 Task: Search one way flight ticket for 1 adult, 6 children, 1 infant in seat and 1 infant on lap in business from Philadelphia: Philadelphia International Airport to Rockford: Chicago Rockford International Airport(was Northwest Chicagoland Regional Airport At Rockford) on 5-1-2023. Choice of flights is Spirit. Number of bags: 2 carry on bags. Price is upto 80000. Outbound departure time preference is 17:00.
Action: Mouse moved to (259, 487)
Screenshot: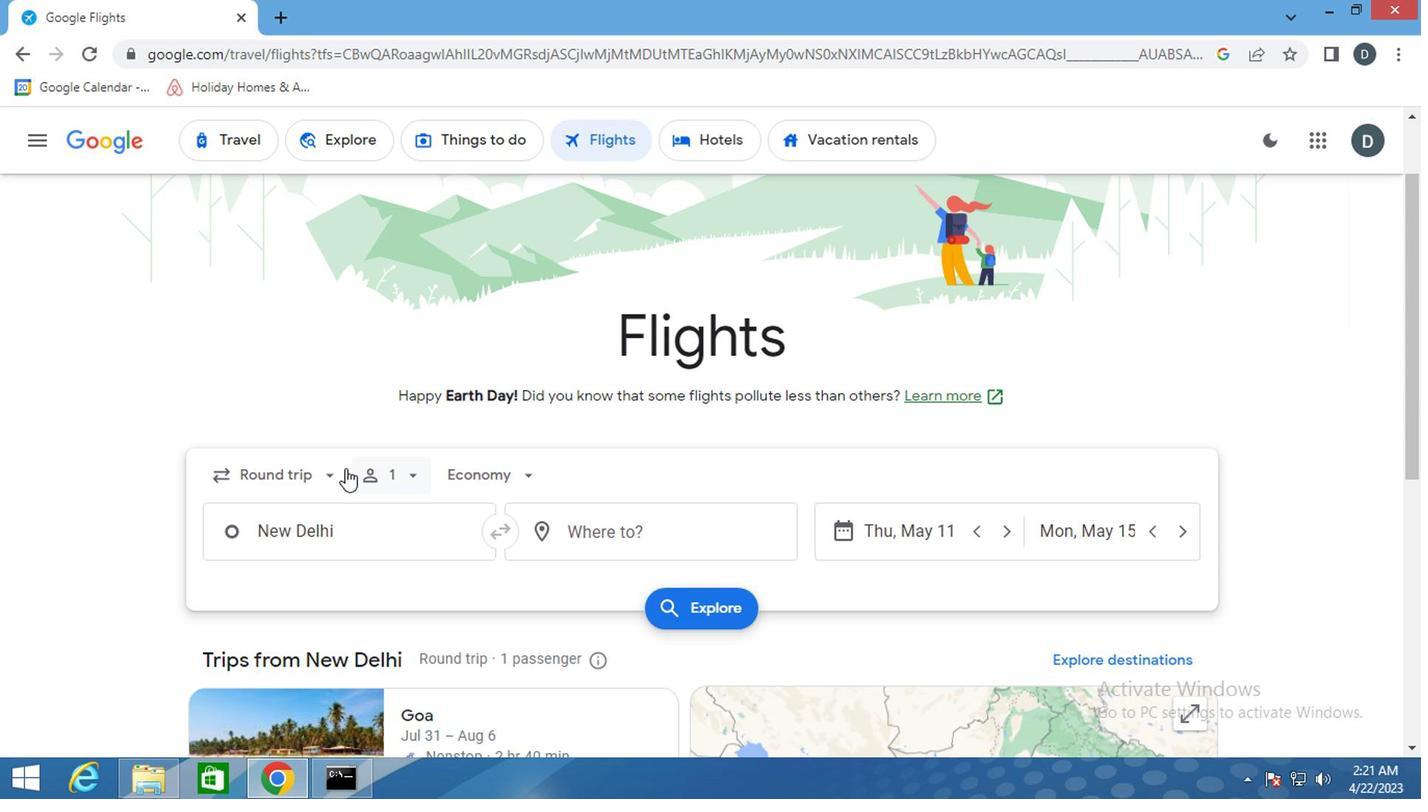 
Action: Mouse pressed left at (259, 487)
Screenshot: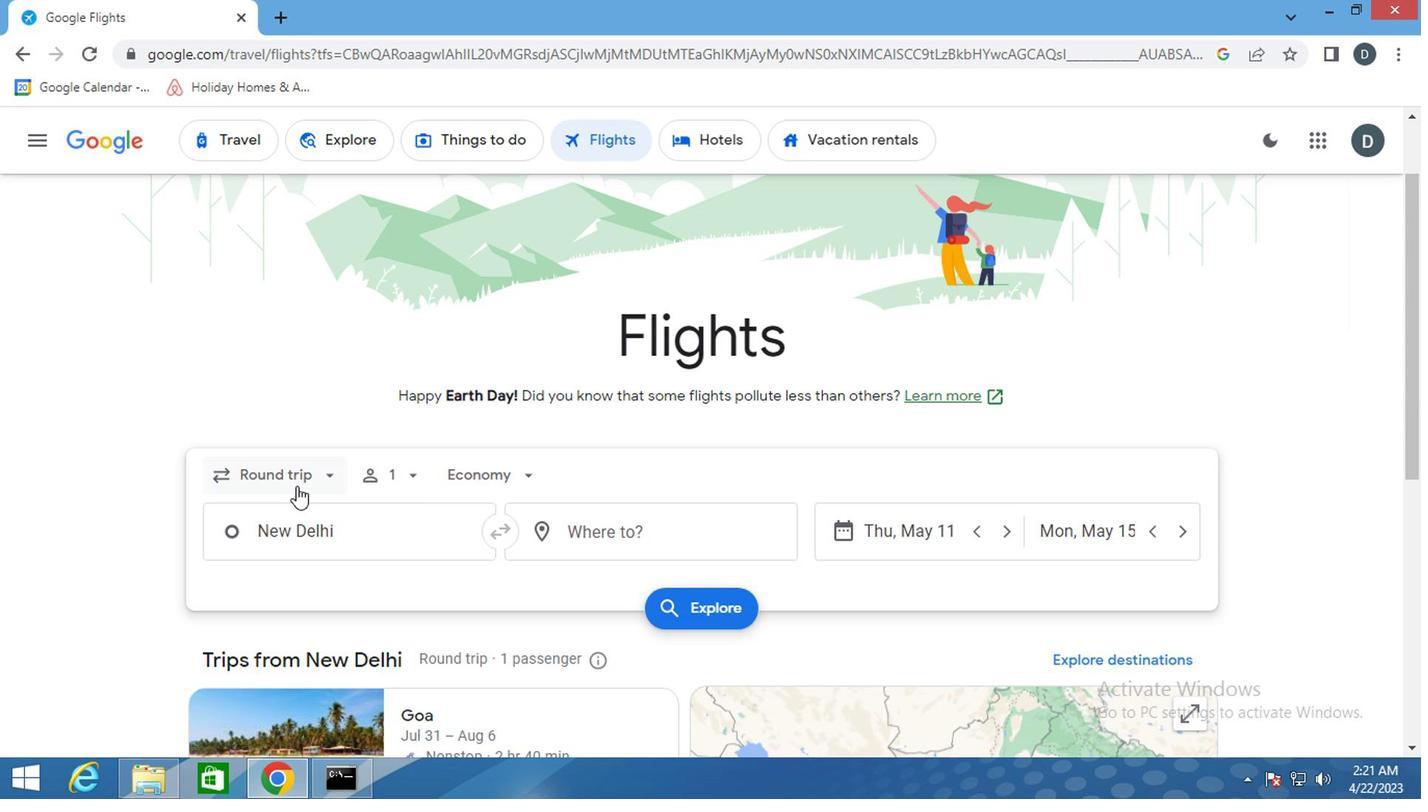 
Action: Mouse moved to (305, 566)
Screenshot: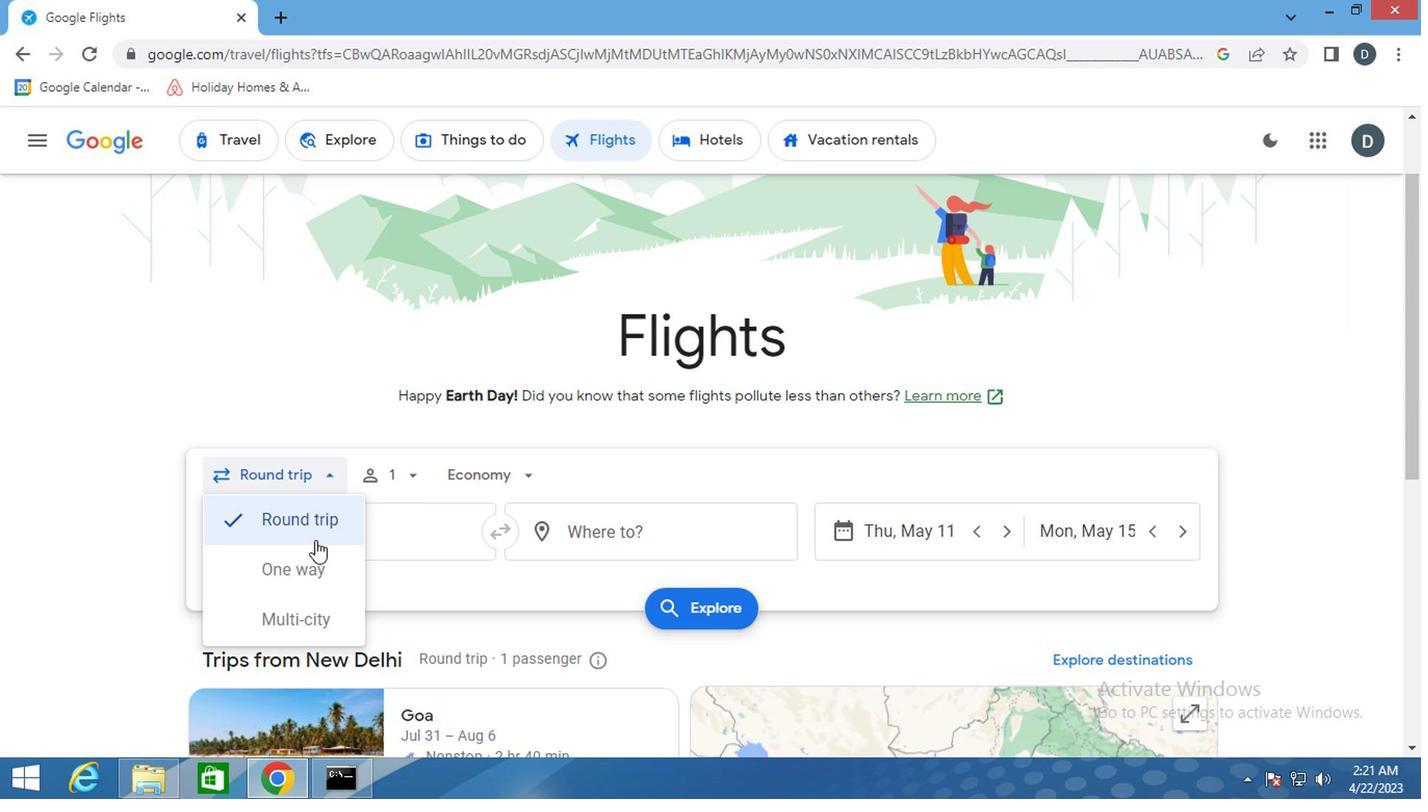 
Action: Mouse pressed left at (305, 566)
Screenshot: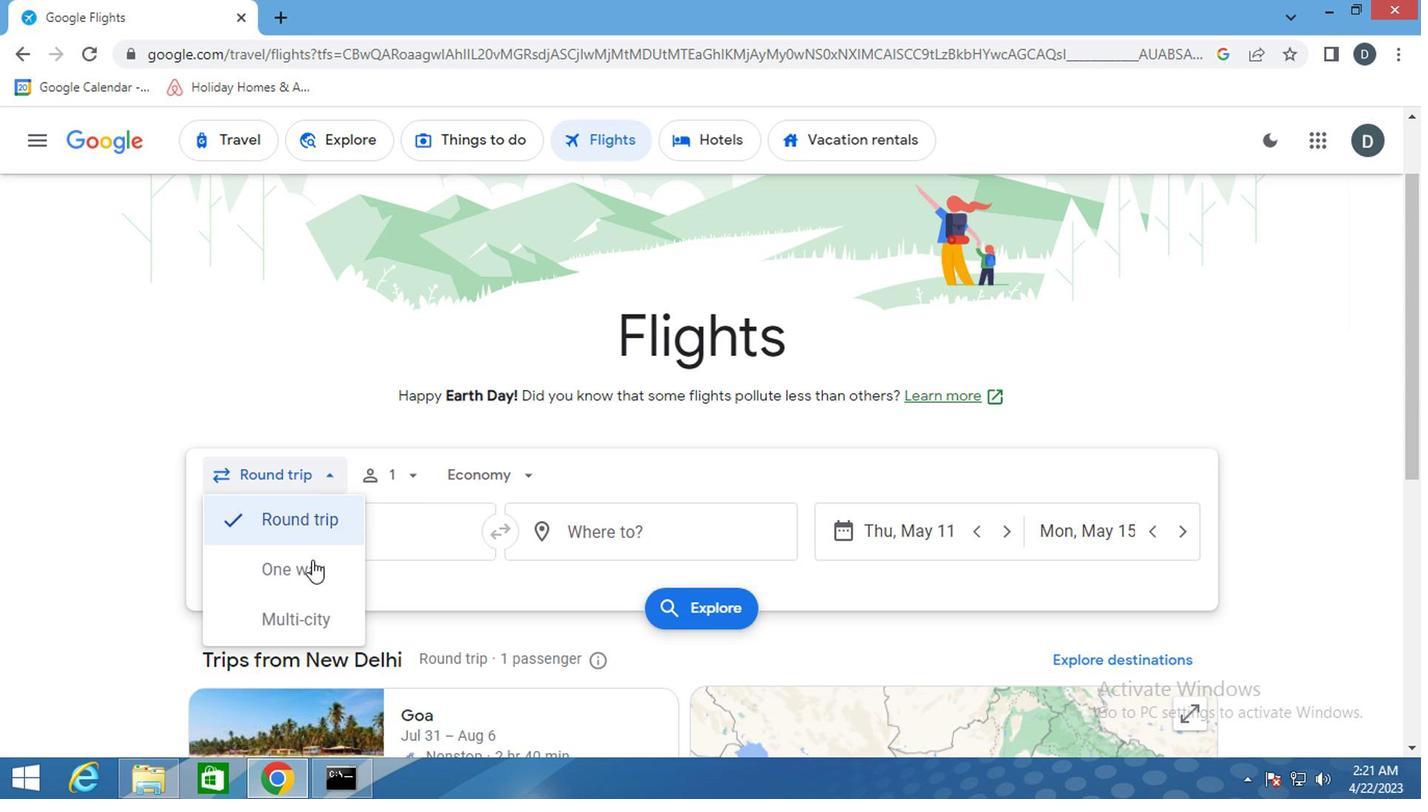 
Action: Mouse moved to (390, 462)
Screenshot: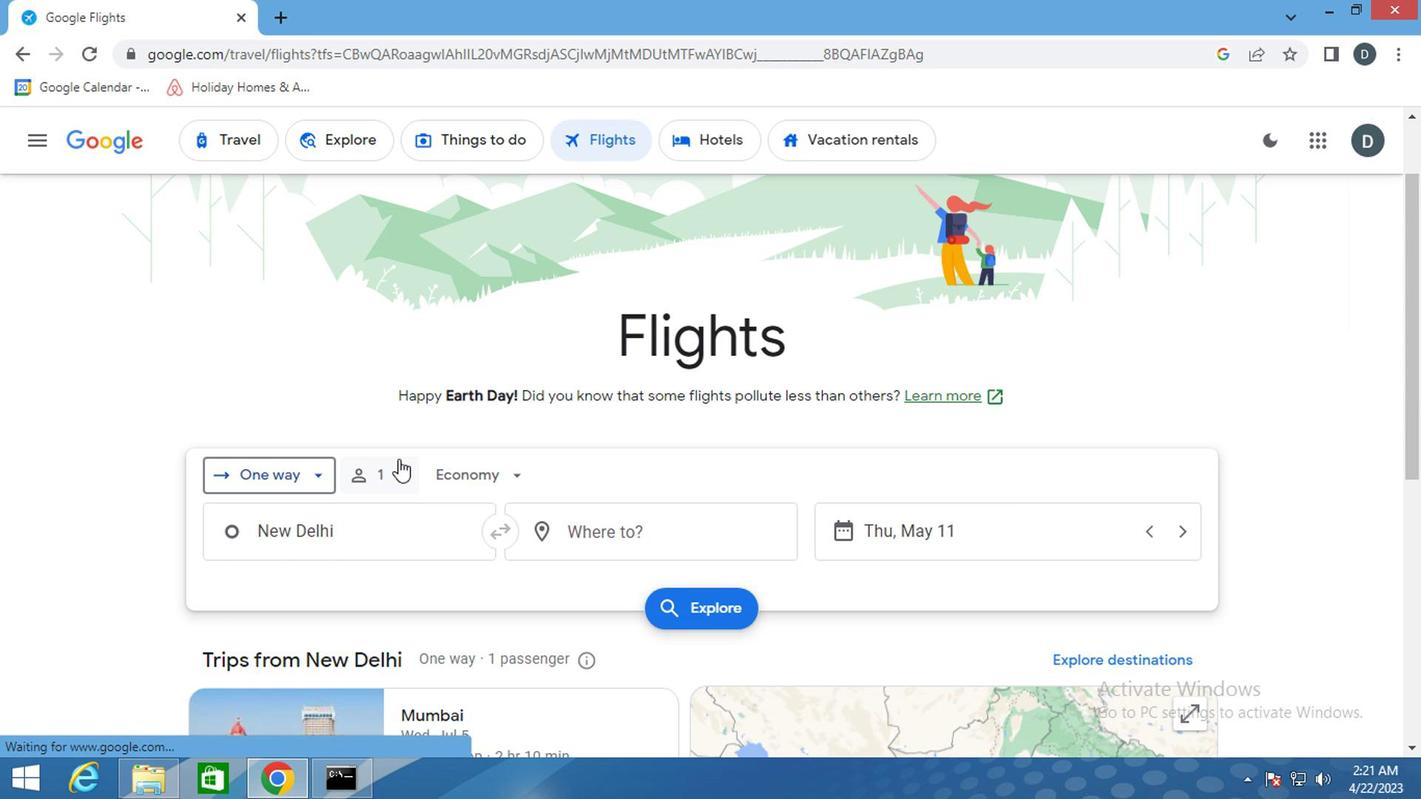 
Action: Mouse pressed left at (390, 462)
Screenshot: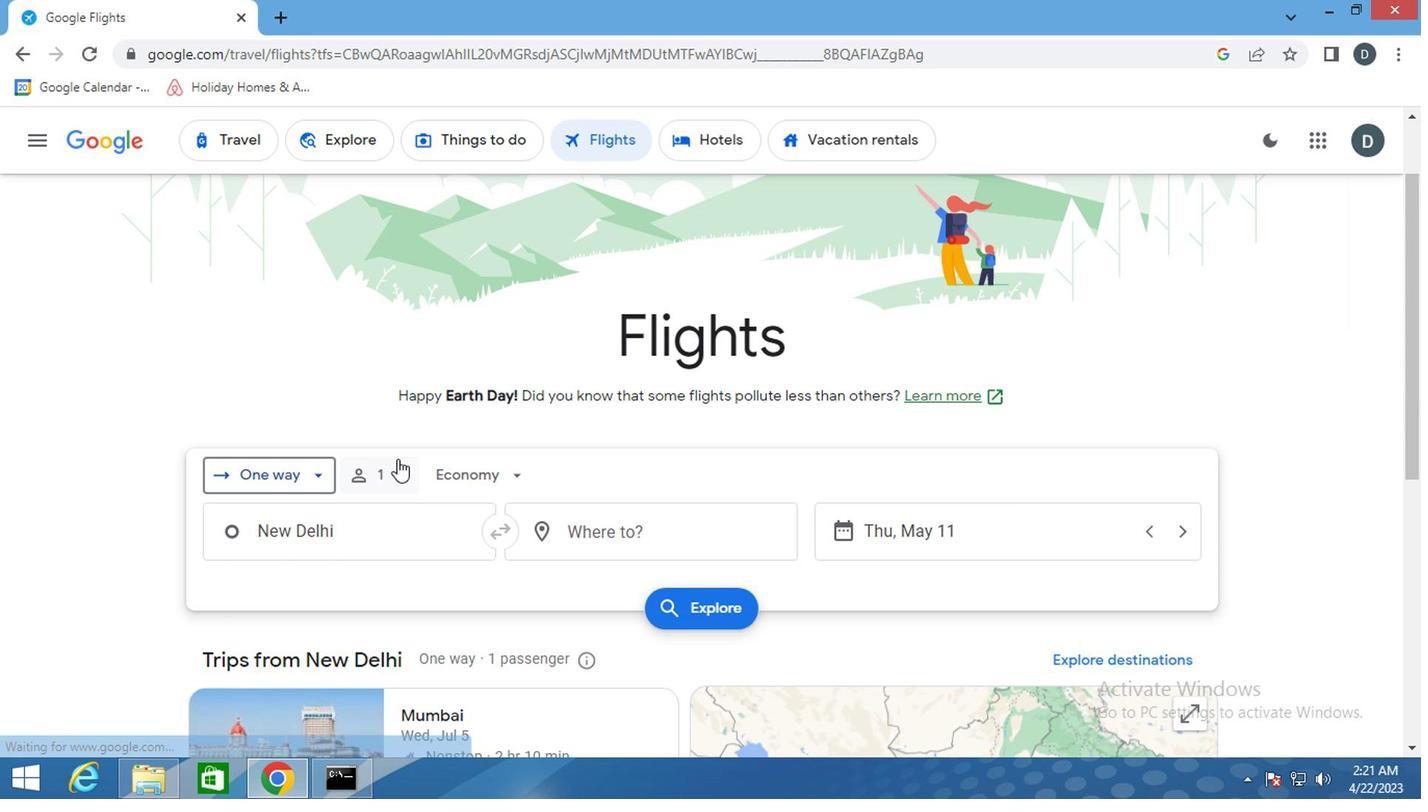 
Action: Mouse moved to (545, 587)
Screenshot: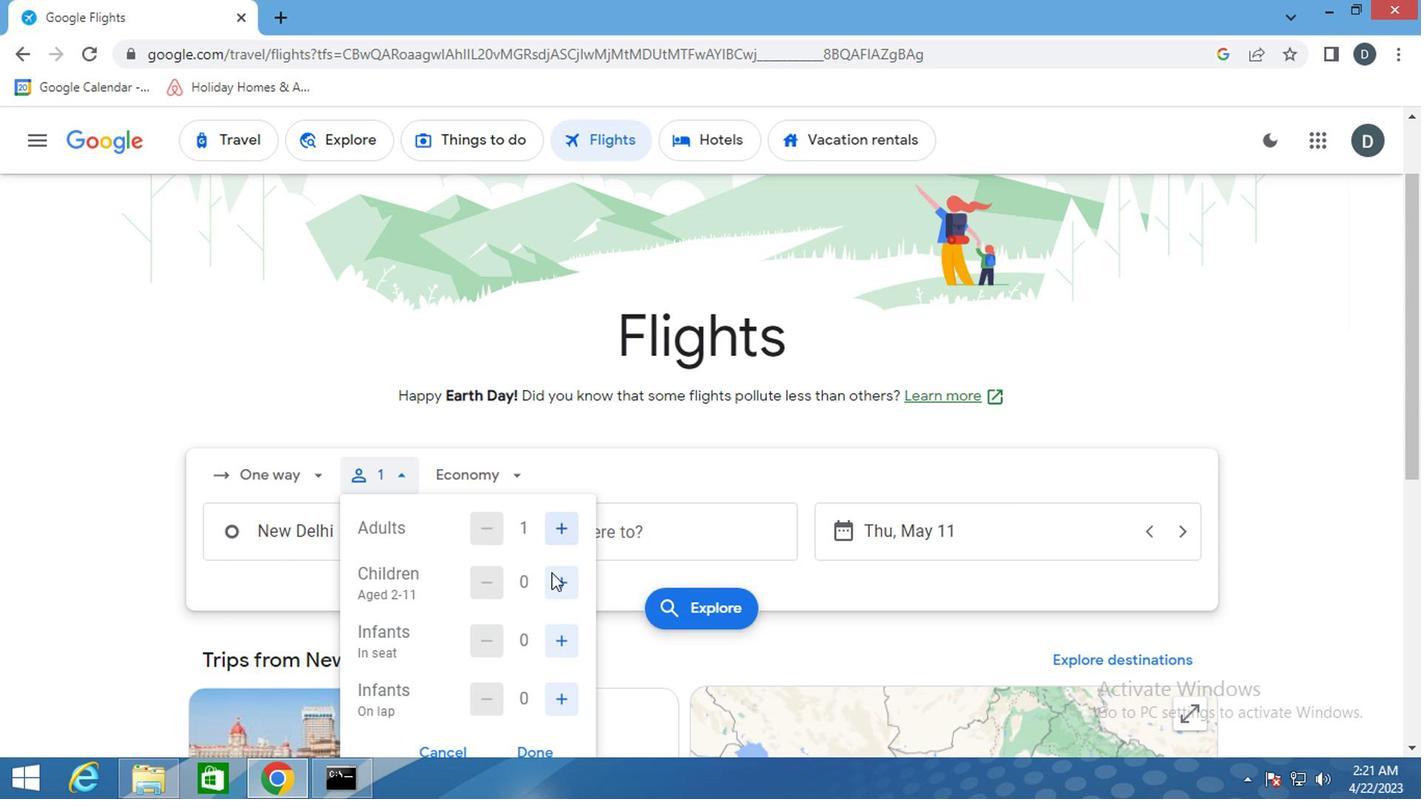 
Action: Mouse pressed left at (545, 587)
Screenshot: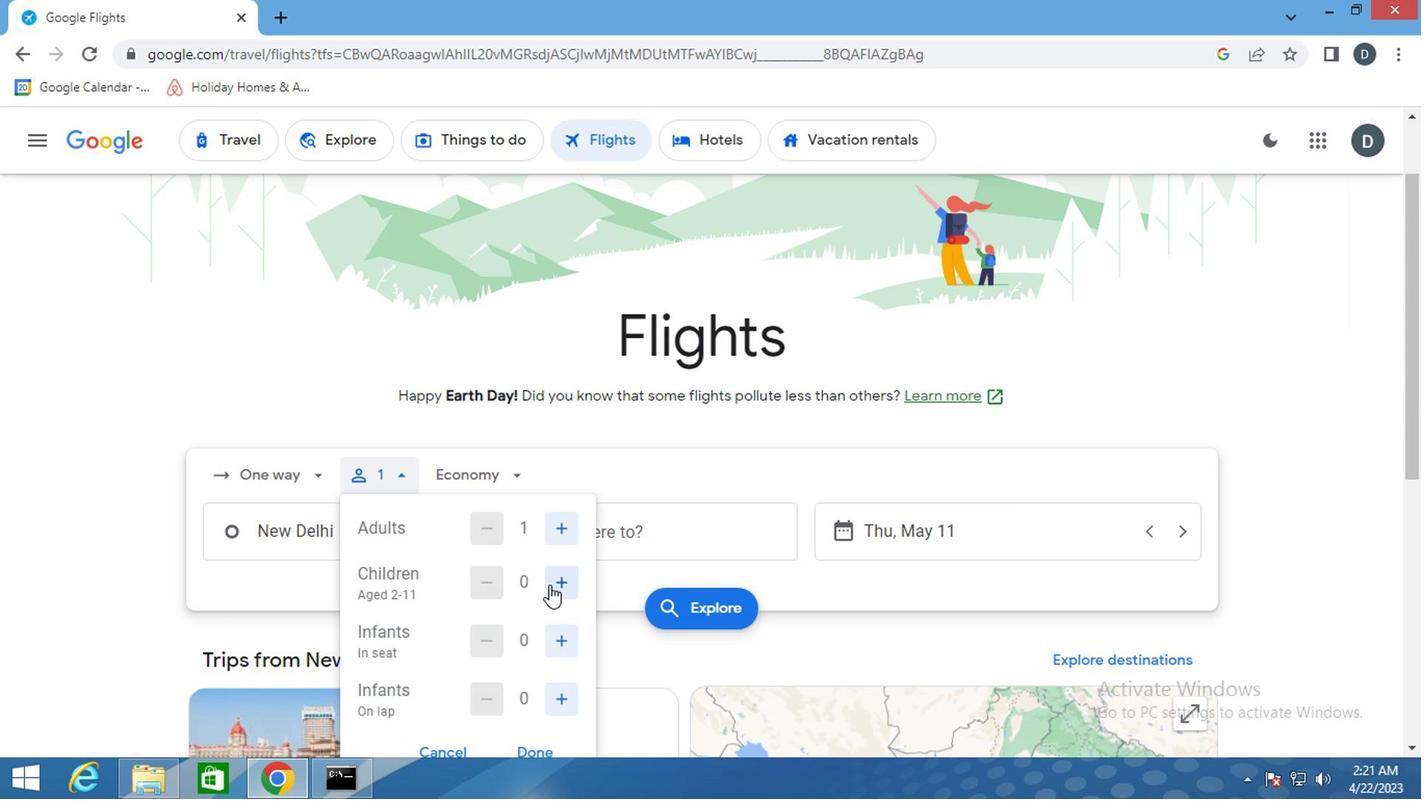 
Action: Mouse pressed left at (545, 587)
Screenshot: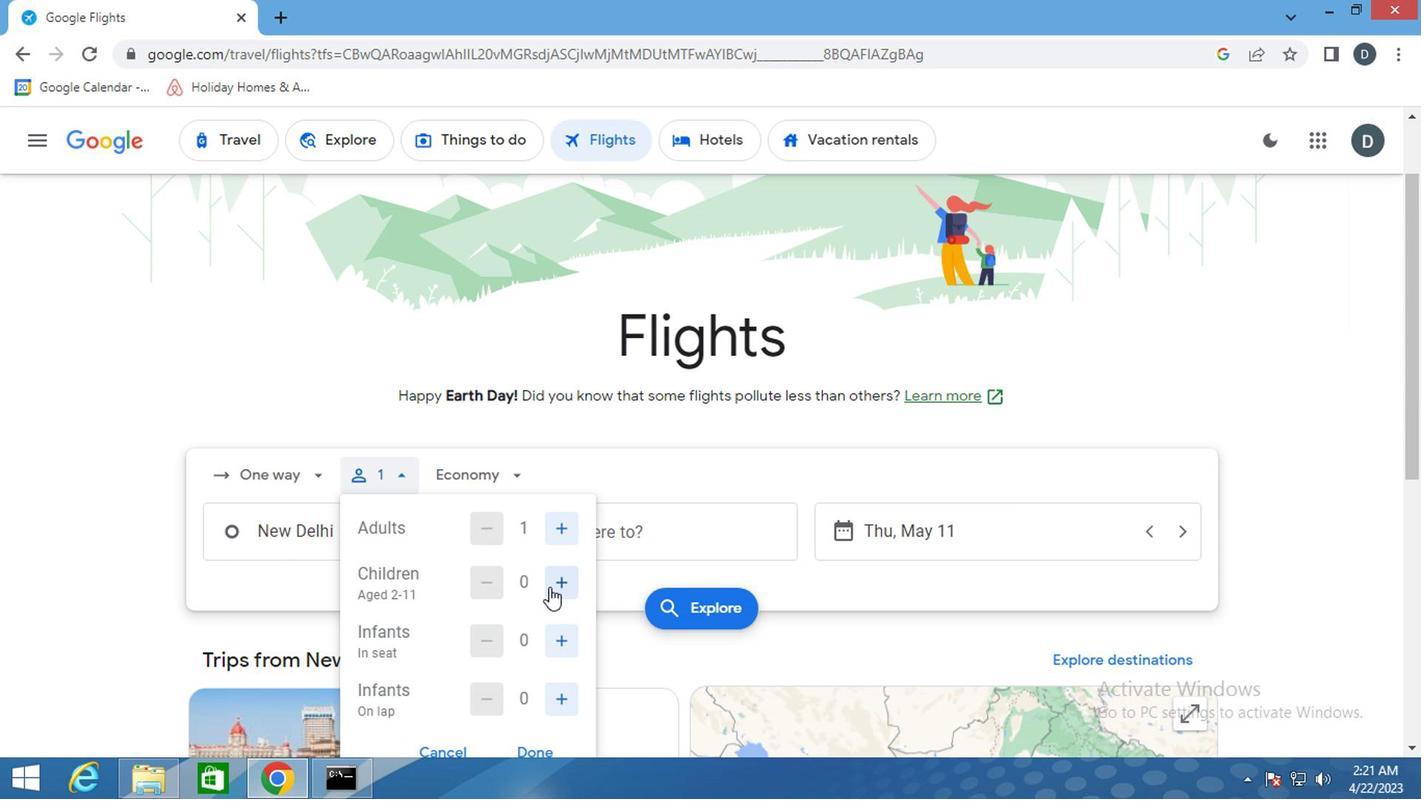 
Action: Mouse pressed left at (545, 587)
Screenshot: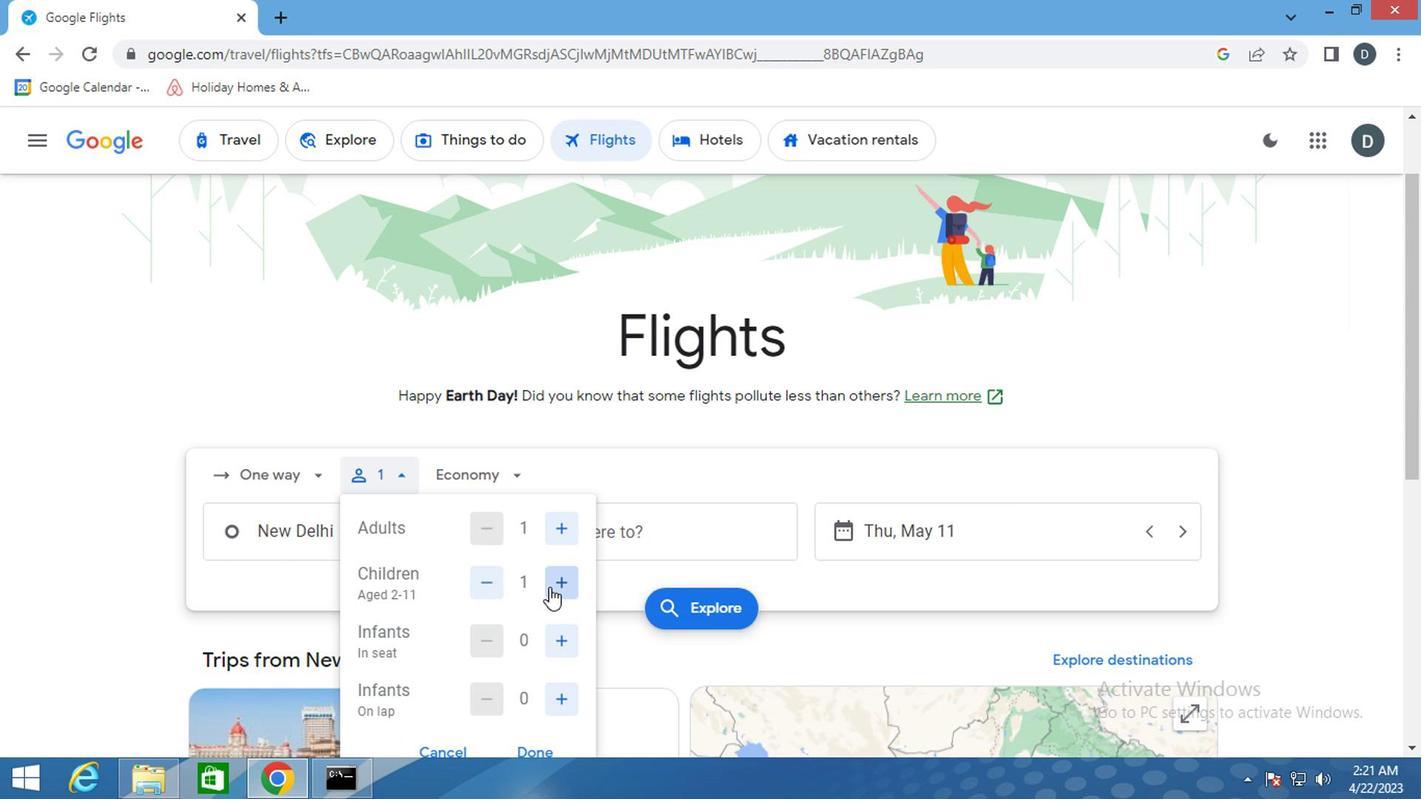 
Action: Mouse pressed left at (545, 587)
Screenshot: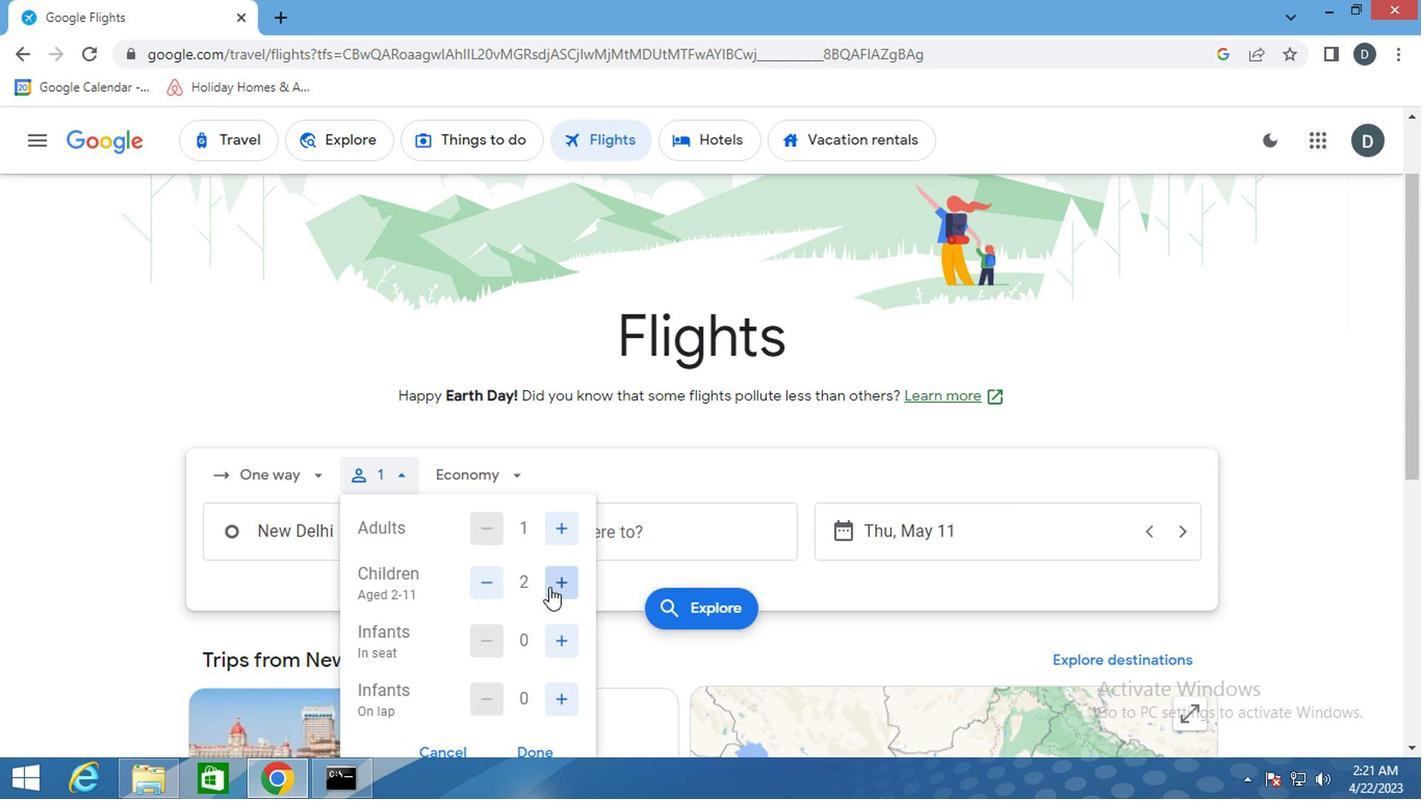 
Action: Mouse pressed left at (545, 587)
Screenshot: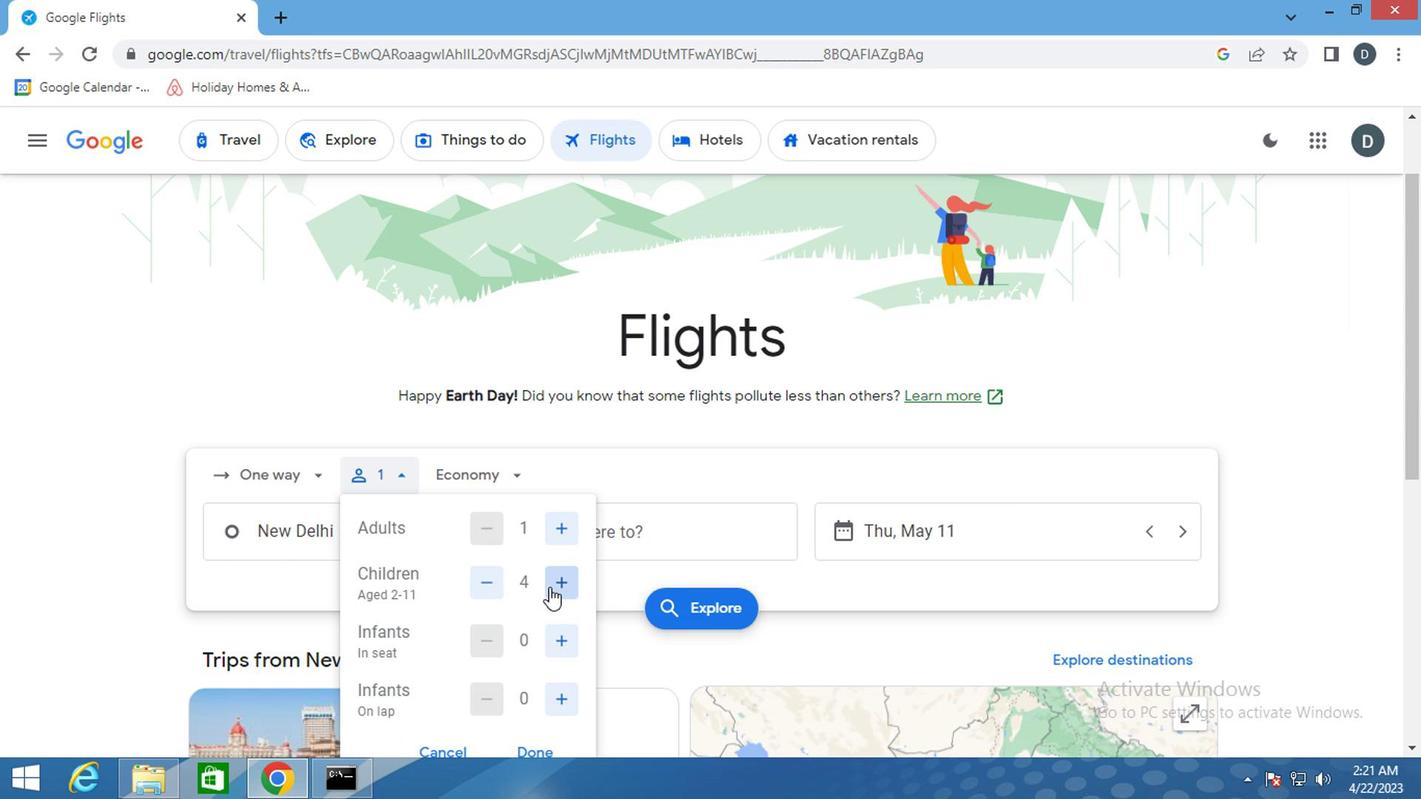 
Action: Mouse moved to (545, 587)
Screenshot: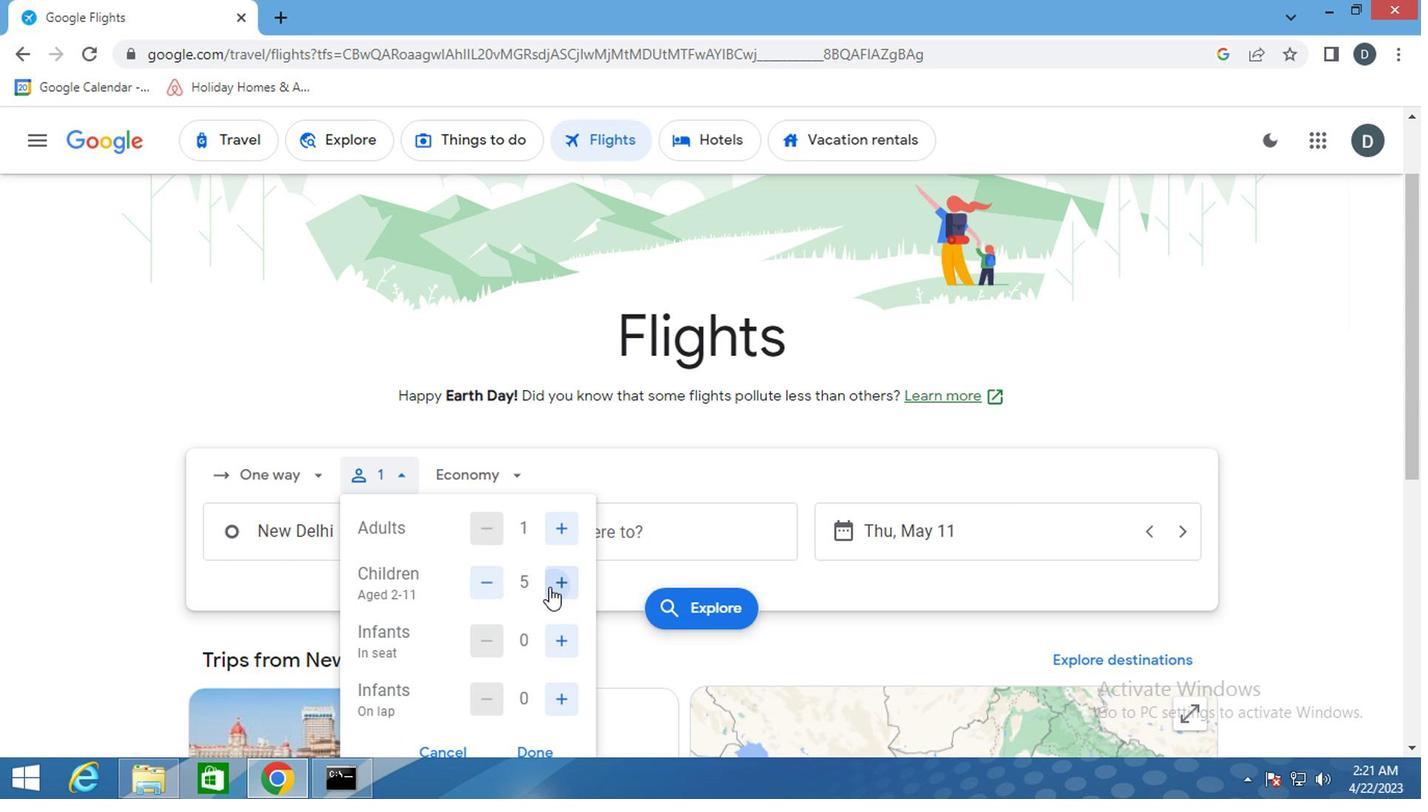 
Action: Mouse pressed left at (545, 587)
Screenshot: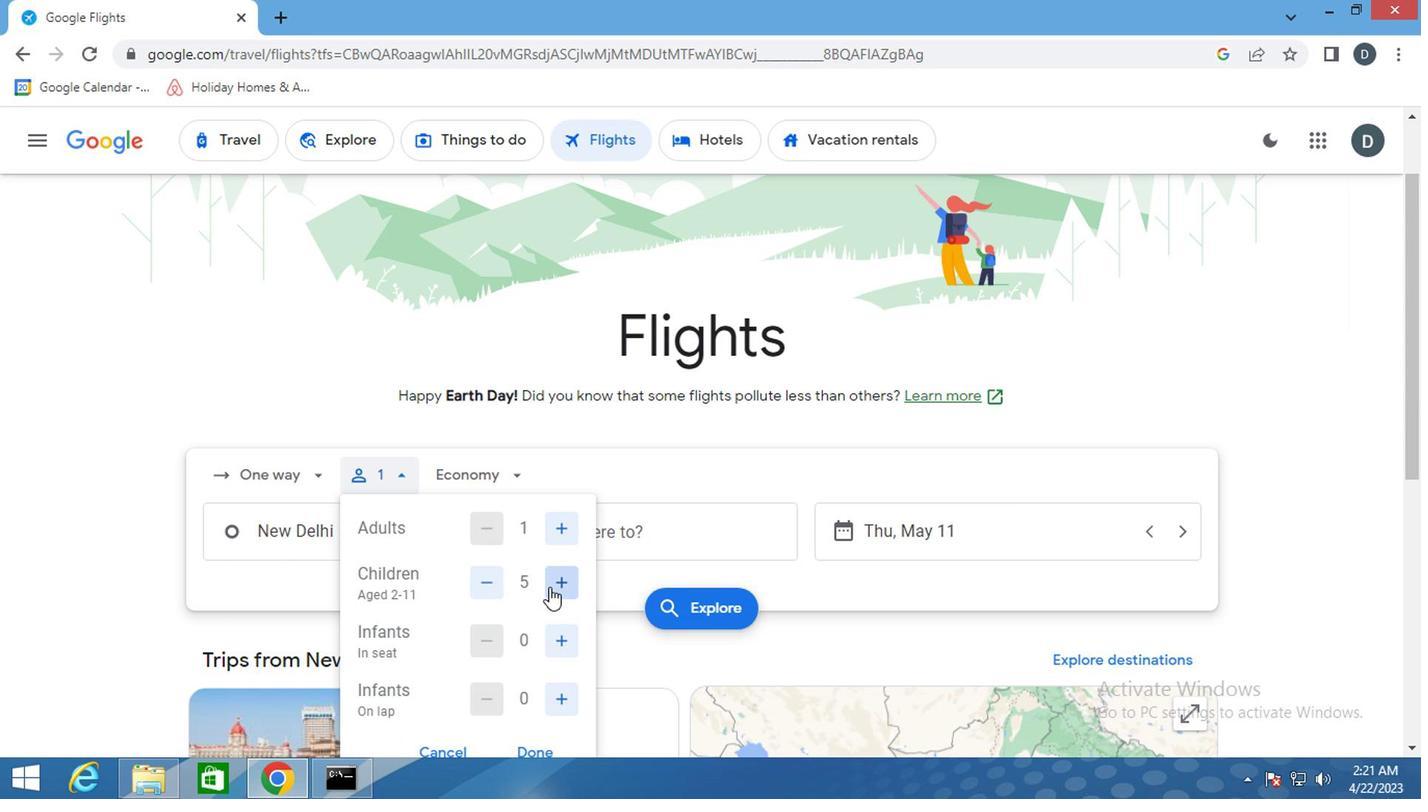 
Action: Mouse moved to (559, 640)
Screenshot: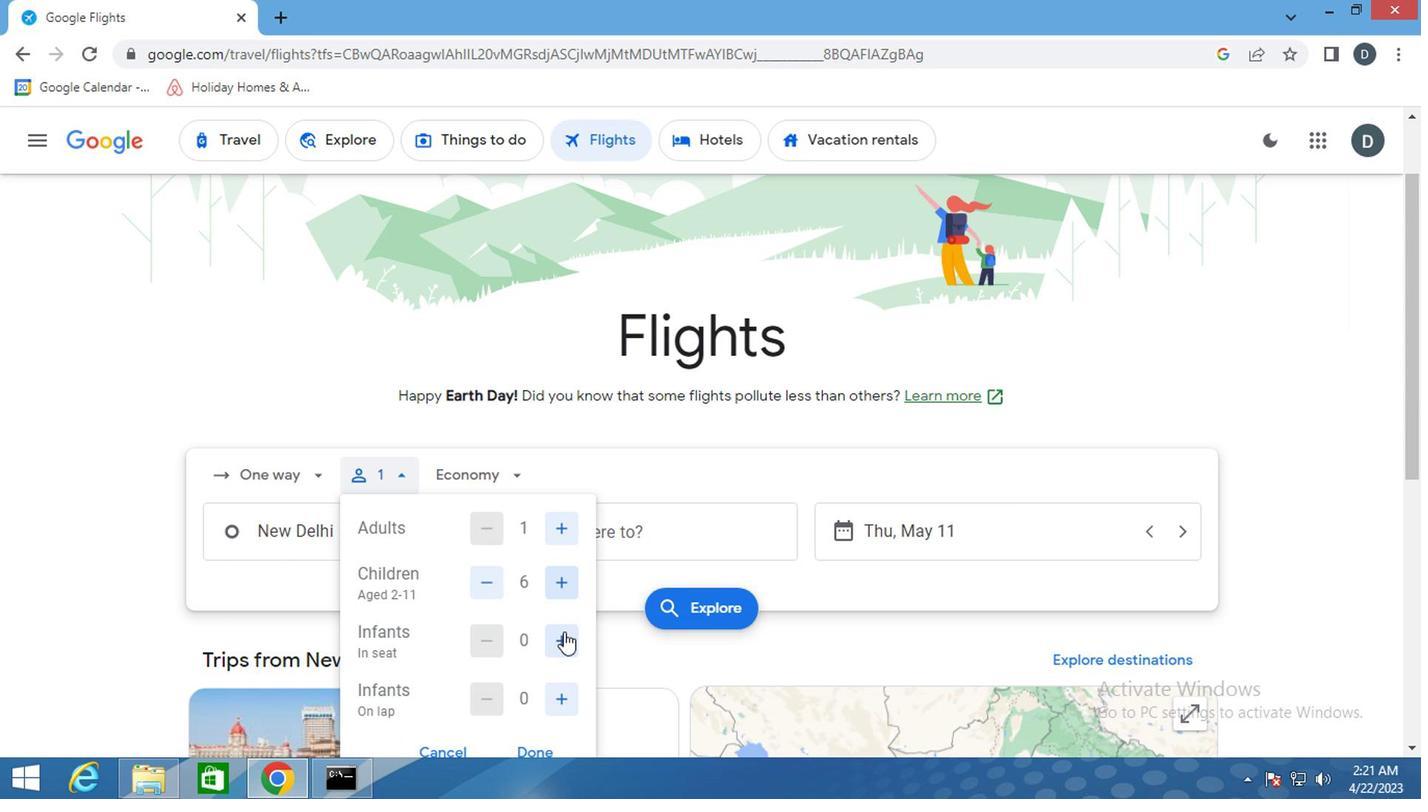 
Action: Mouse pressed left at (559, 640)
Screenshot: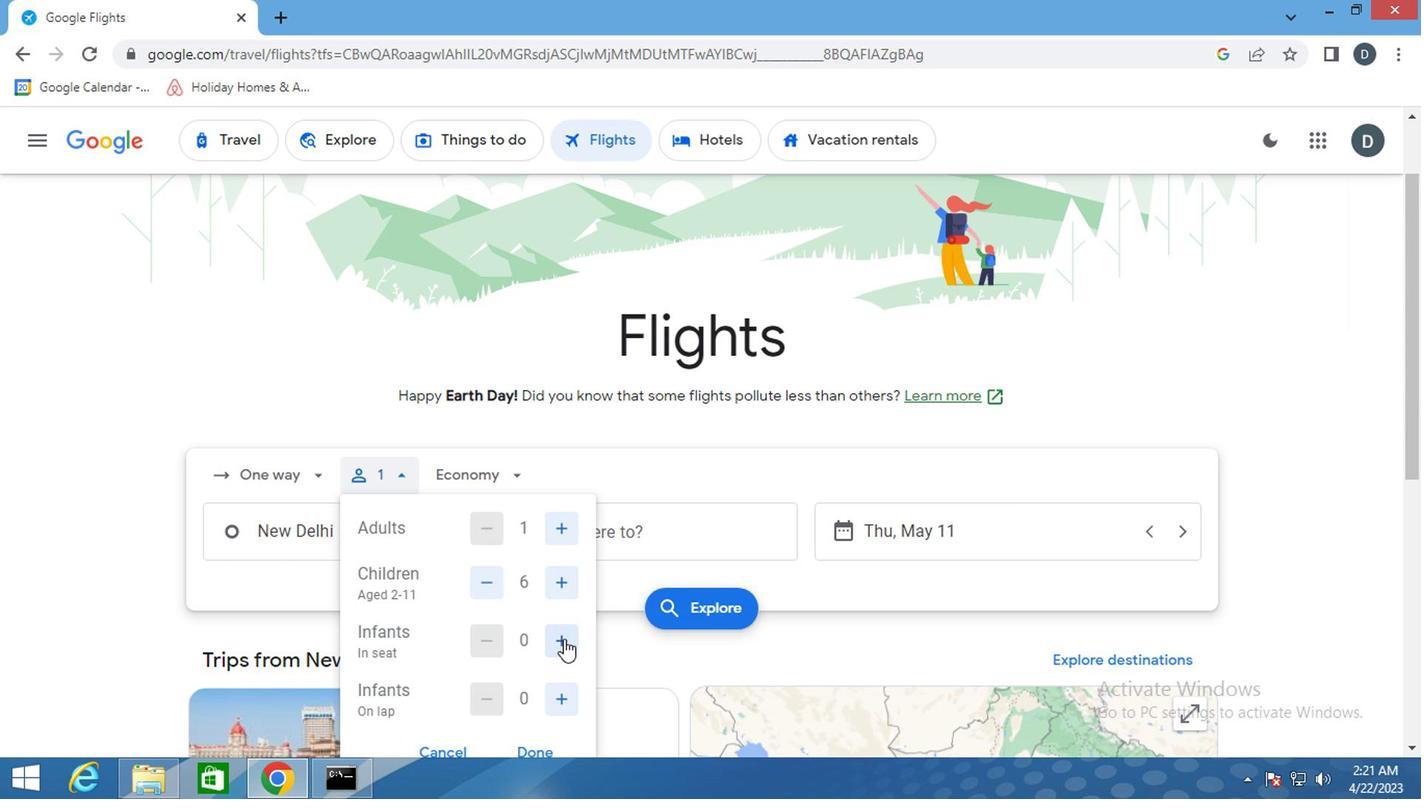
Action: Mouse moved to (554, 686)
Screenshot: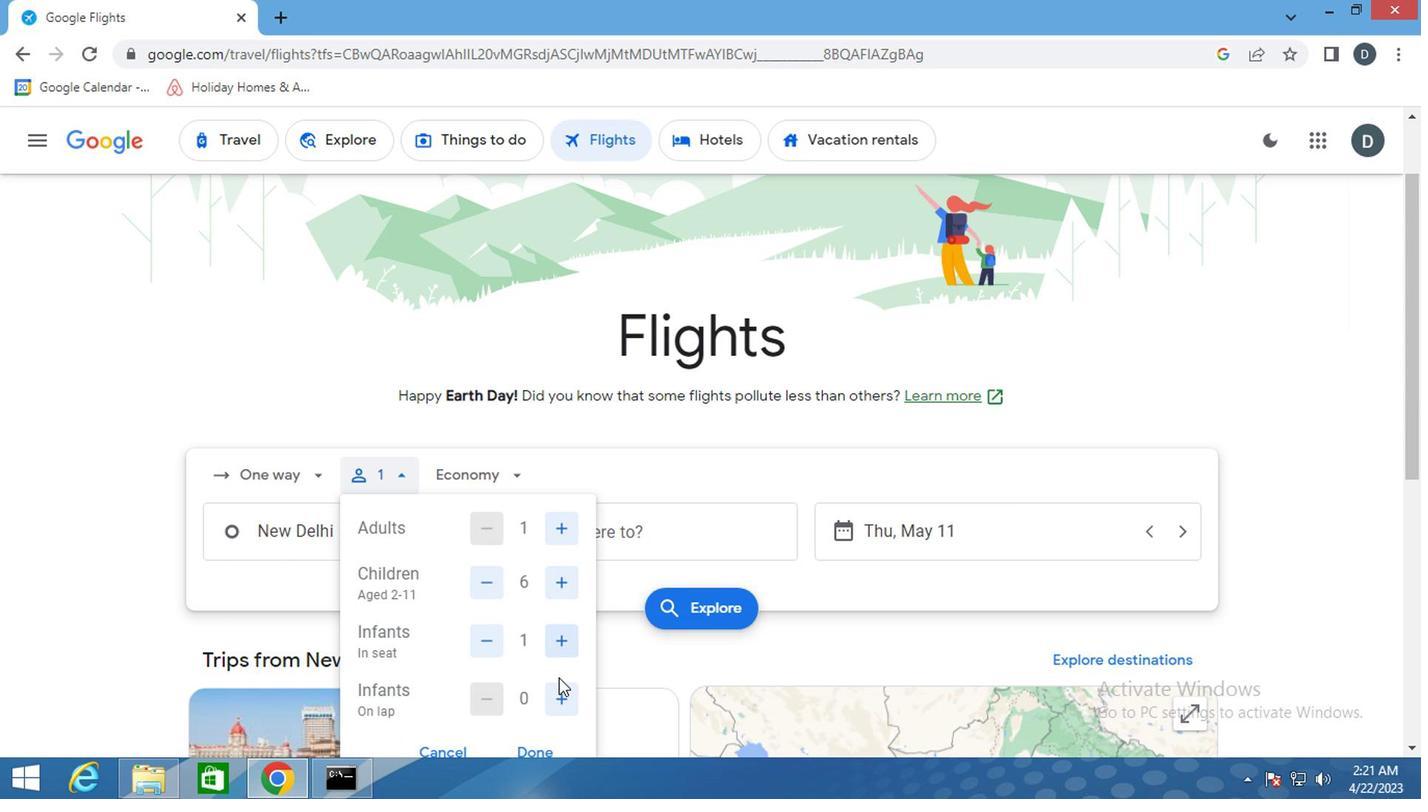 
Action: Mouse pressed left at (554, 686)
Screenshot: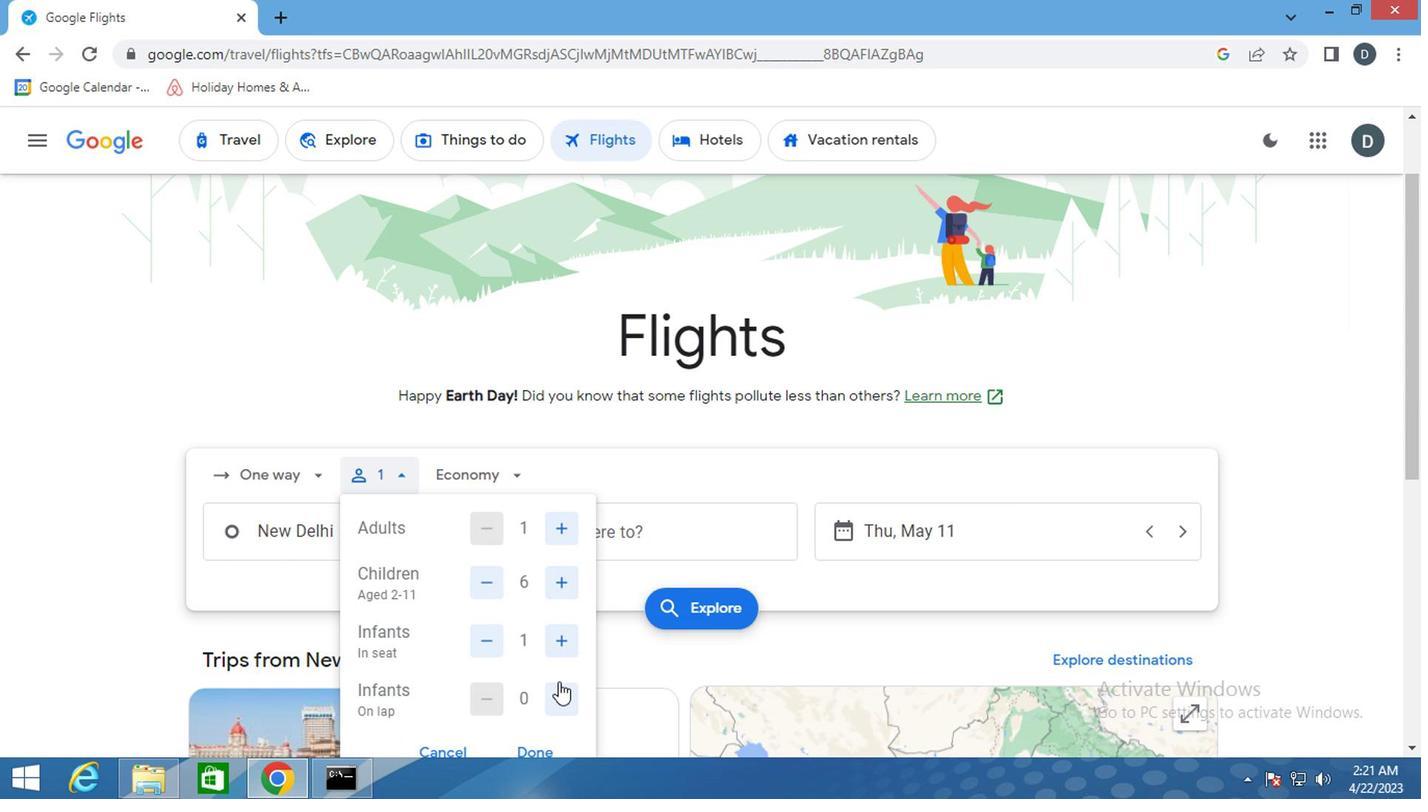
Action: Mouse moved to (528, 745)
Screenshot: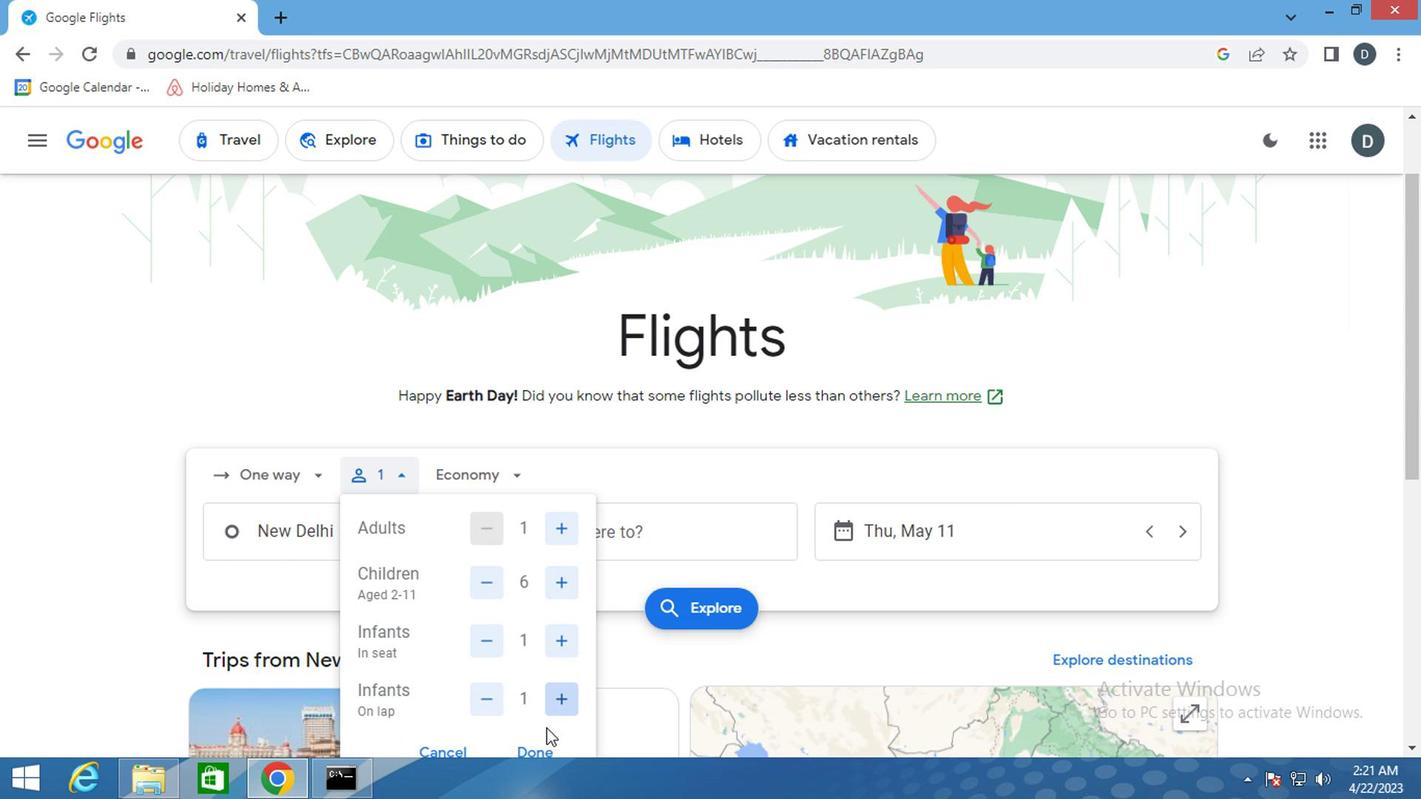 
Action: Mouse pressed left at (528, 745)
Screenshot: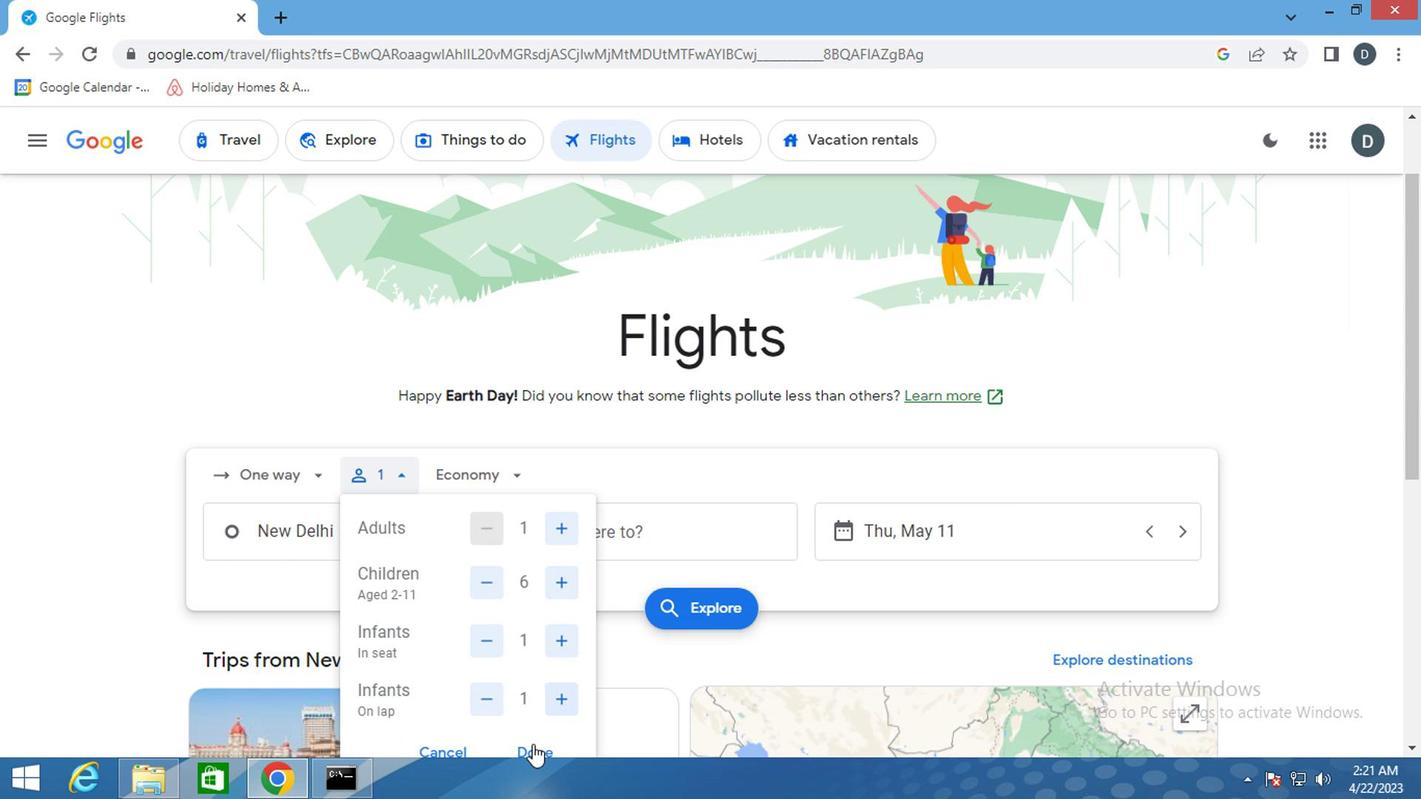 
Action: Mouse moved to (470, 478)
Screenshot: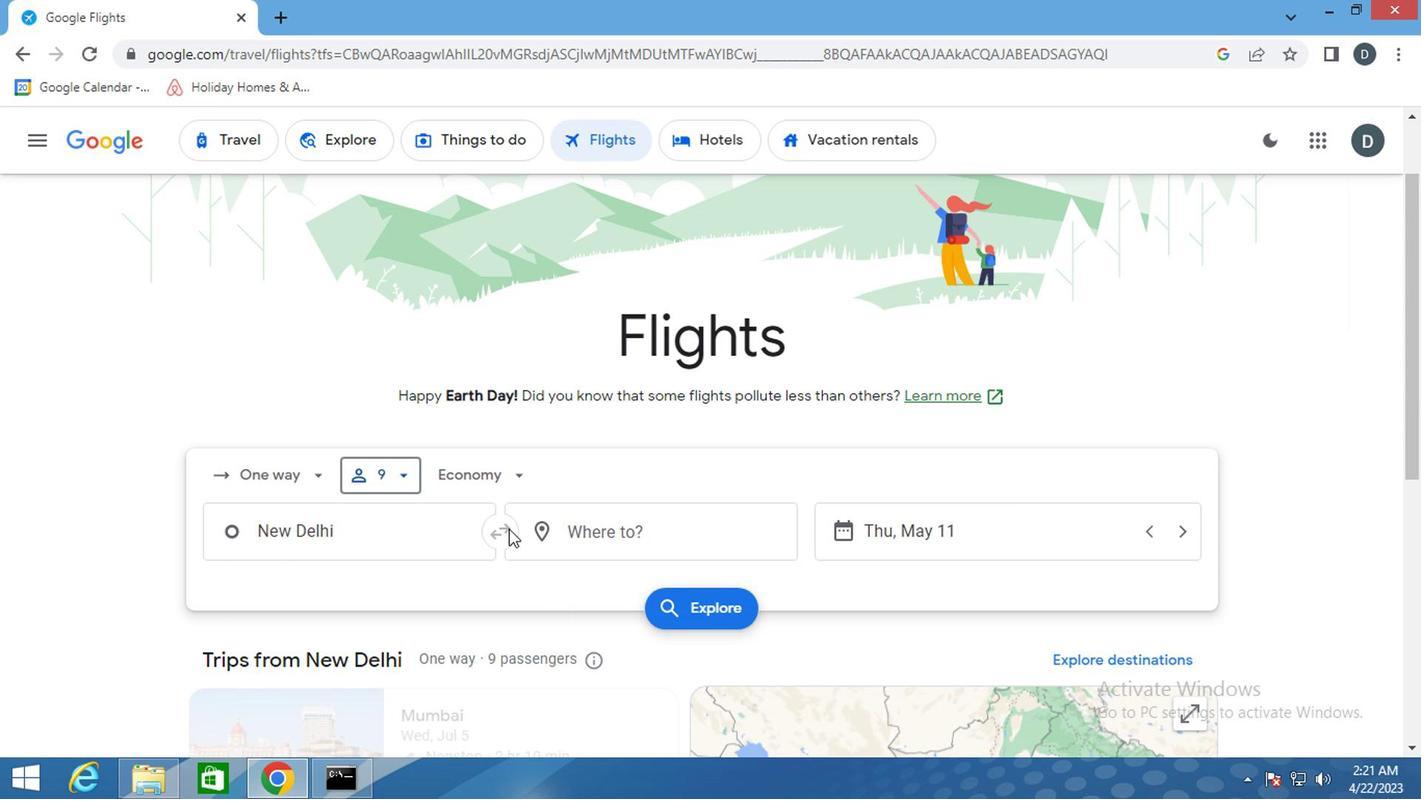 
Action: Mouse pressed left at (470, 478)
Screenshot: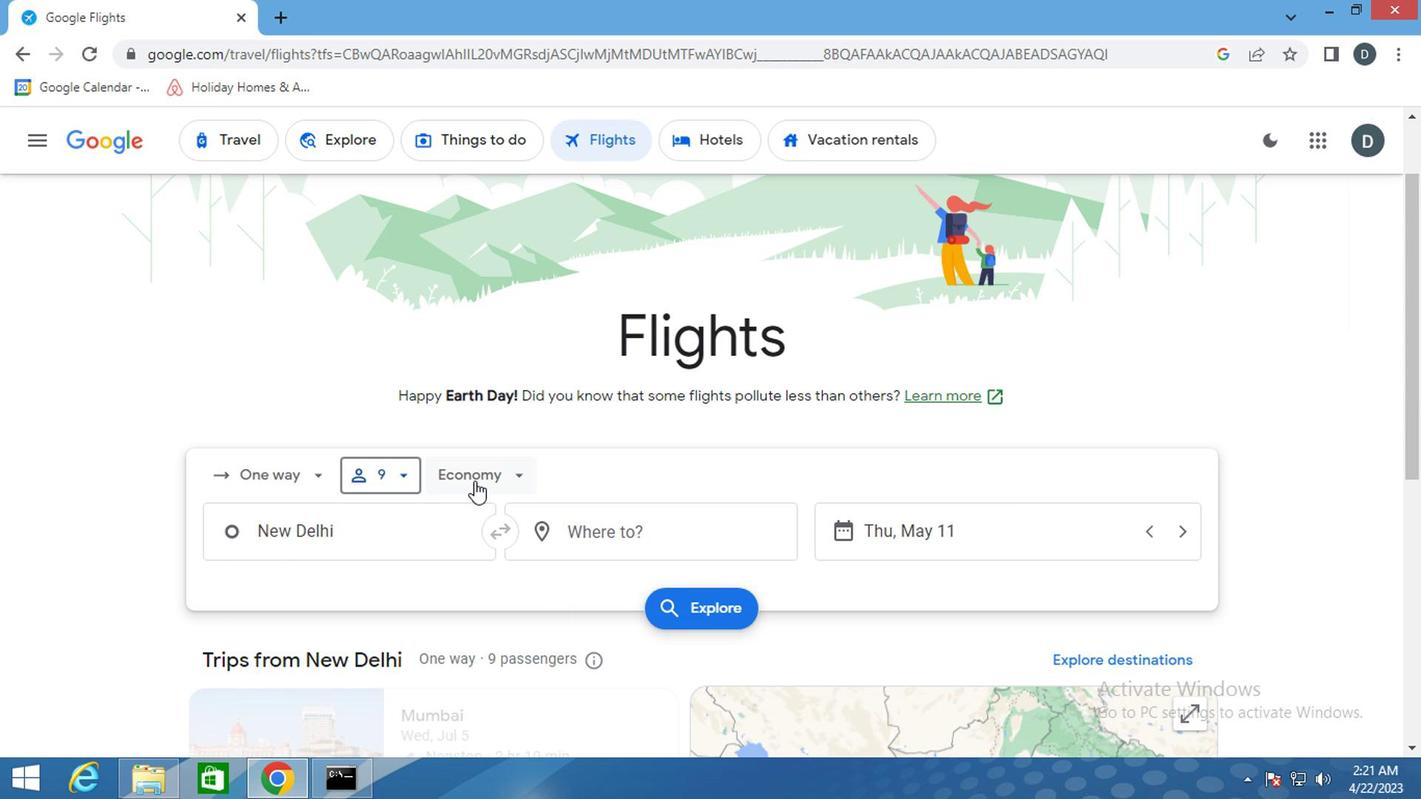 
Action: Mouse moved to (541, 632)
Screenshot: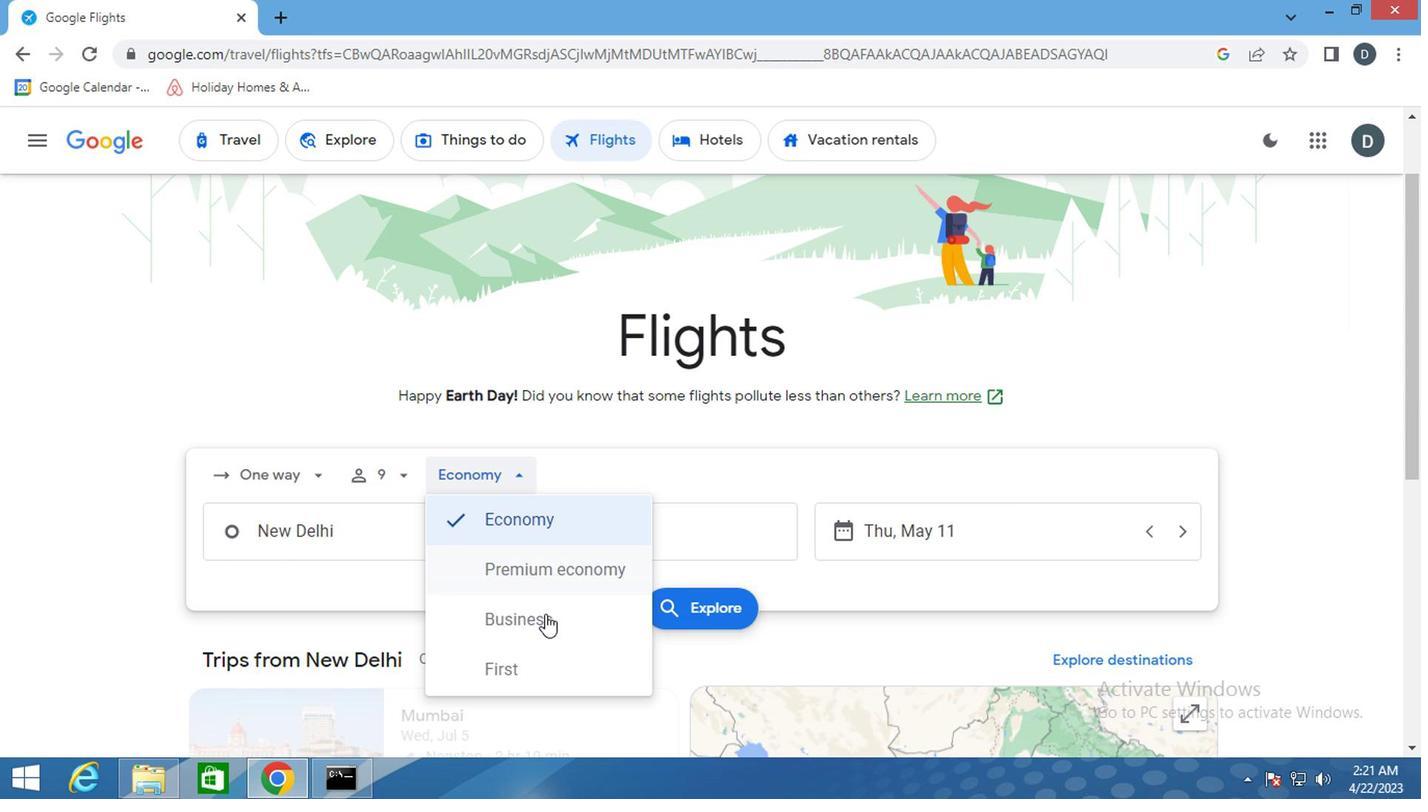 
Action: Mouse pressed left at (541, 632)
Screenshot: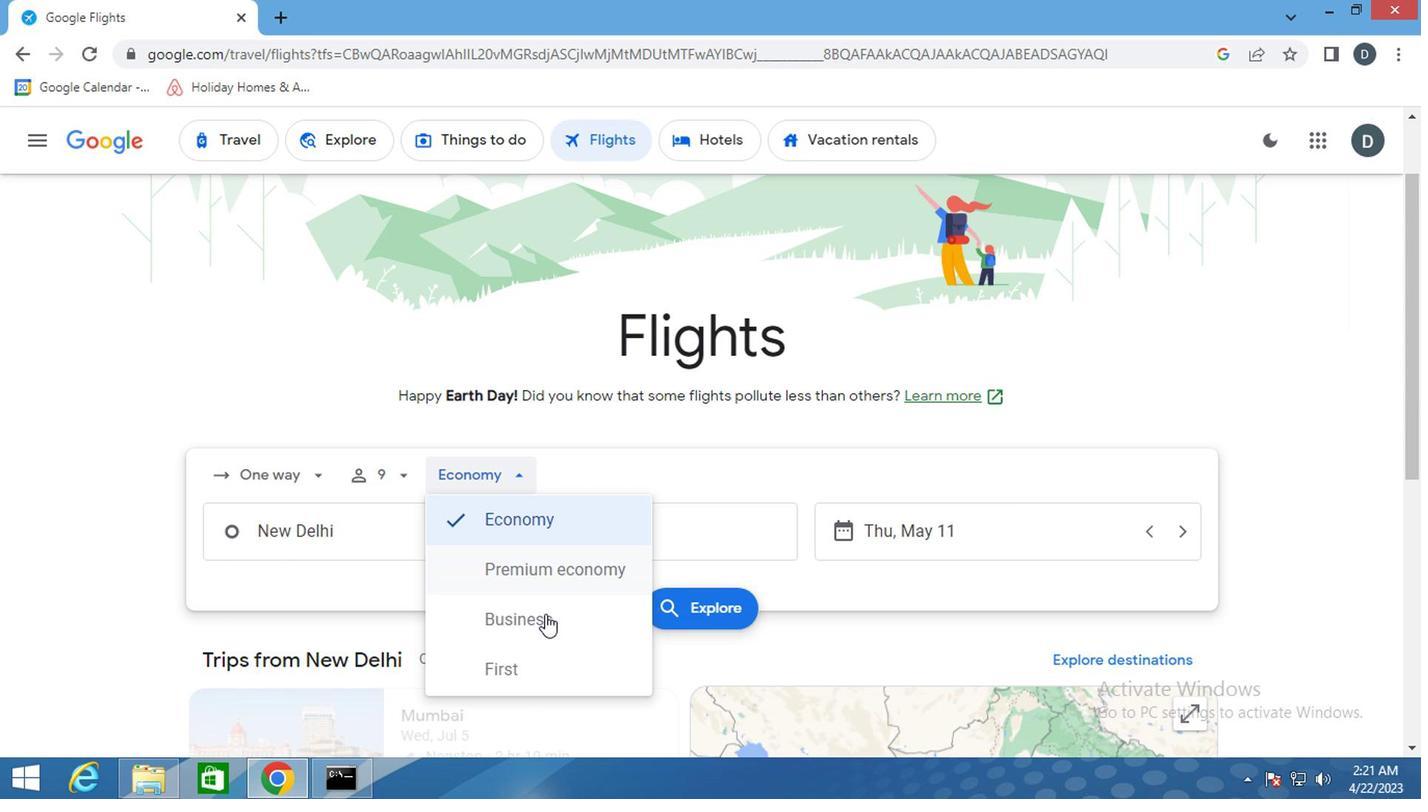 
Action: Mouse moved to (340, 544)
Screenshot: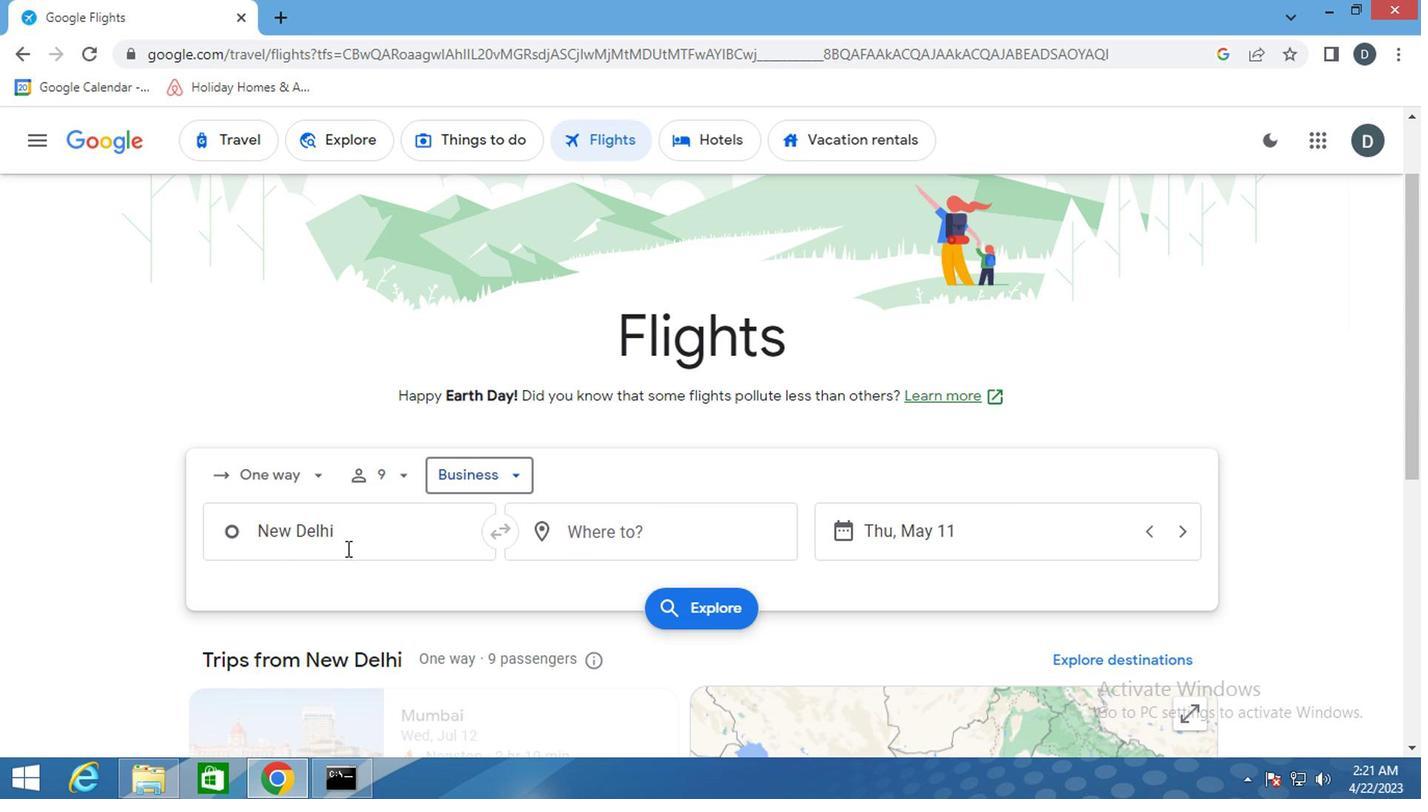 
Action: Mouse pressed left at (340, 544)
Screenshot: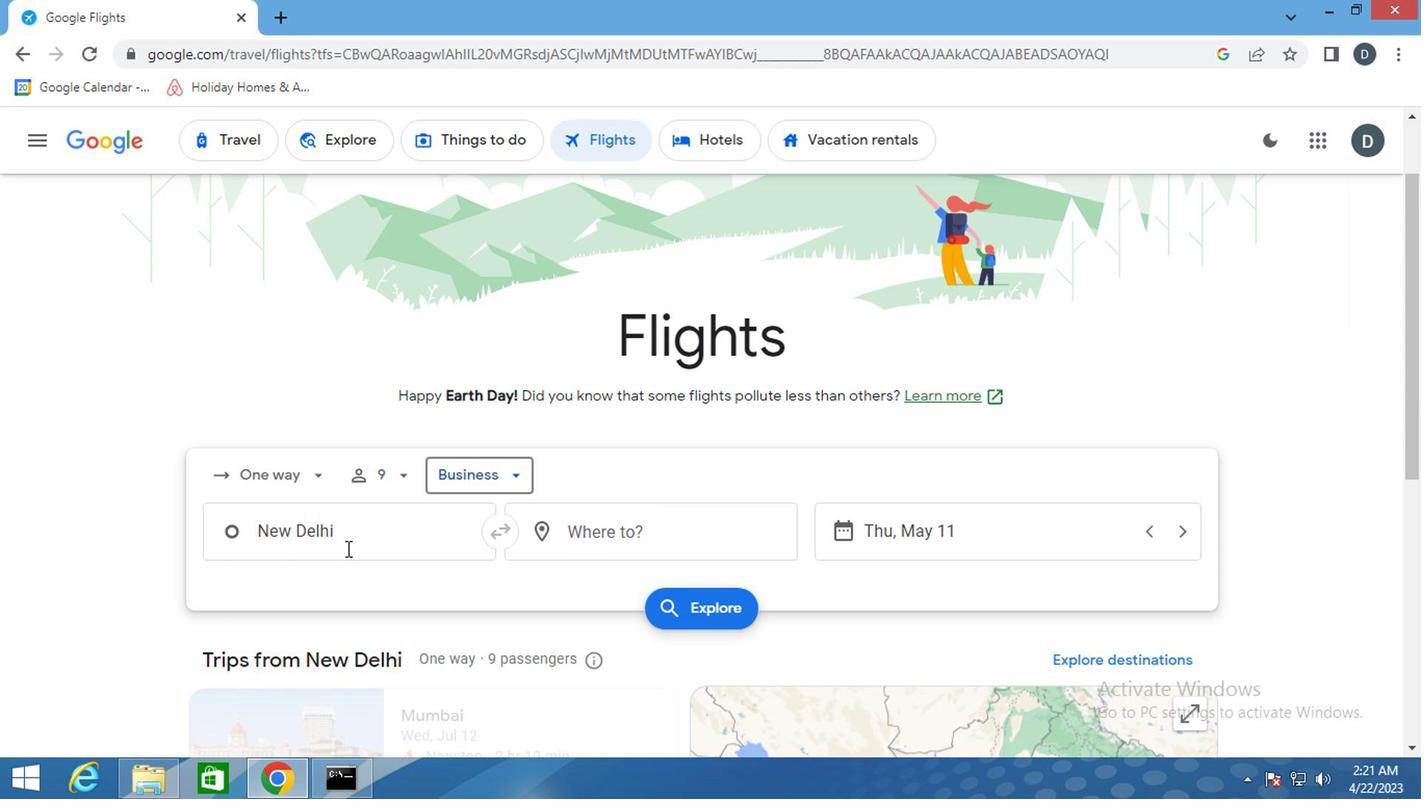 
Action: Key pressed <Key.shift><Key.shift><Key.shift><Key.shift>PHILADELPHIA
Screenshot: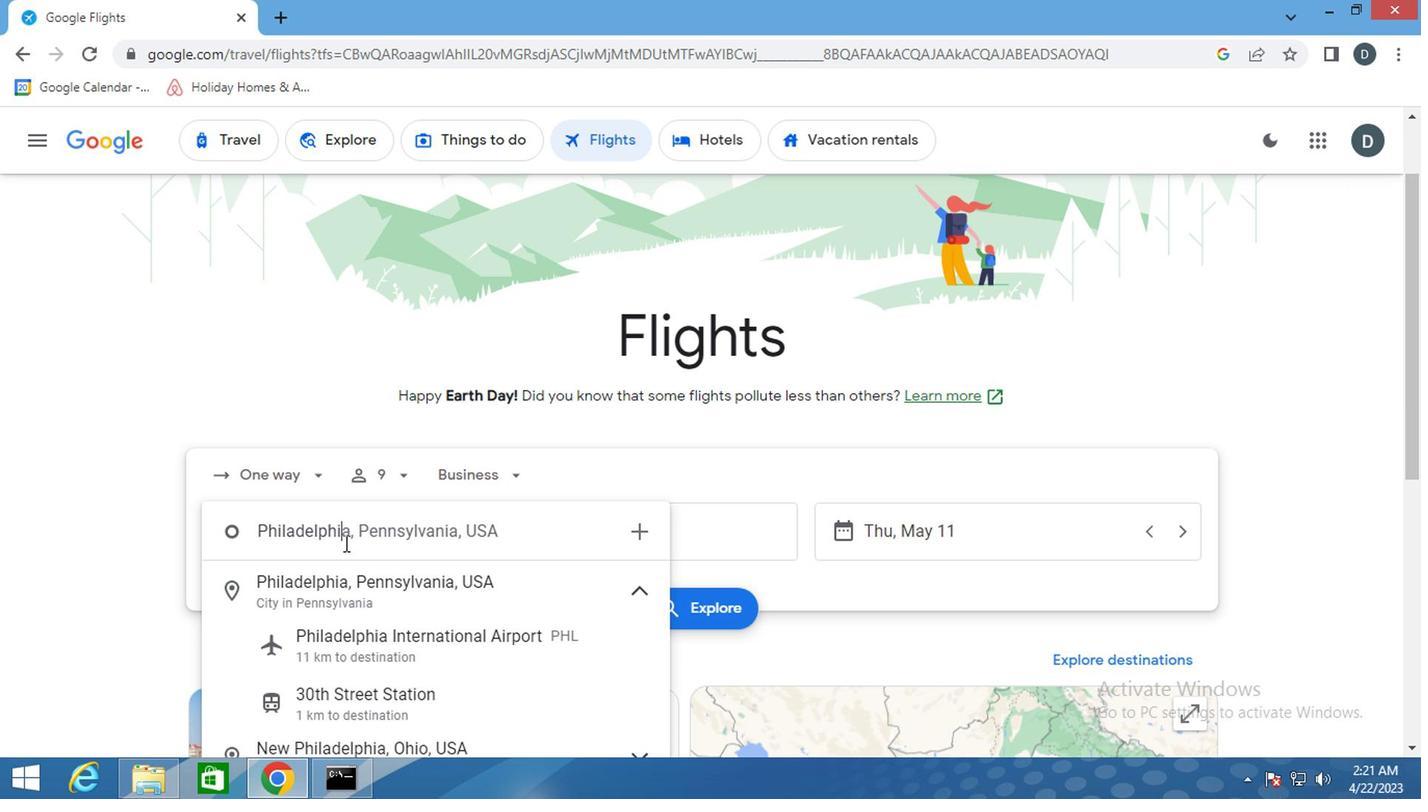 
Action: Mouse moved to (430, 647)
Screenshot: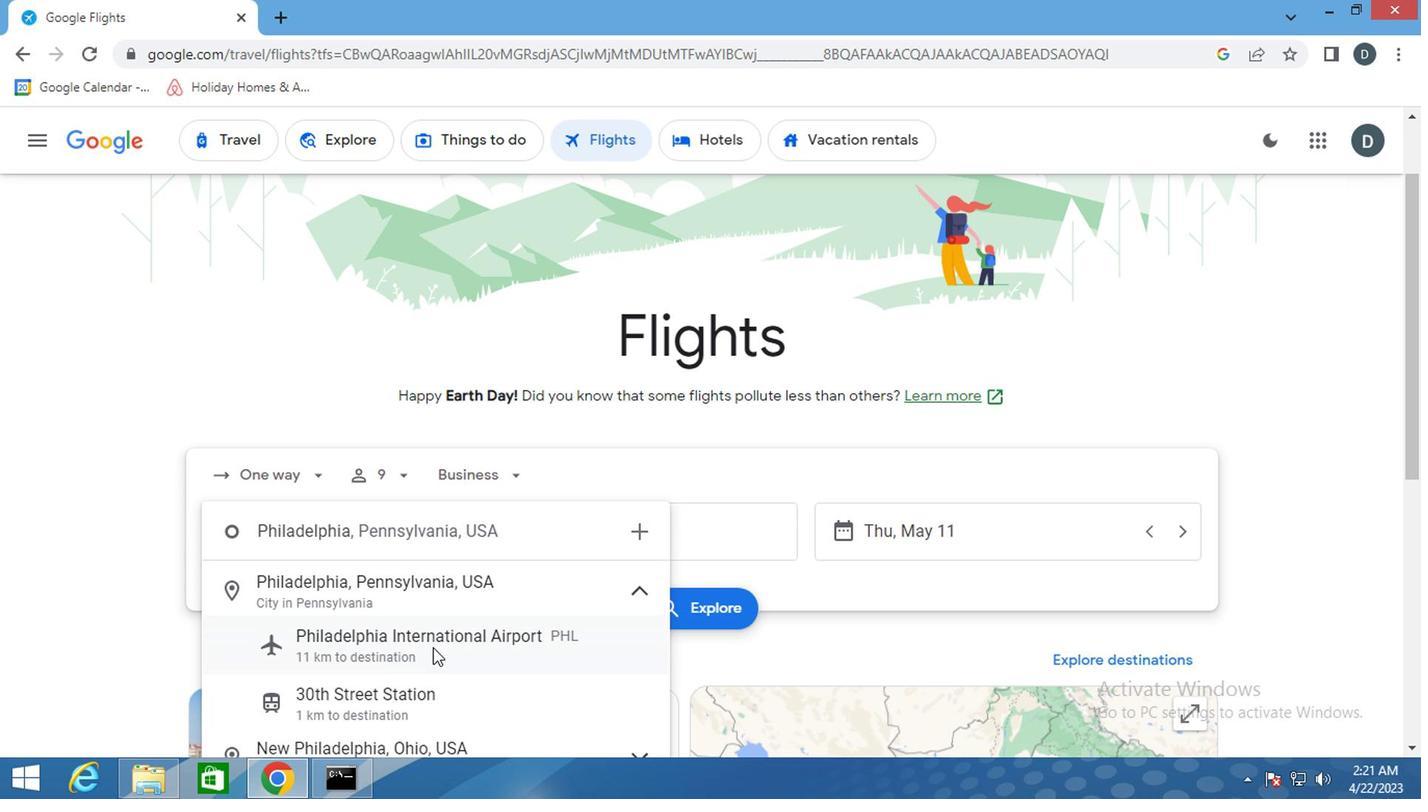 
Action: Mouse pressed left at (430, 647)
Screenshot: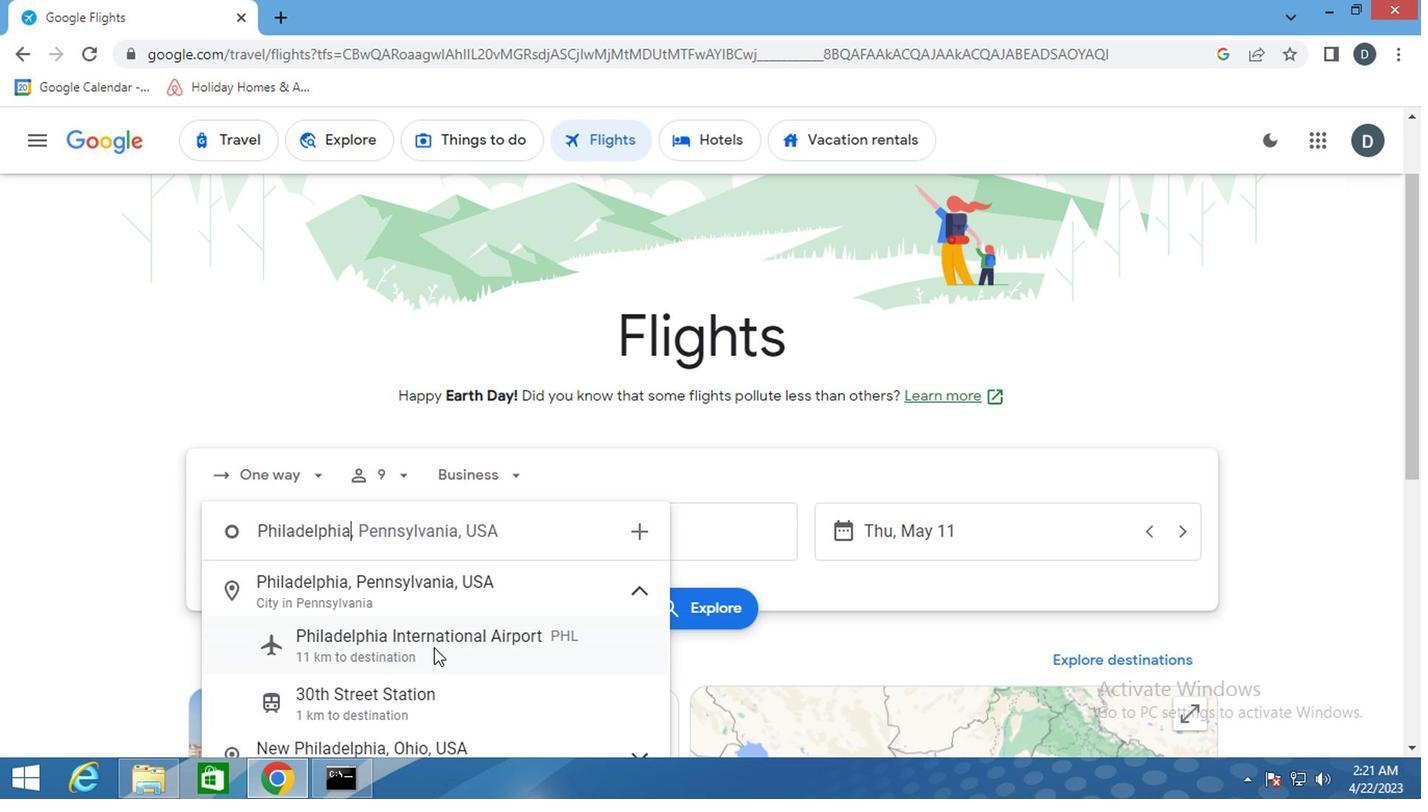 
Action: Mouse moved to (649, 550)
Screenshot: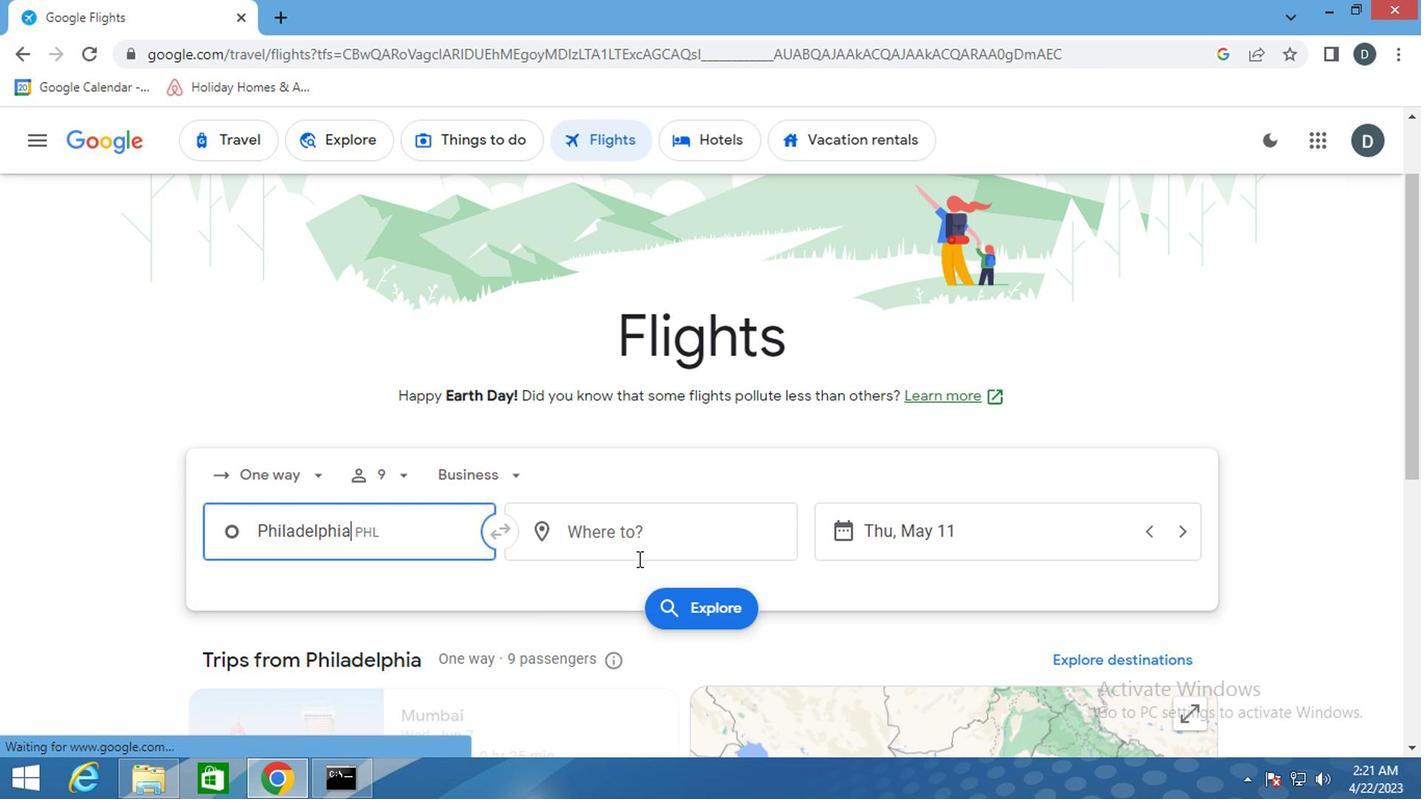 
Action: Mouse pressed left at (649, 550)
Screenshot: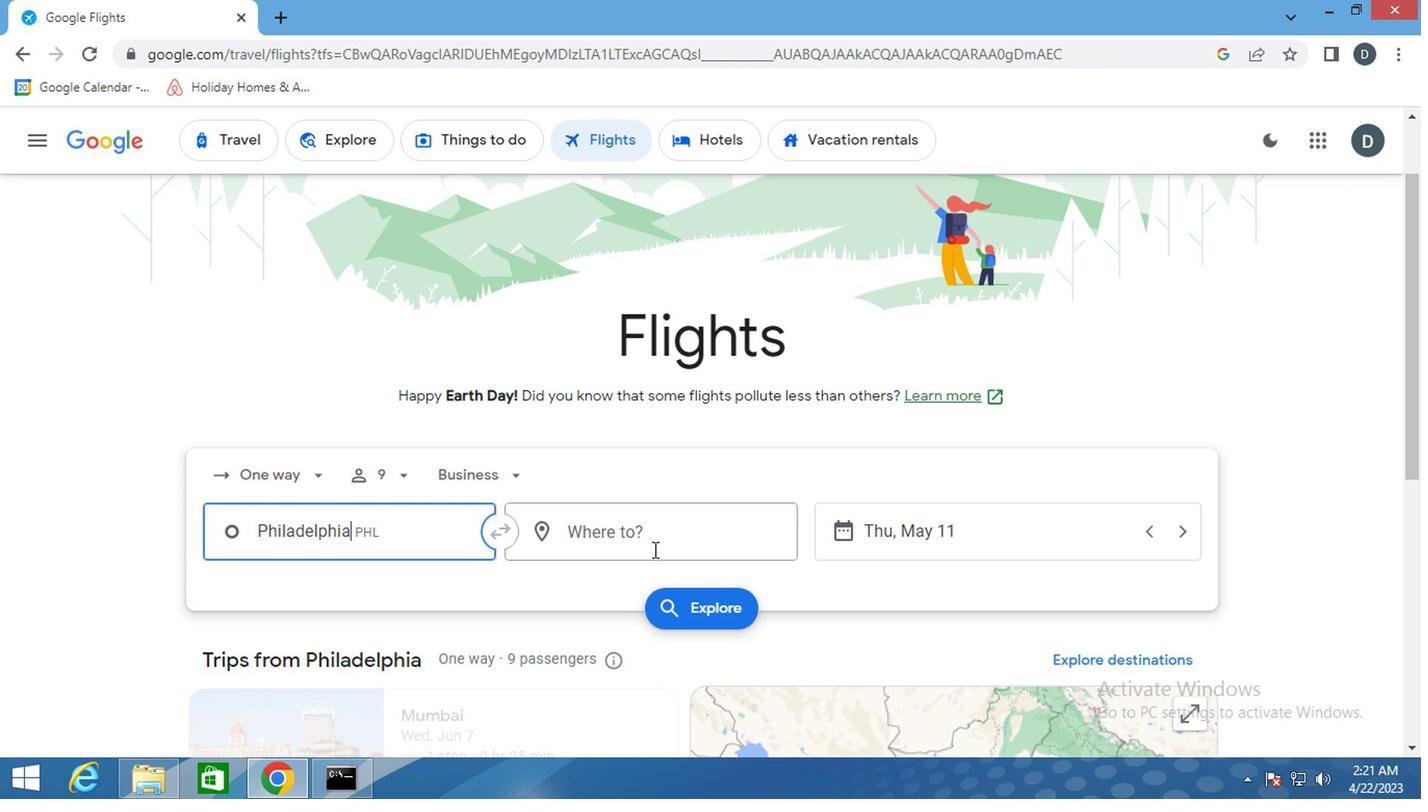
Action: Mouse moved to (649, 549)
Screenshot: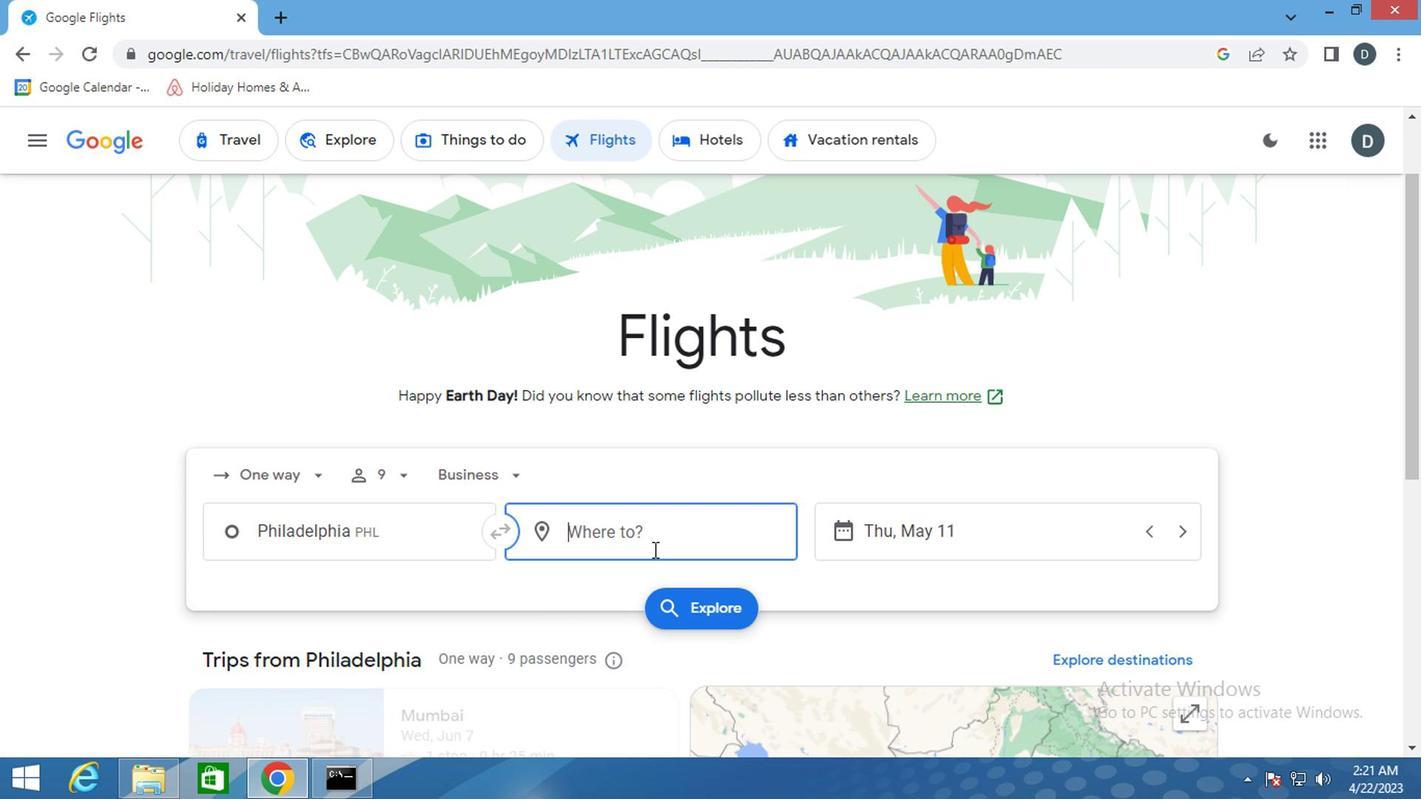 
Action: Key pressed <Key.shift>ROCKFORD
Screenshot: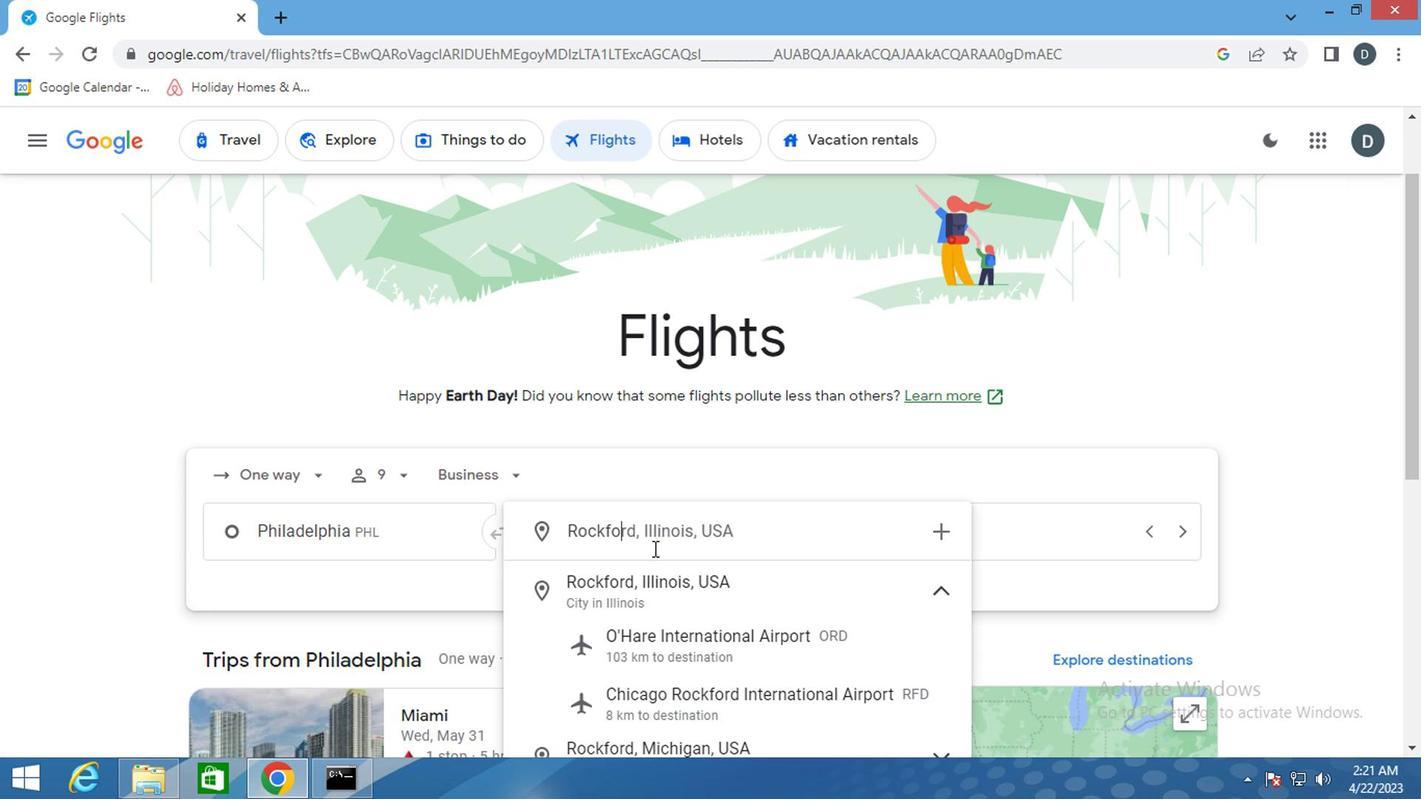 
Action: Mouse moved to (674, 706)
Screenshot: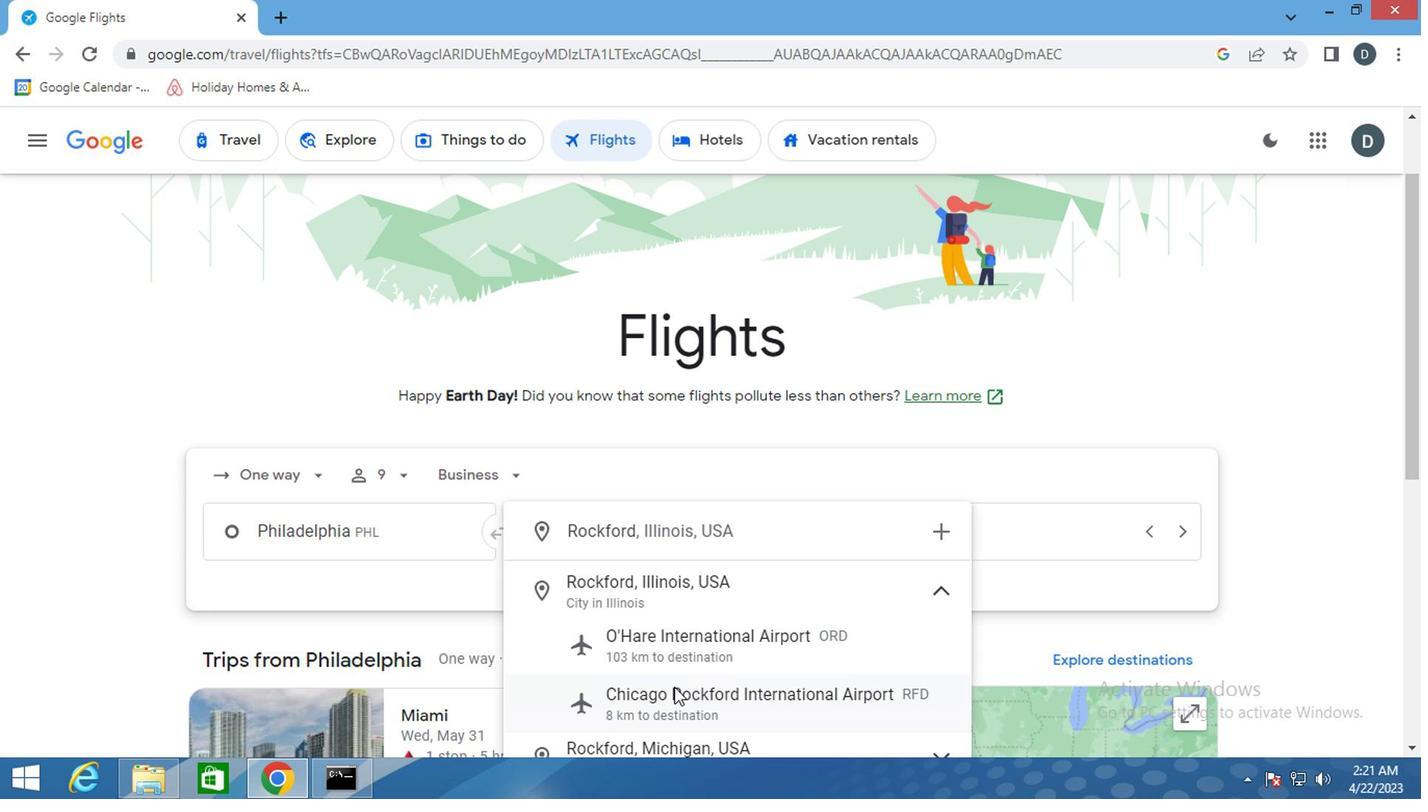 
Action: Mouse pressed left at (674, 706)
Screenshot: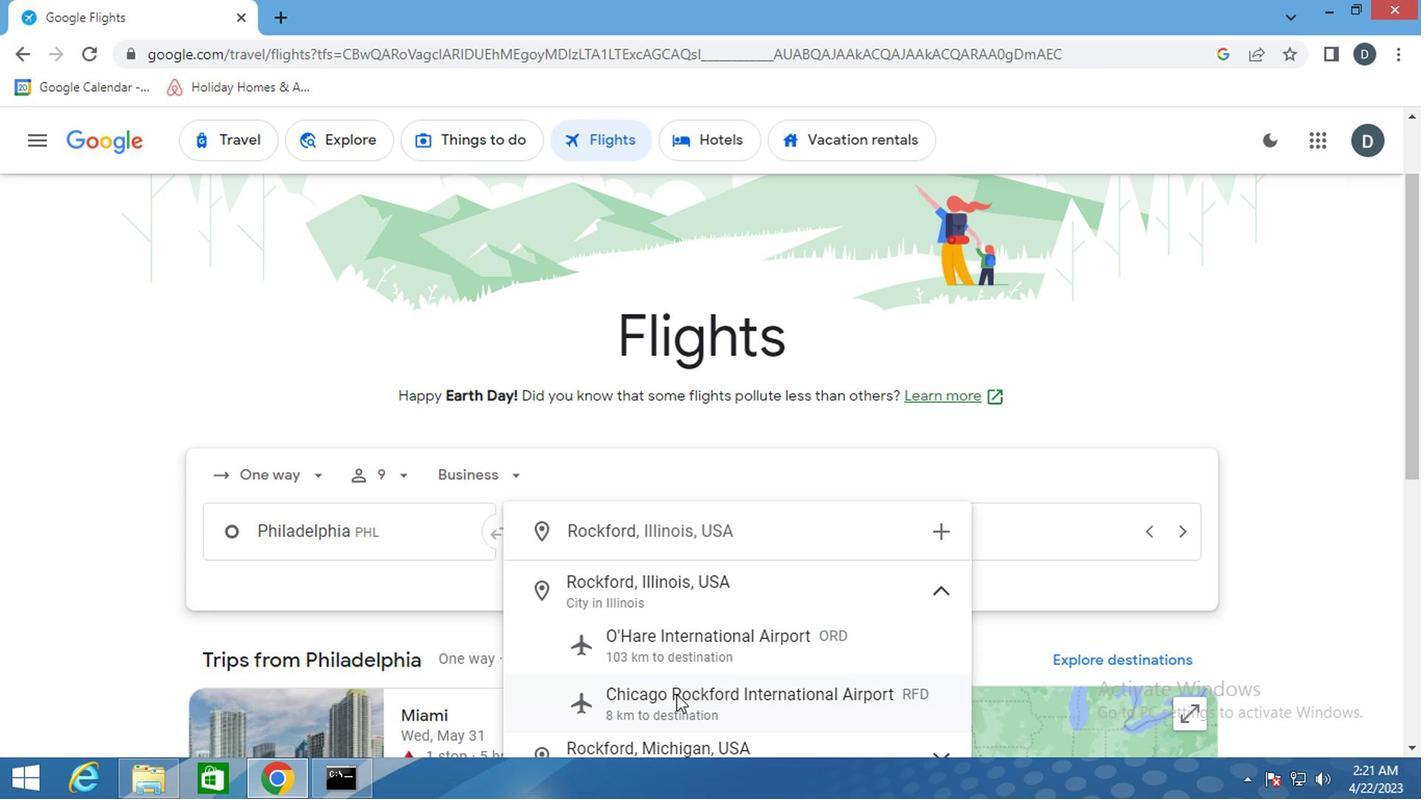 
Action: Mouse moved to (950, 561)
Screenshot: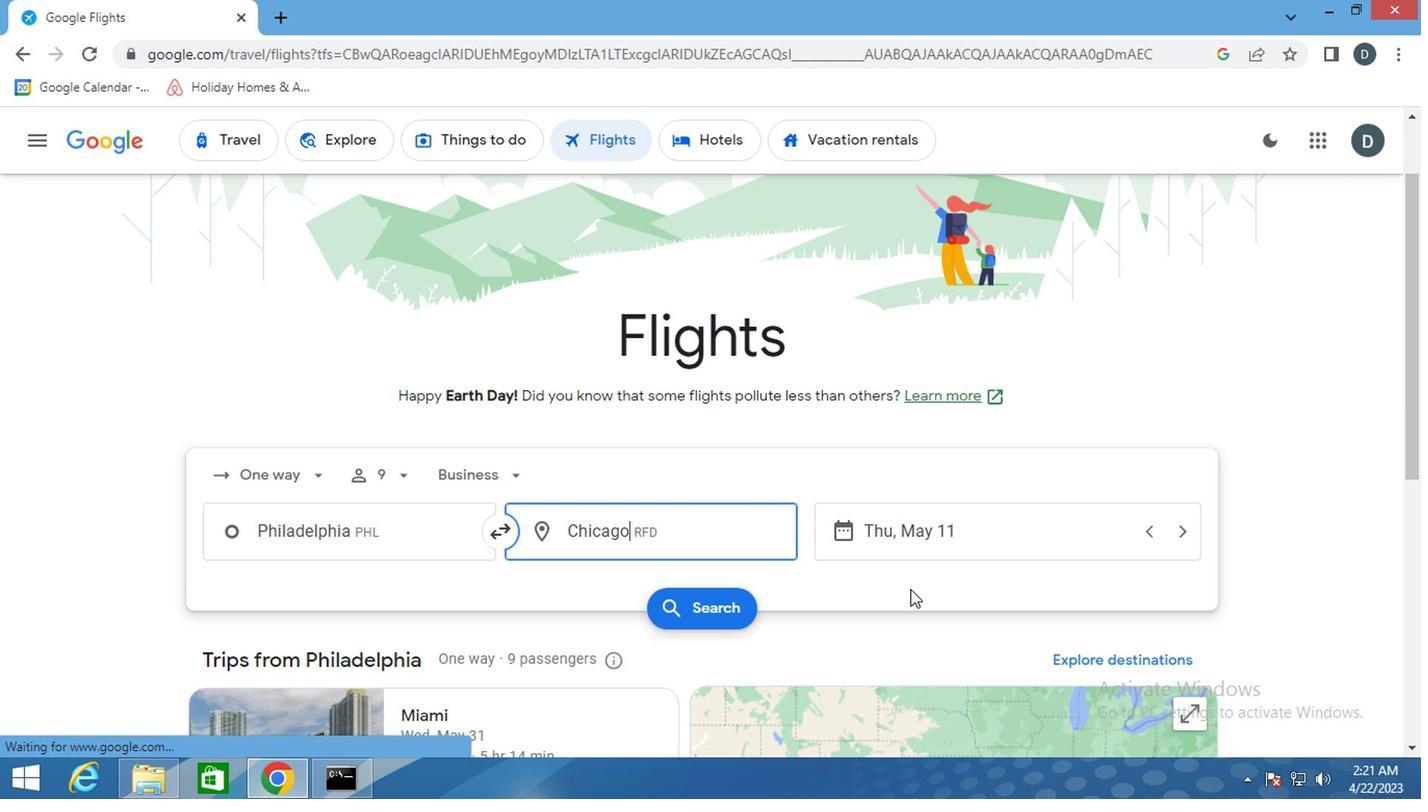 
Action: Mouse pressed left at (950, 561)
Screenshot: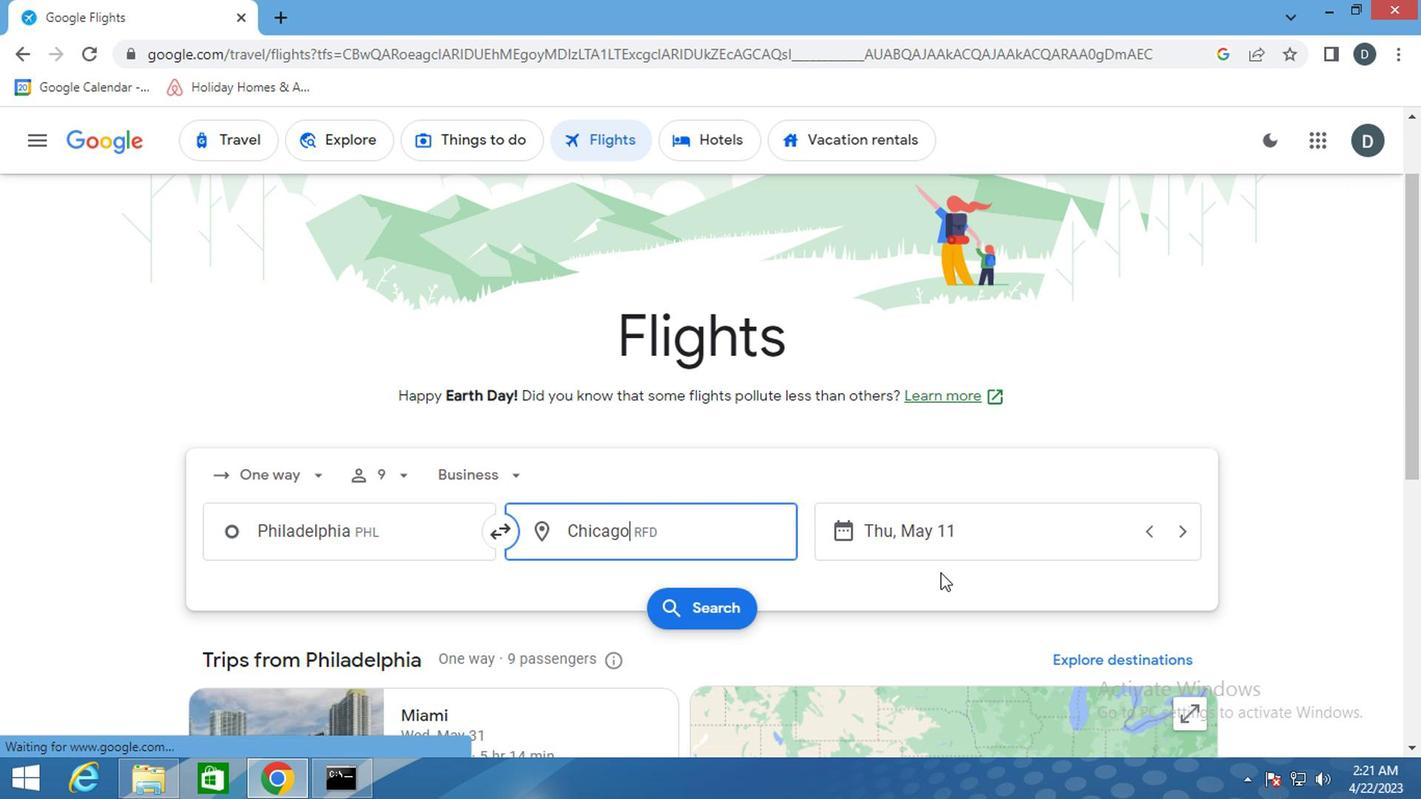 
Action: Mouse moved to (960, 545)
Screenshot: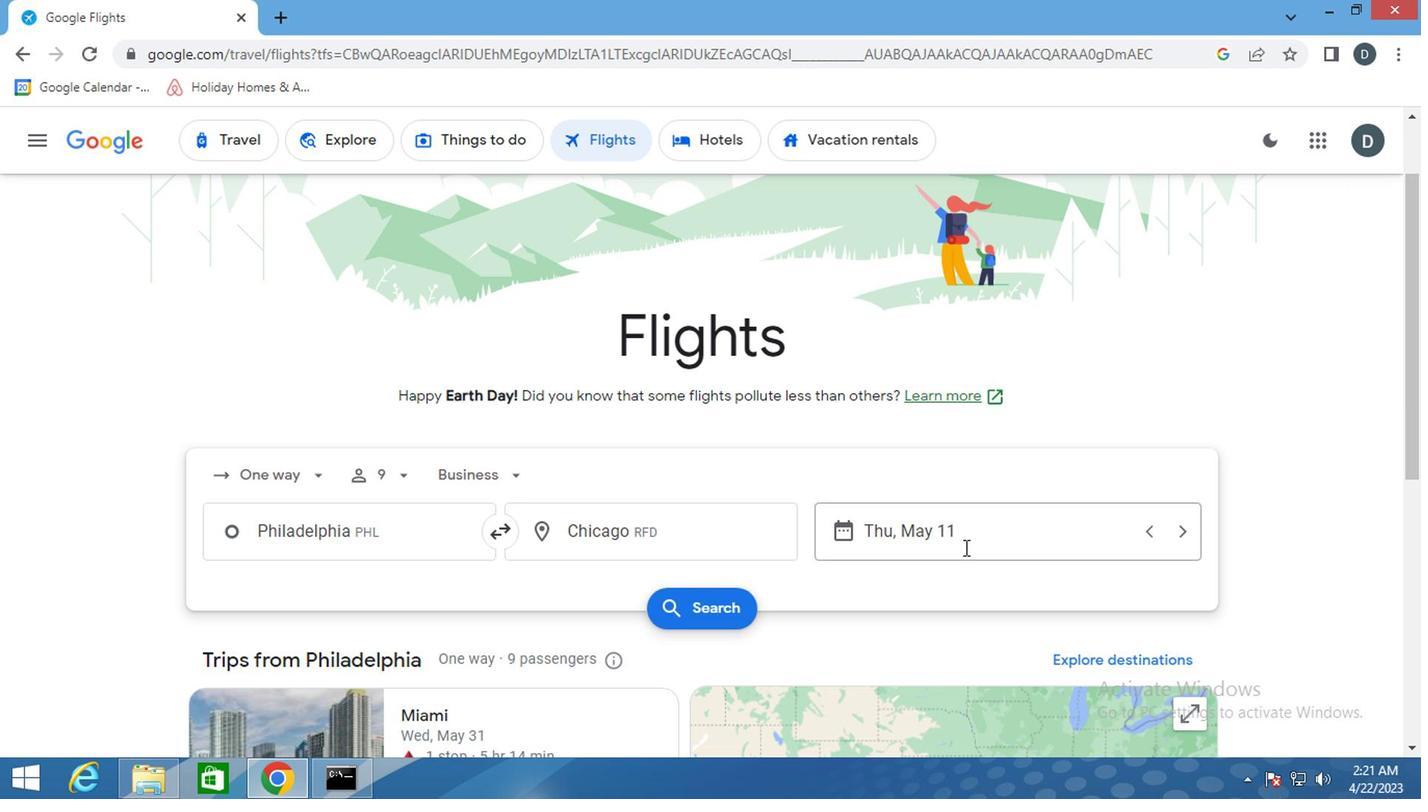 
Action: Mouse pressed left at (960, 545)
Screenshot: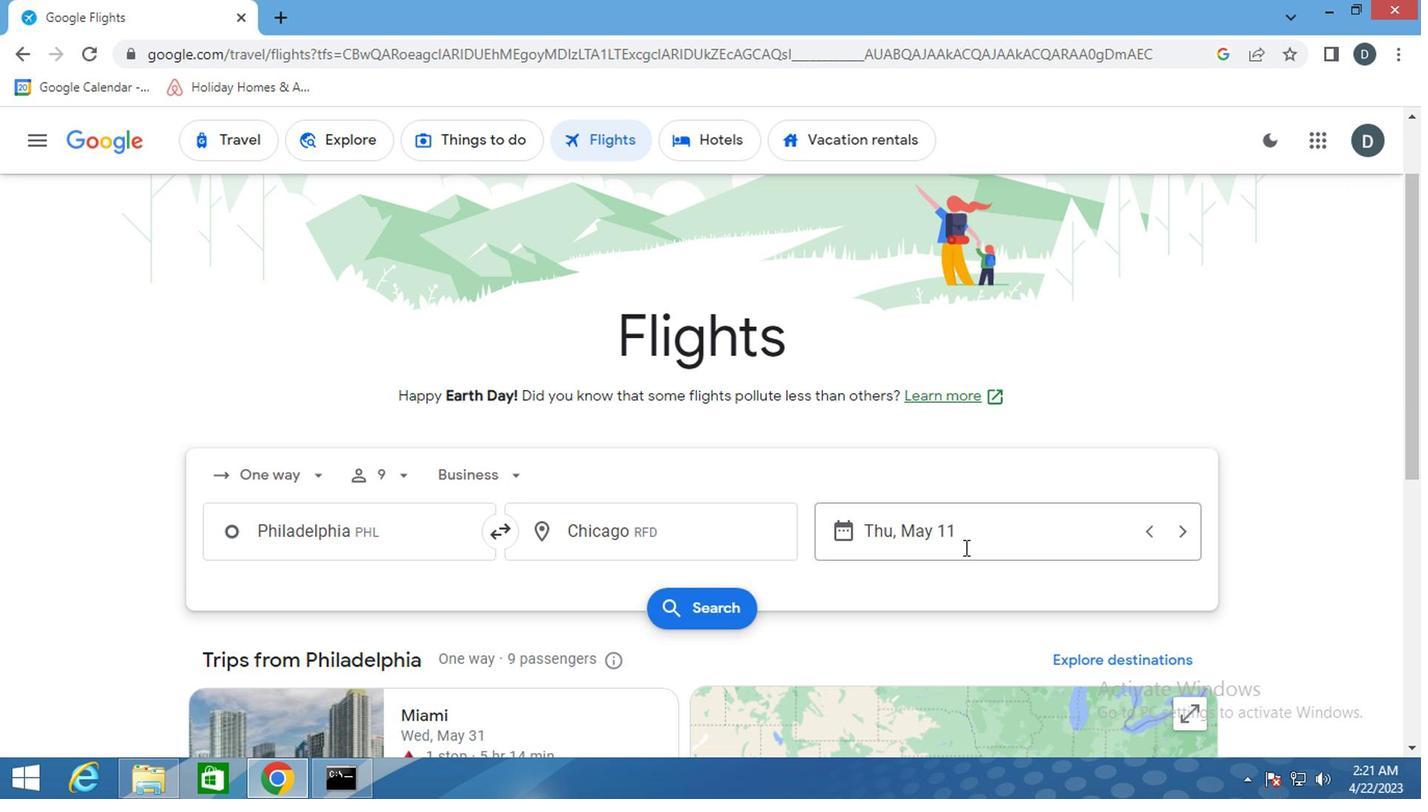 
Action: Mouse moved to (902, 396)
Screenshot: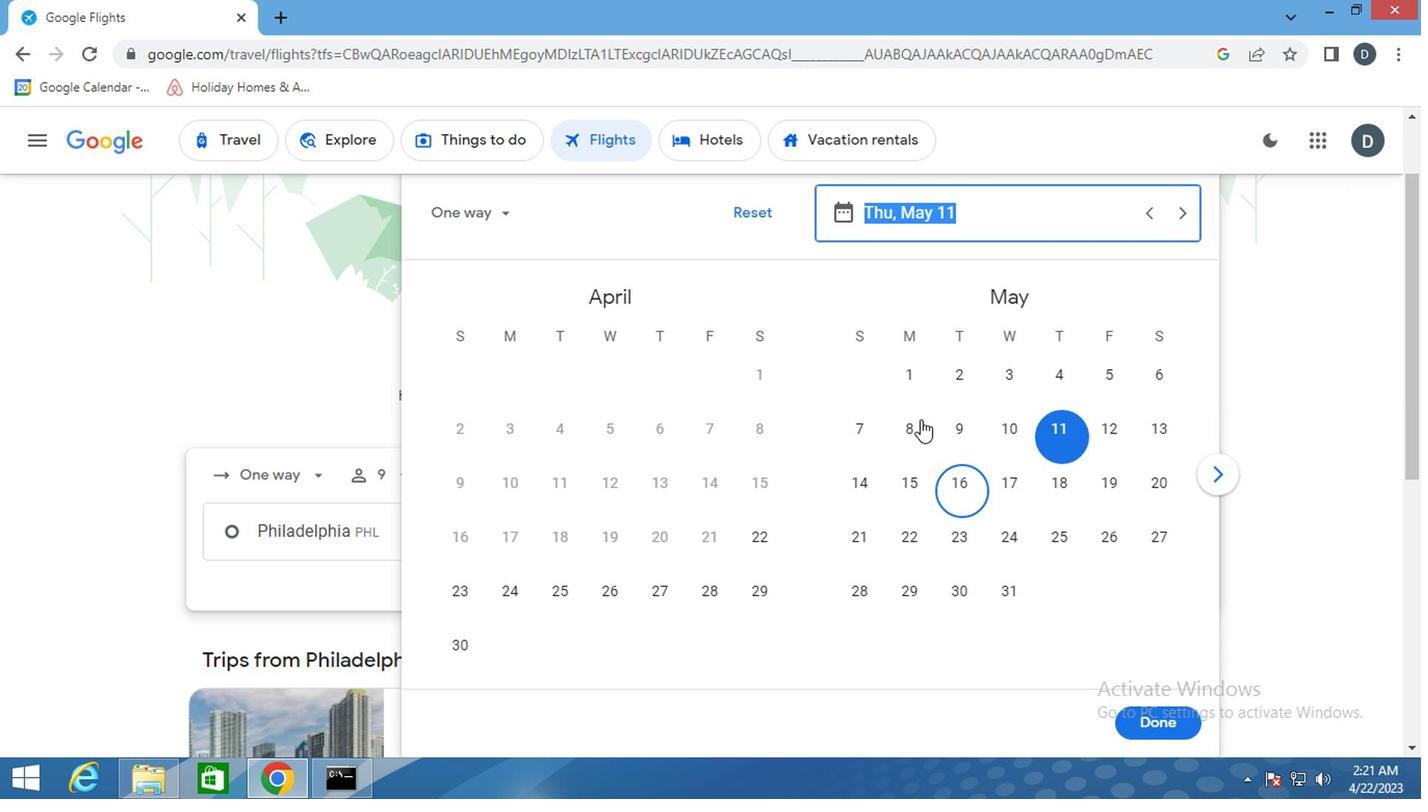 
Action: Mouse pressed left at (902, 396)
Screenshot: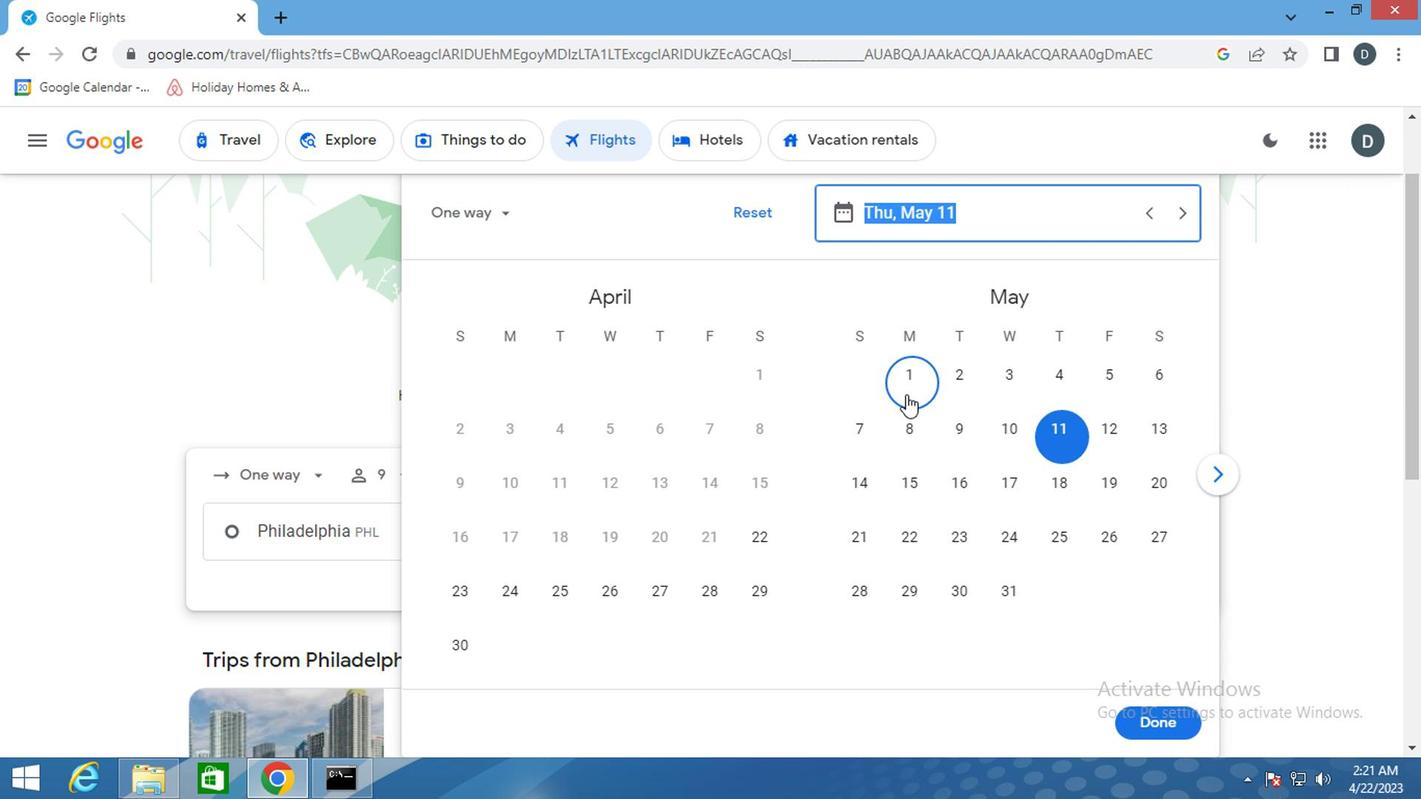 
Action: Mouse moved to (1147, 723)
Screenshot: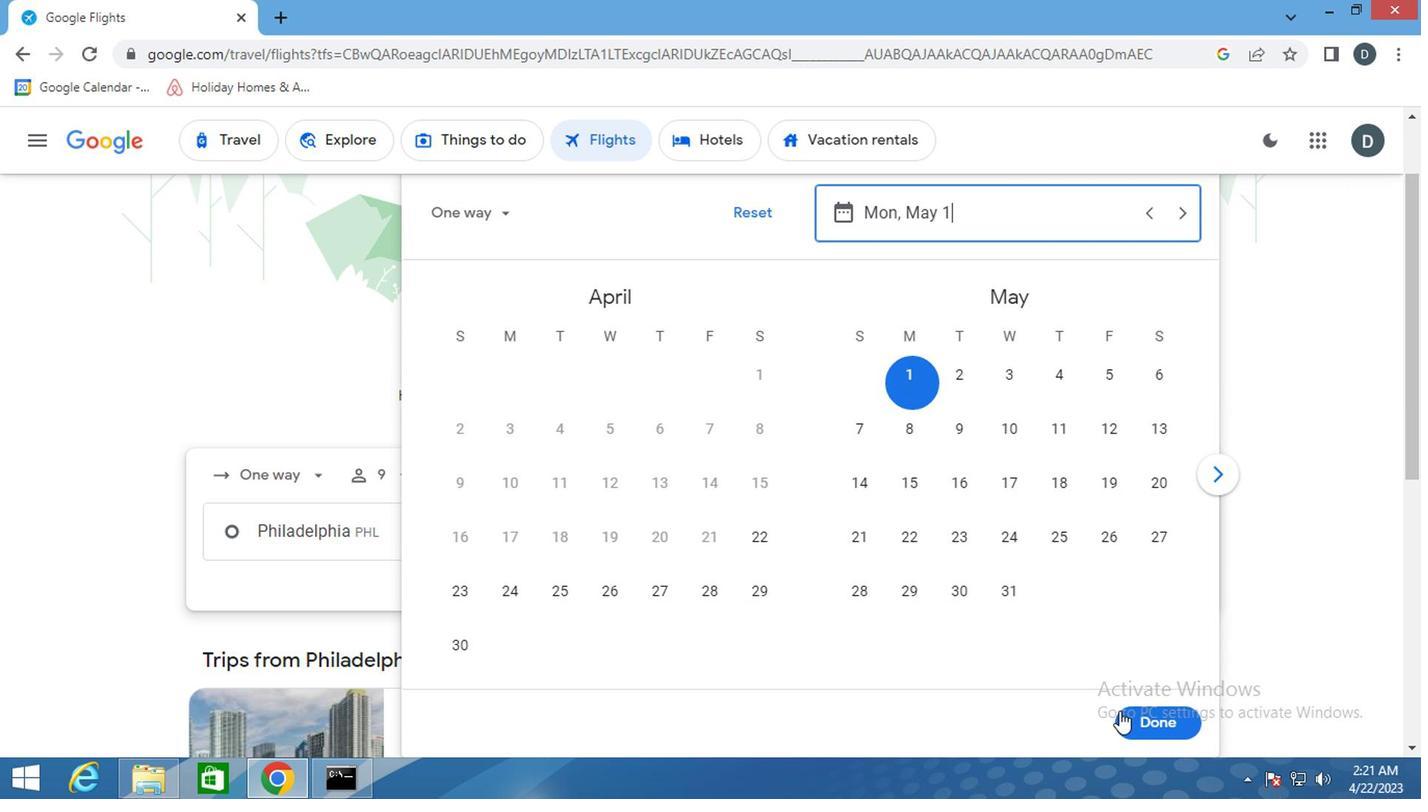 
Action: Mouse pressed left at (1147, 723)
Screenshot: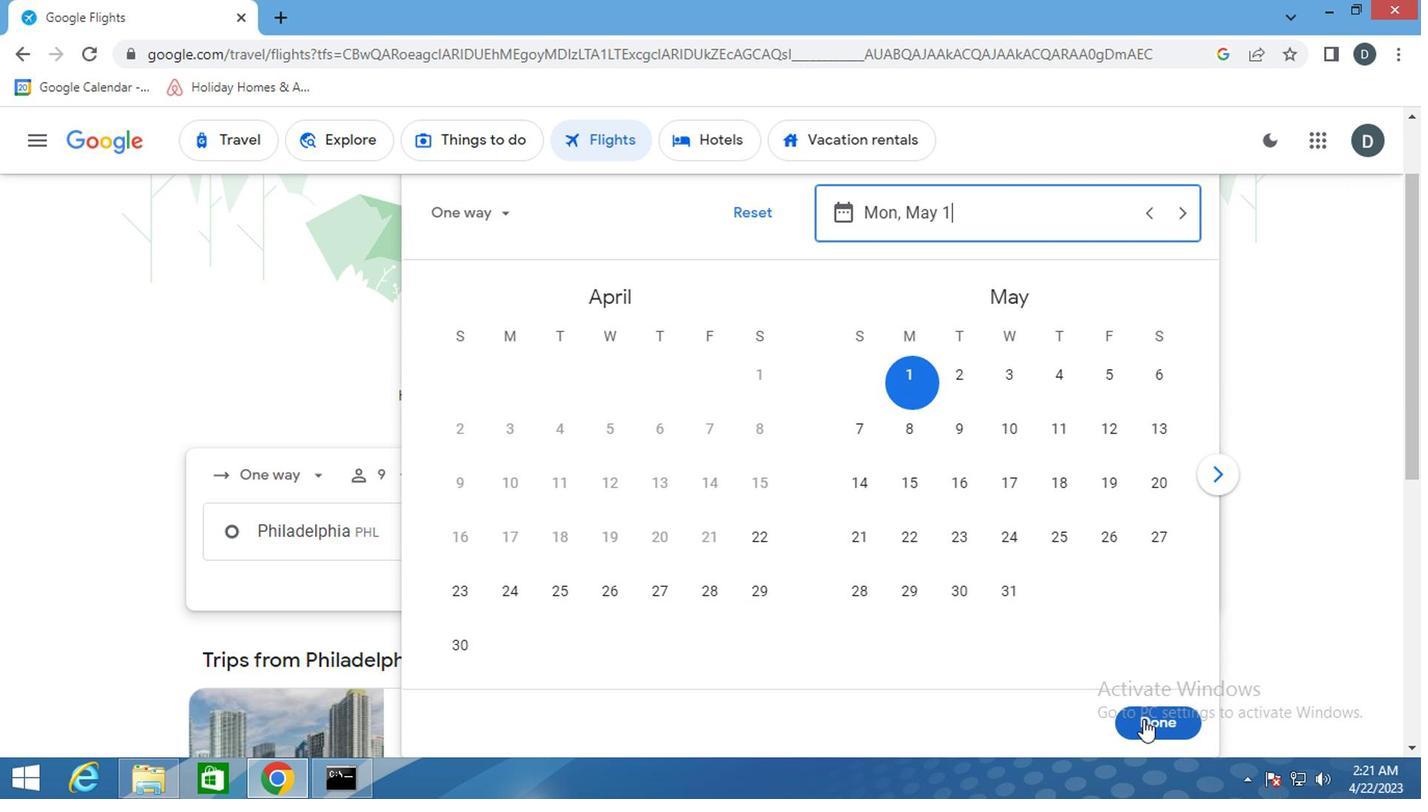 
Action: Mouse moved to (705, 621)
Screenshot: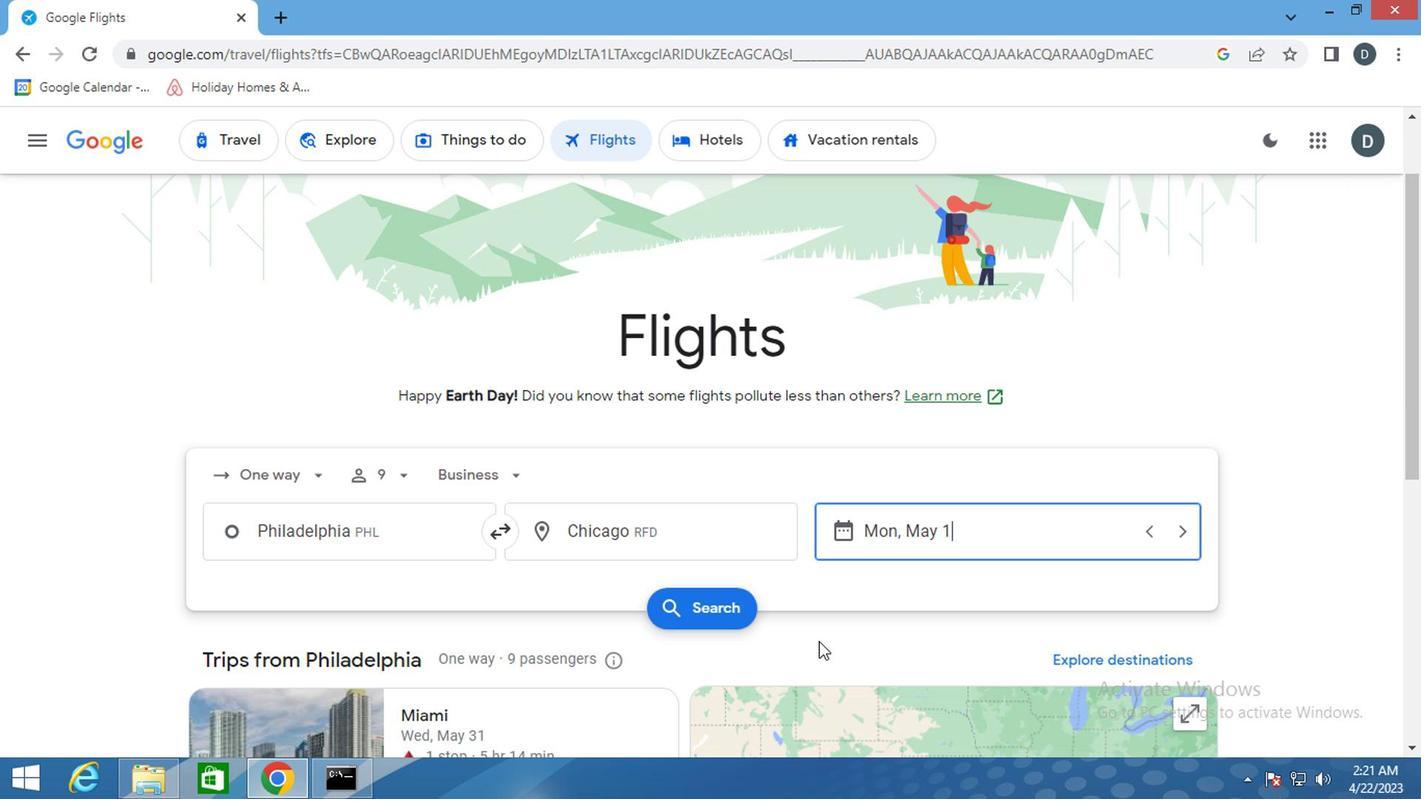 
Action: Mouse pressed left at (705, 621)
Screenshot: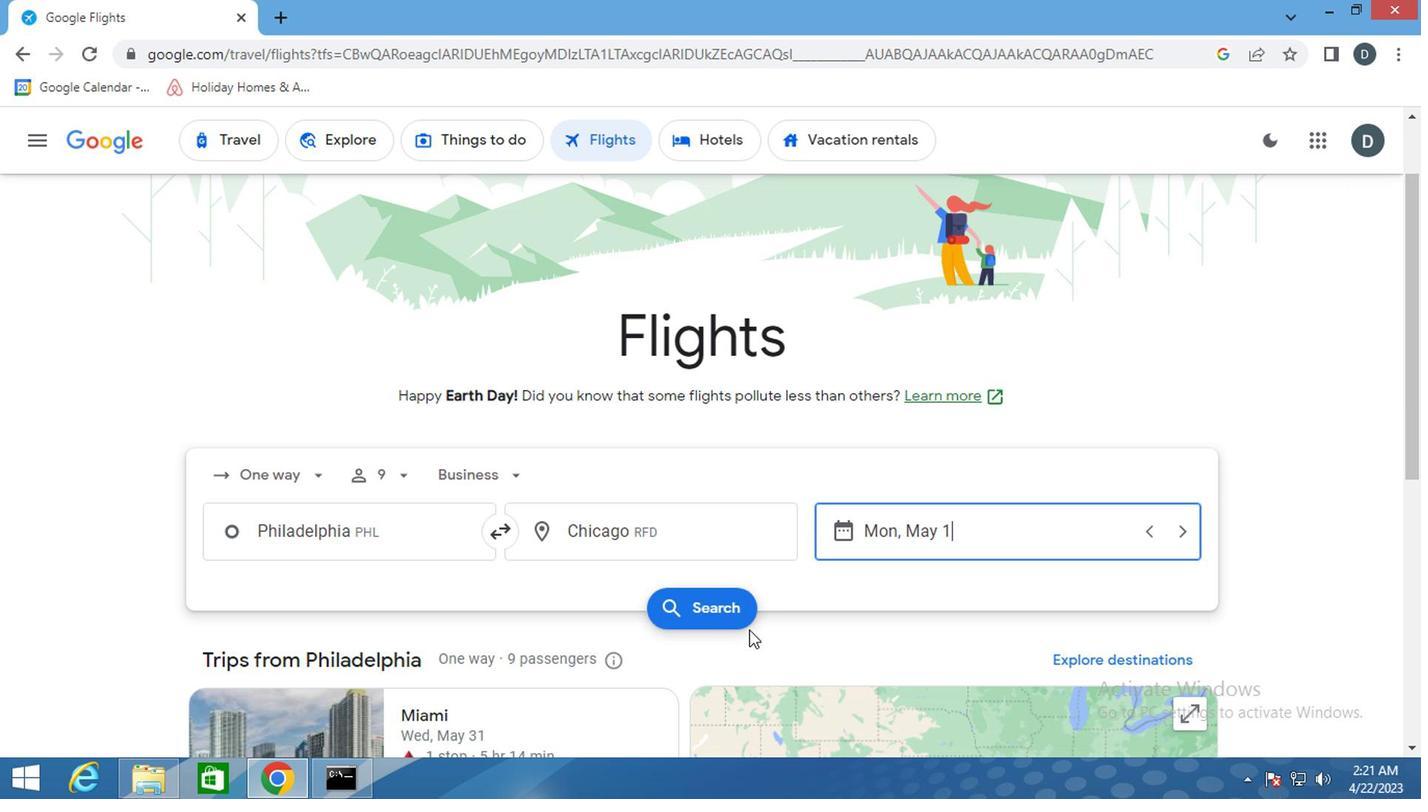 
Action: Mouse moved to (256, 328)
Screenshot: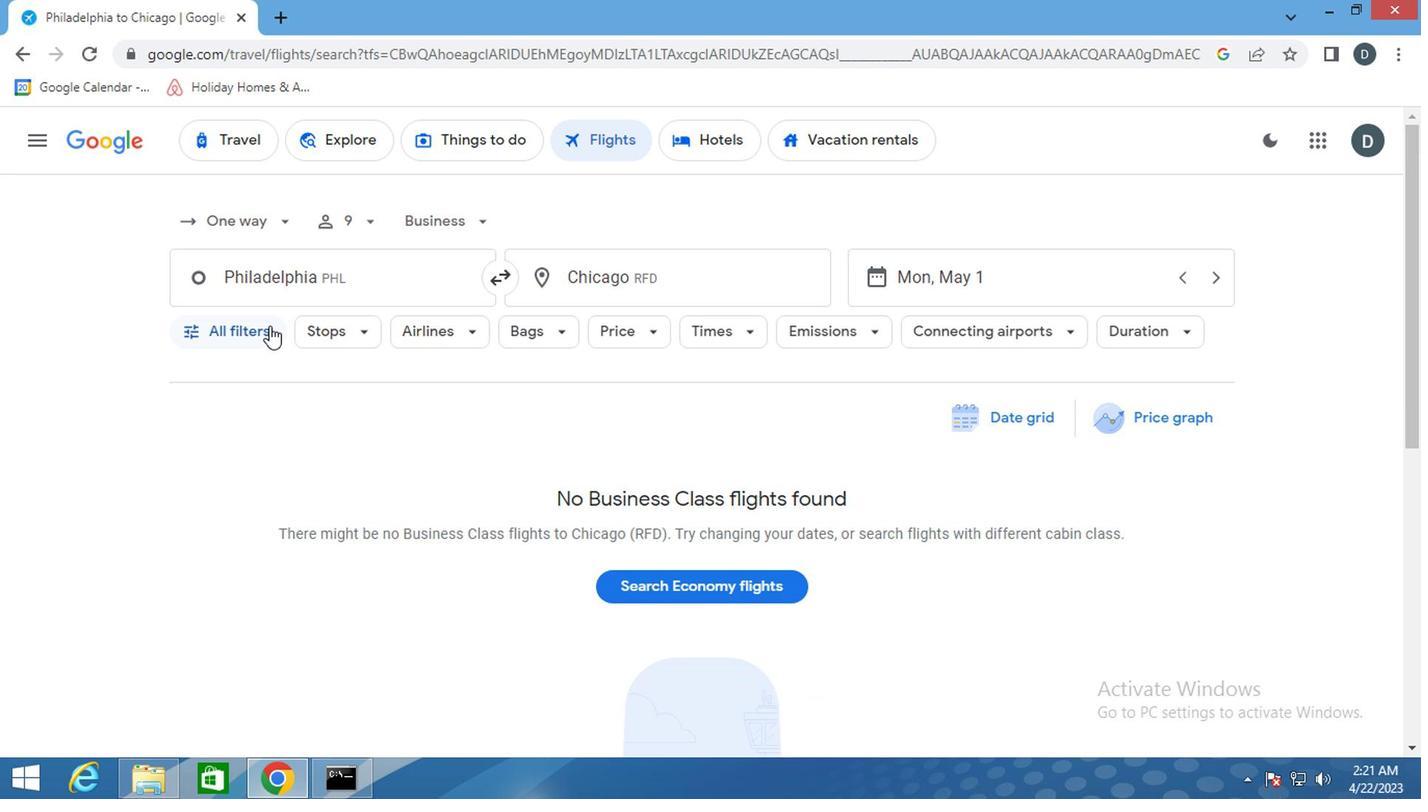 
Action: Mouse pressed left at (256, 328)
Screenshot: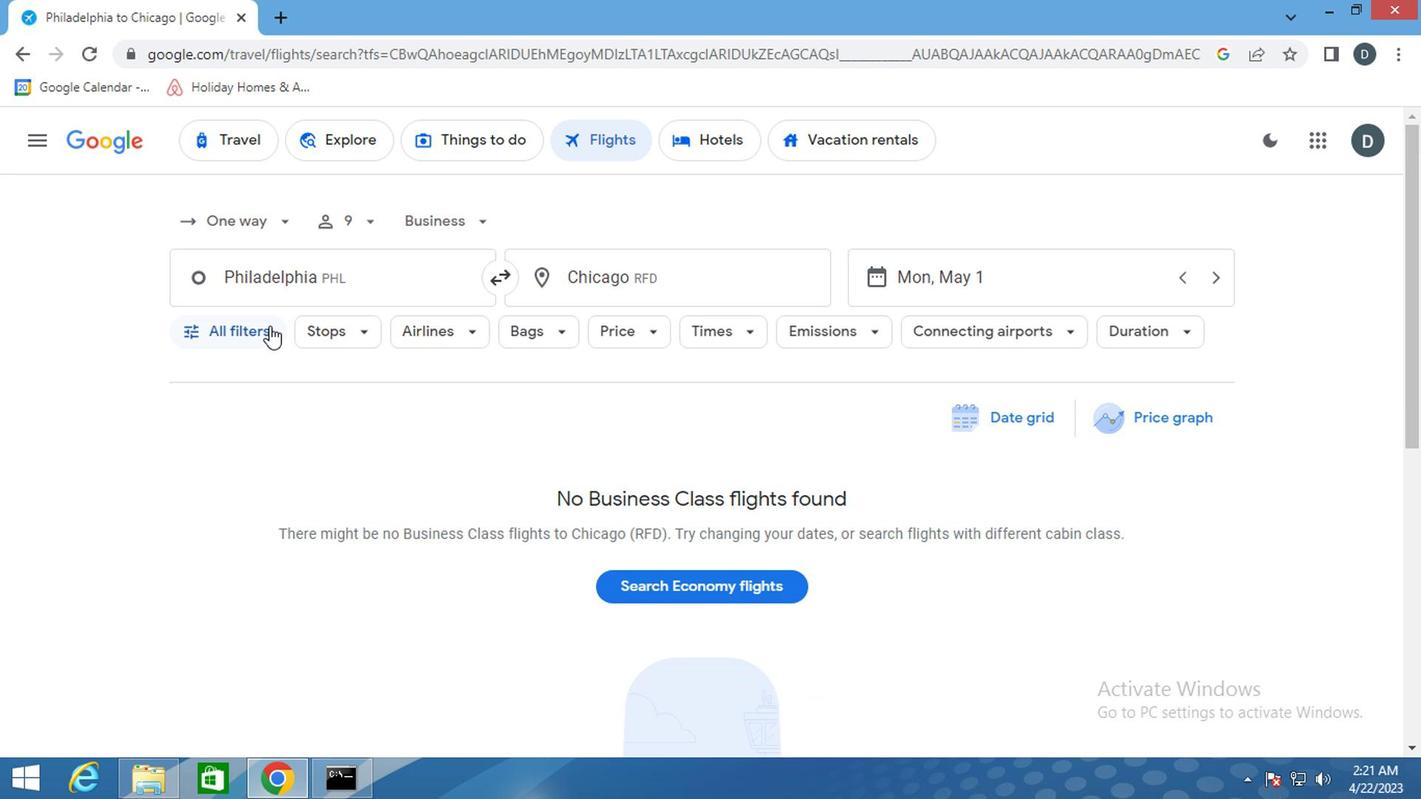 
Action: Mouse moved to (282, 575)
Screenshot: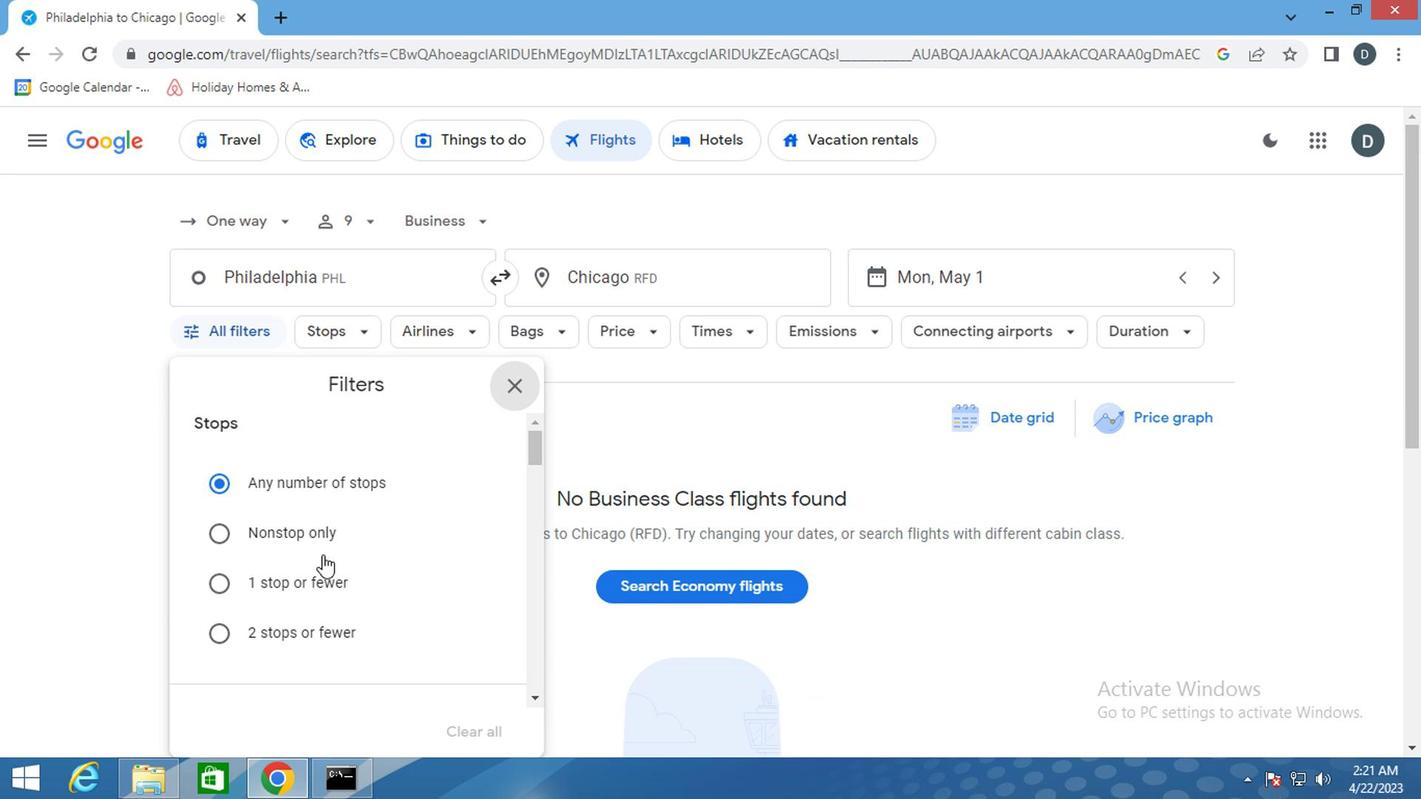 
Action: Mouse scrolled (282, 575) with delta (0, 0)
Screenshot: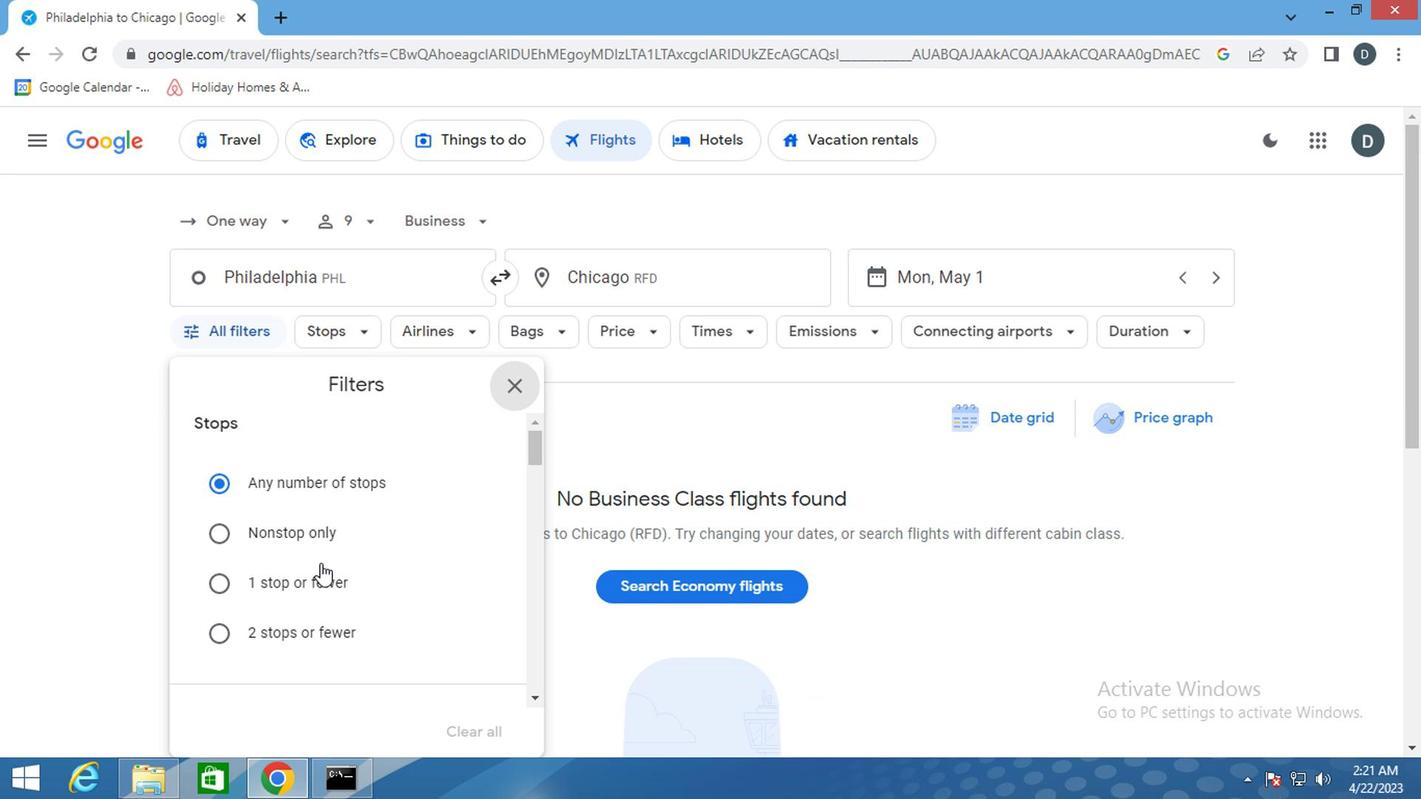 
Action: Mouse scrolled (282, 575) with delta (0, 0)
Screenshot: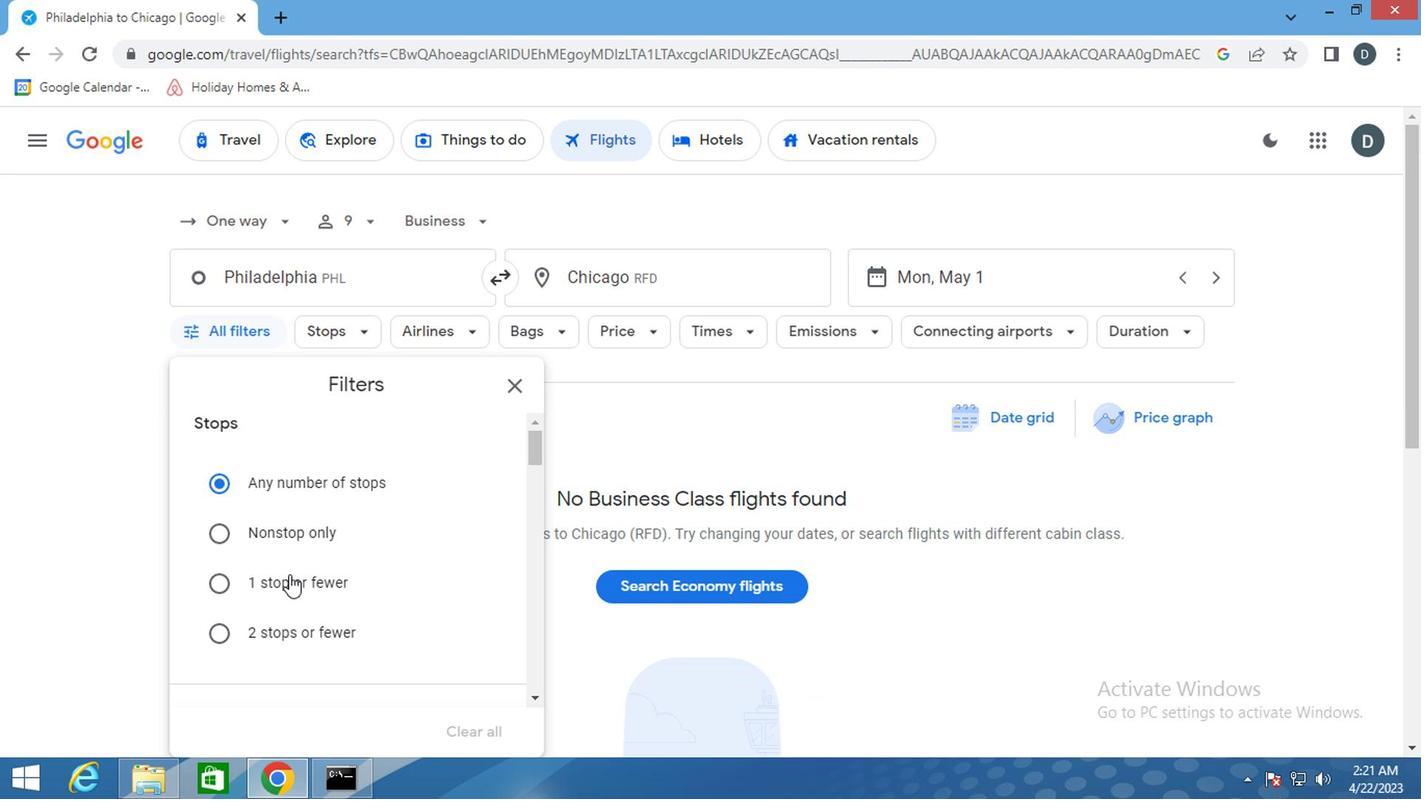 
Action: Mouse scrolled (282, 575) with delta (0, 0)
Screenshot: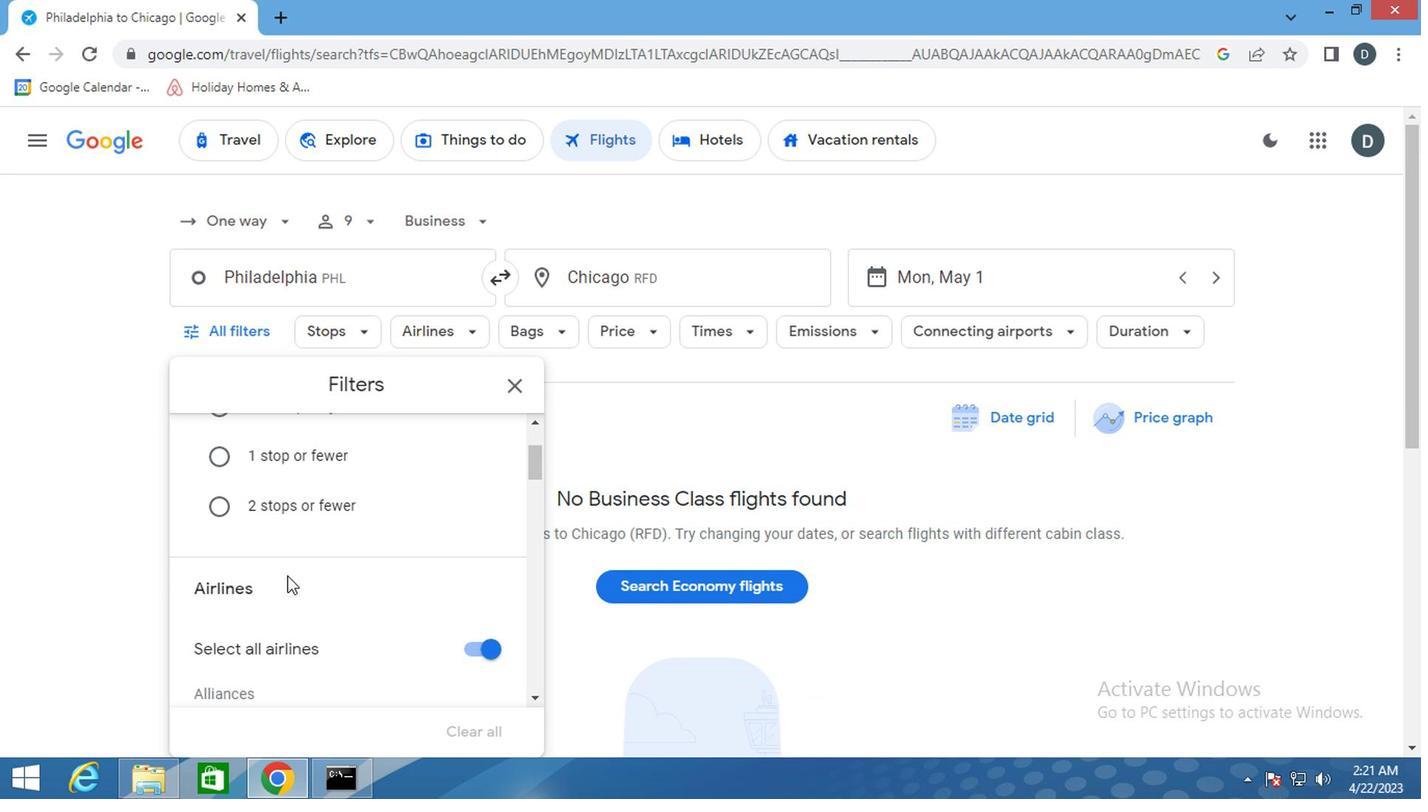 
Action: Mouse scrolled (282, 575) with delta (0, 0)
Screenshot: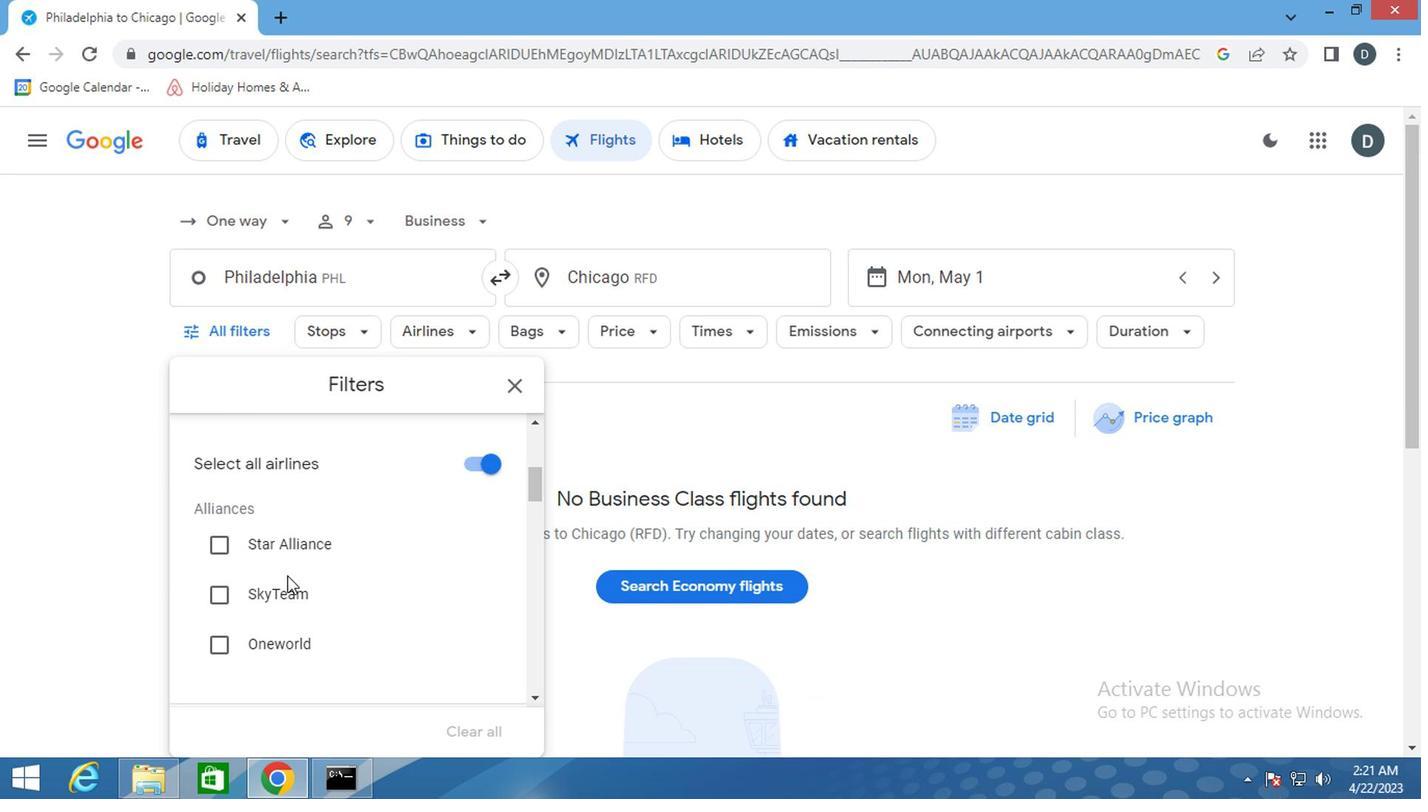 
Action: Mouse moved to (296, 575)
Screenshot: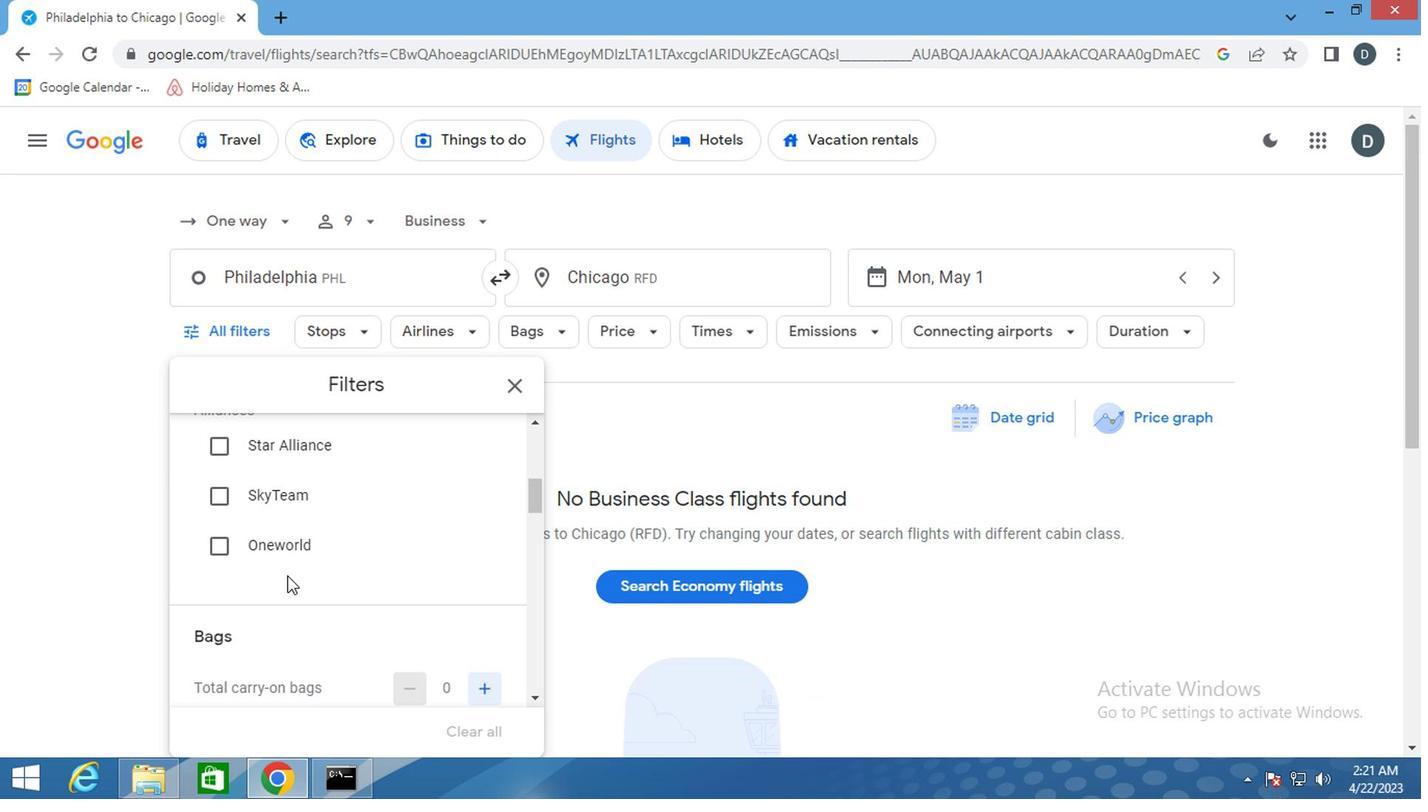 
Action: Mouse scrolled (296, 574) with delta (0, 0)
Screenshot: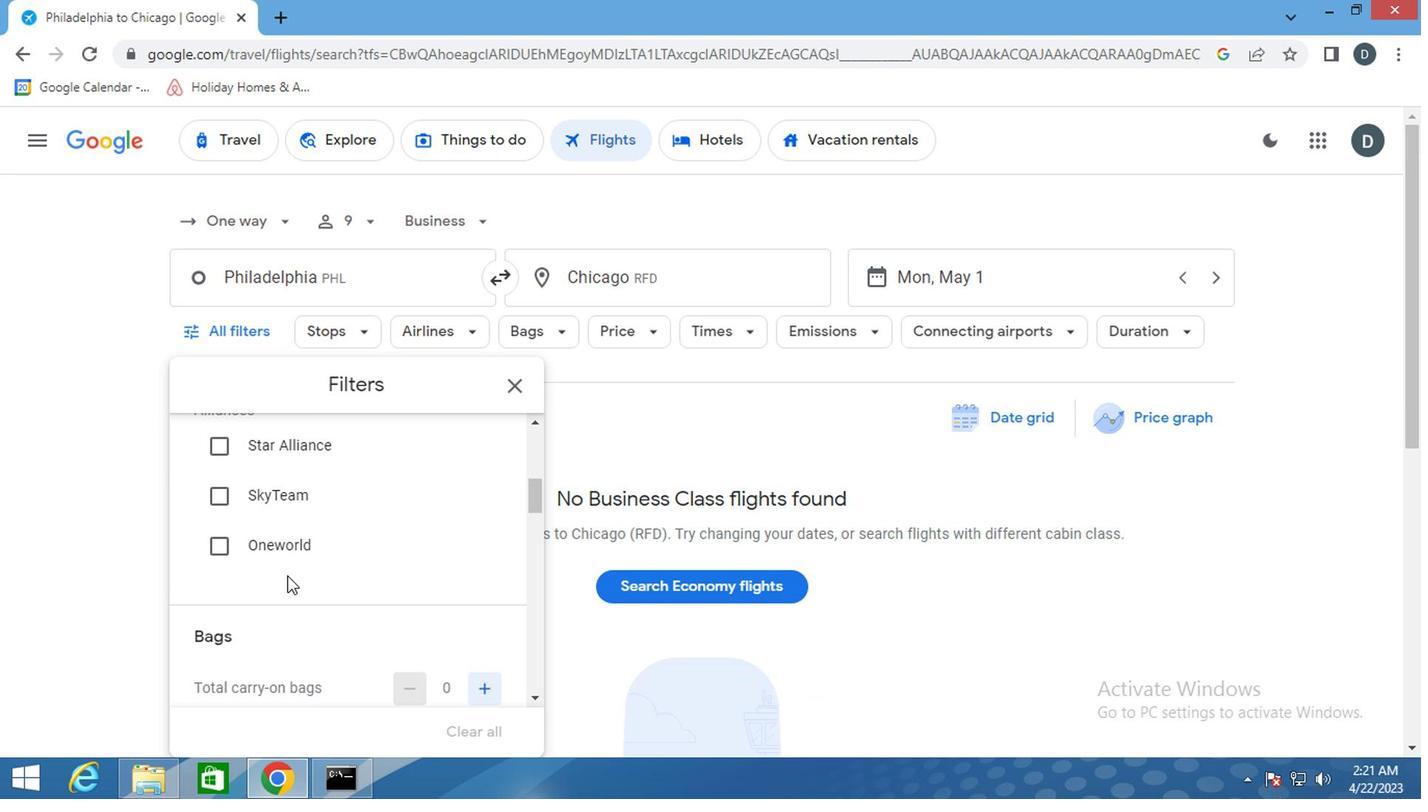 
Action: Mouse moved to (471, 580)
Screenshot: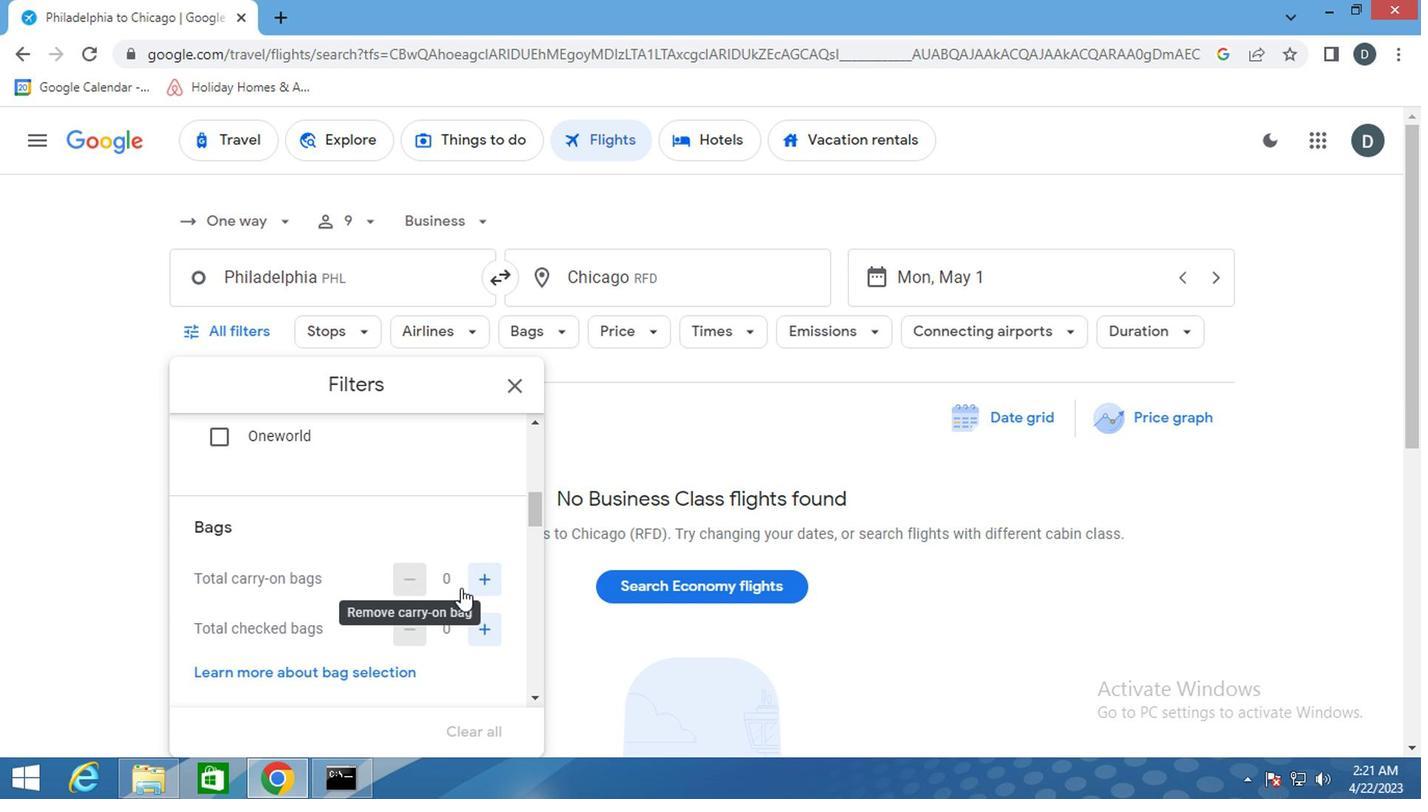 
Action: Mouse pressed left at (471, 580)
Screenshot: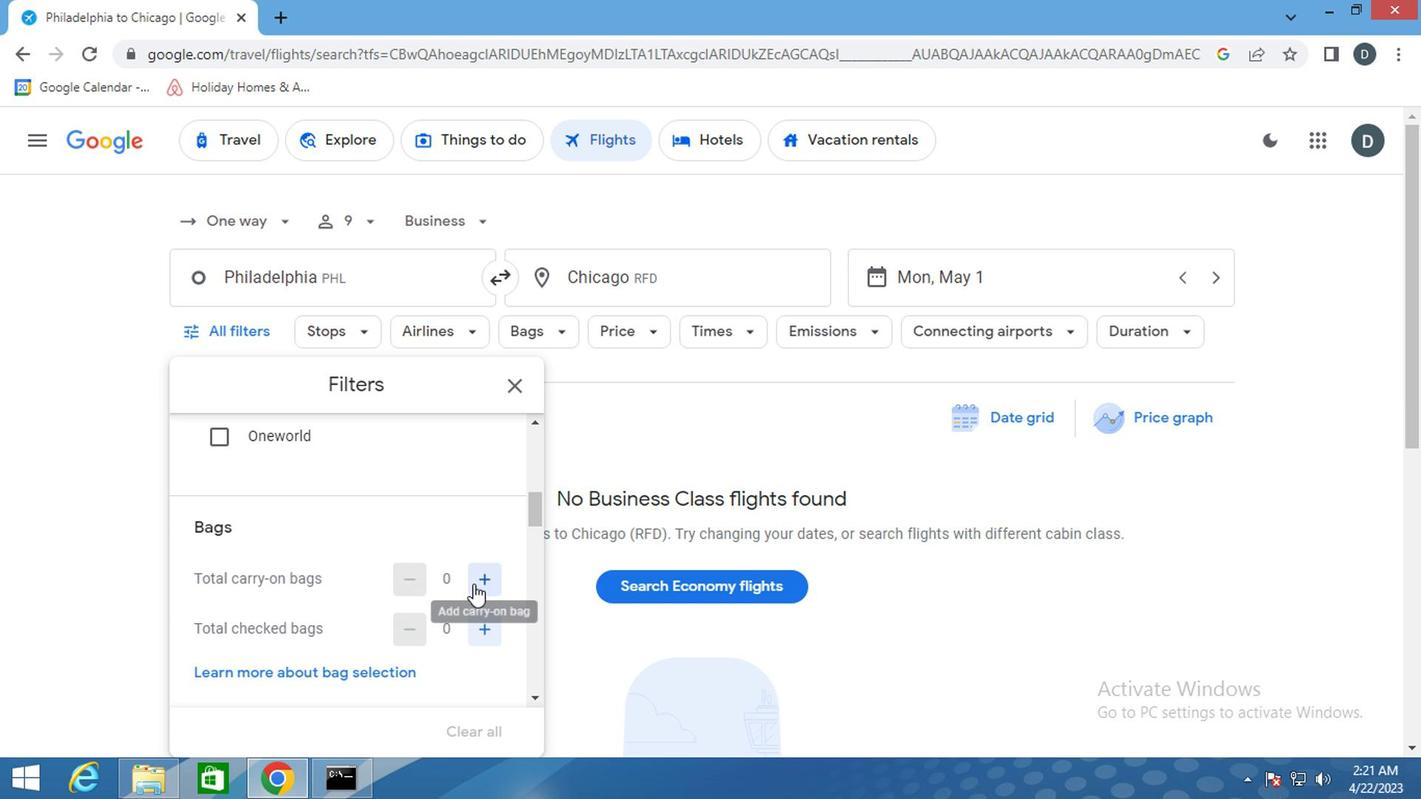 
Action: Mouse pressed left at (471, 580)
Screenshot: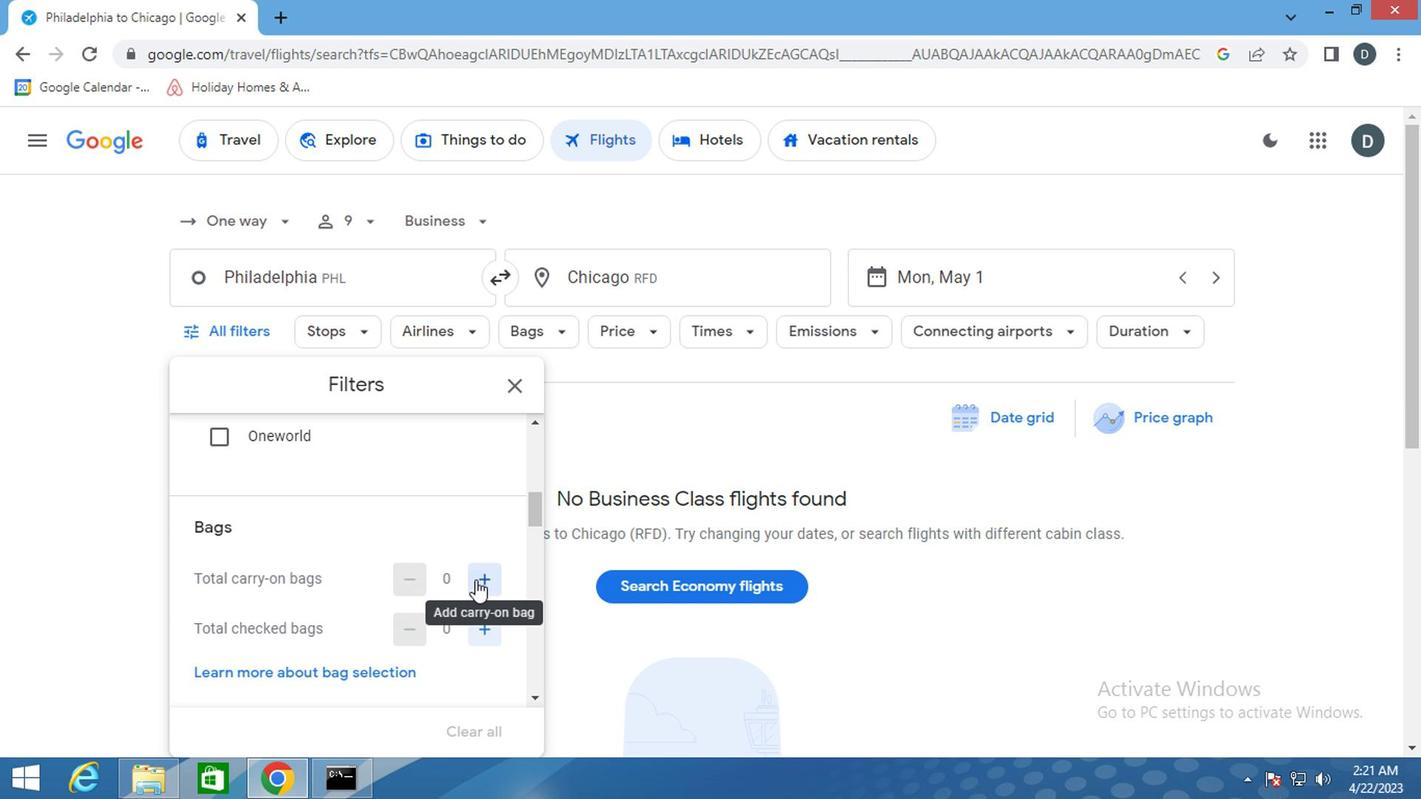 
Action: Mouse moved to (450, 579)
Screenshot: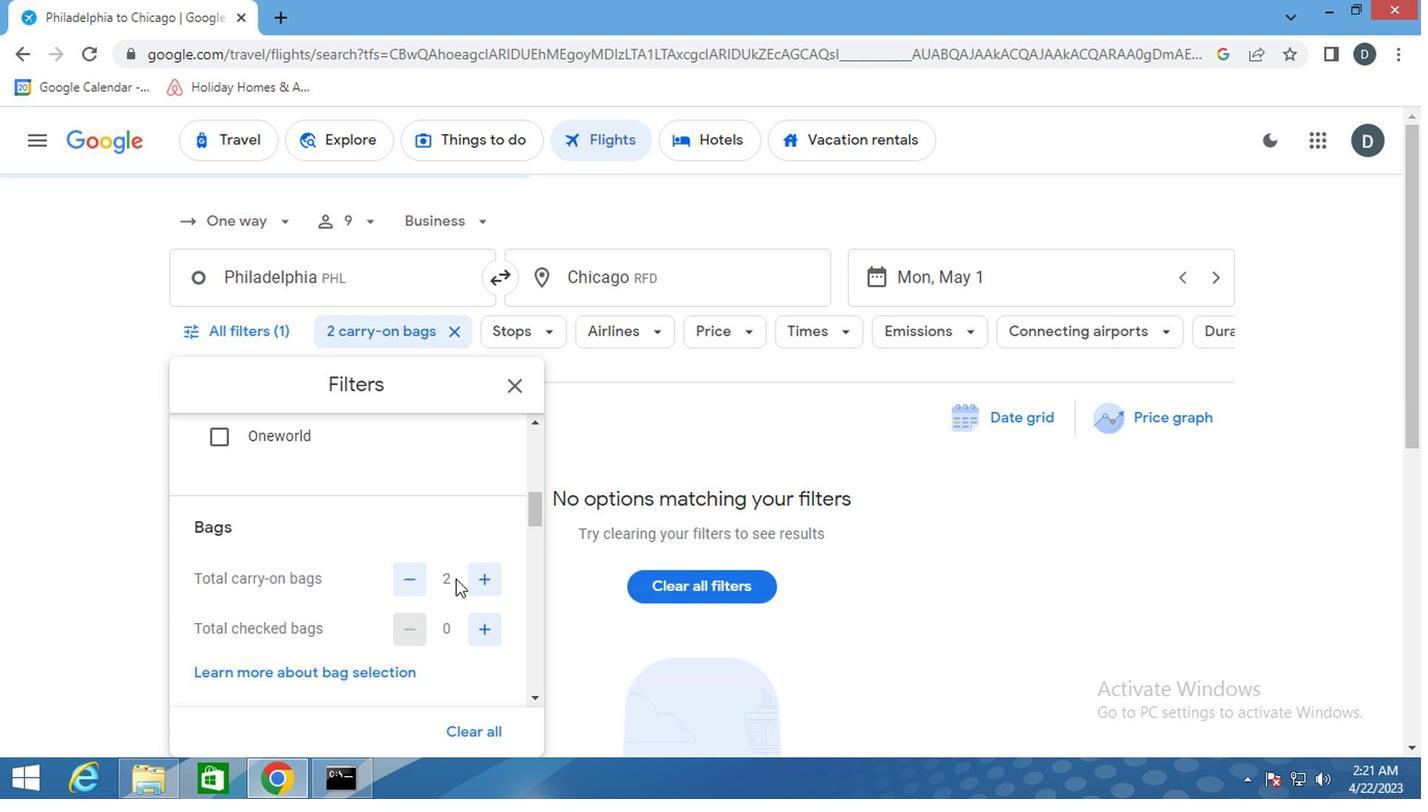 
Action: Mouse scrolled (450, 578) with delta (0, -1)
Screenshot: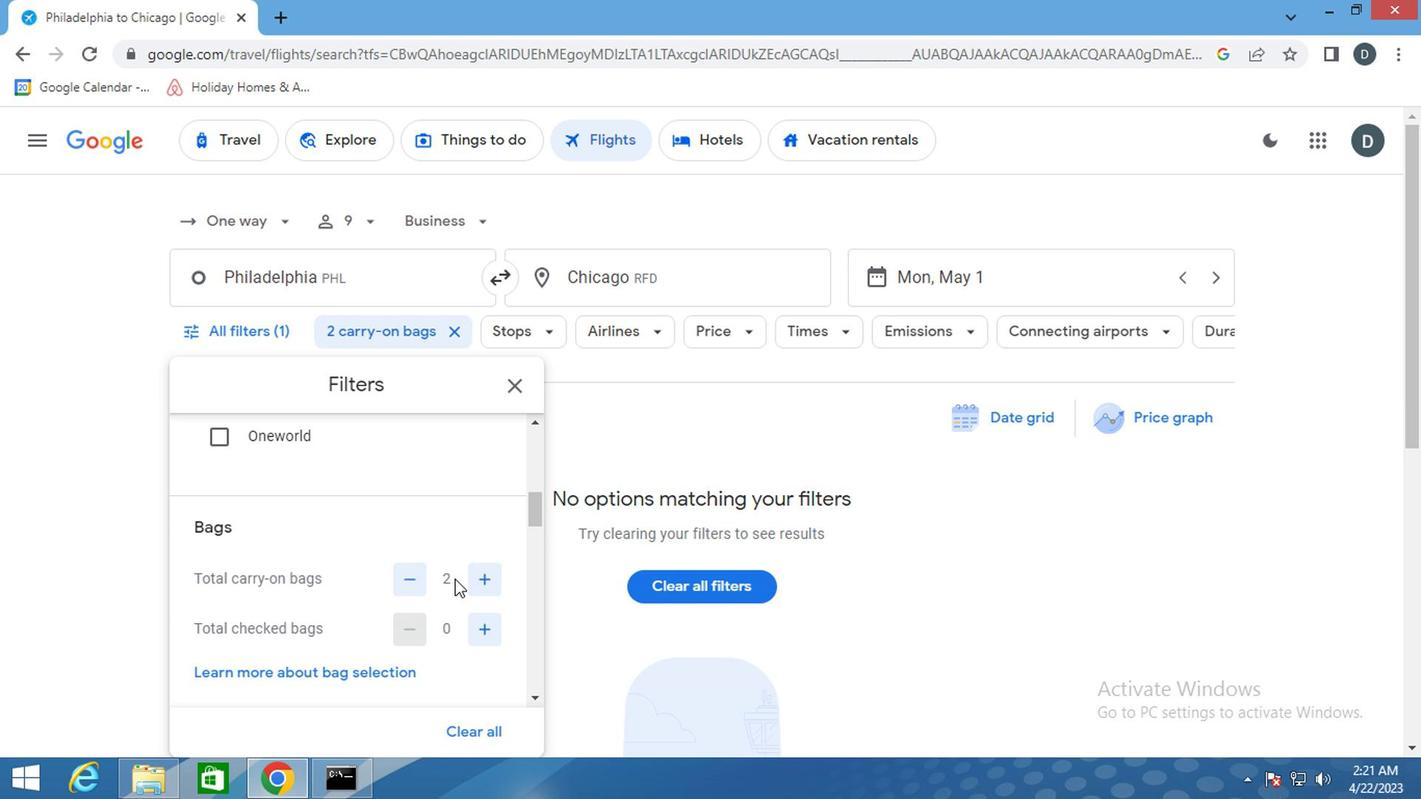 
Action: Mouse scrolled (450, 578) with delta (0, -1)
Screenshot: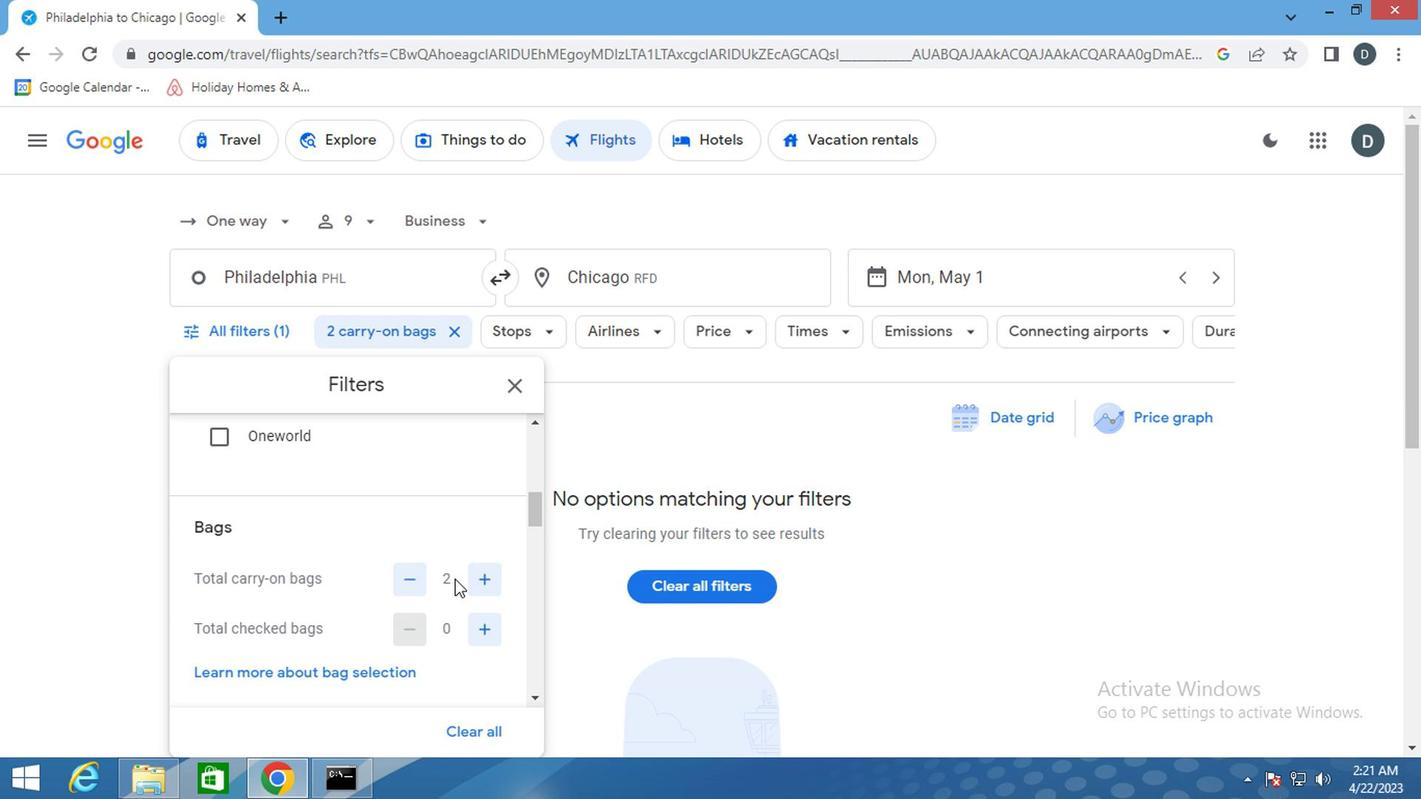 
Action: Mouse moved to (446, 644)
Screenshot: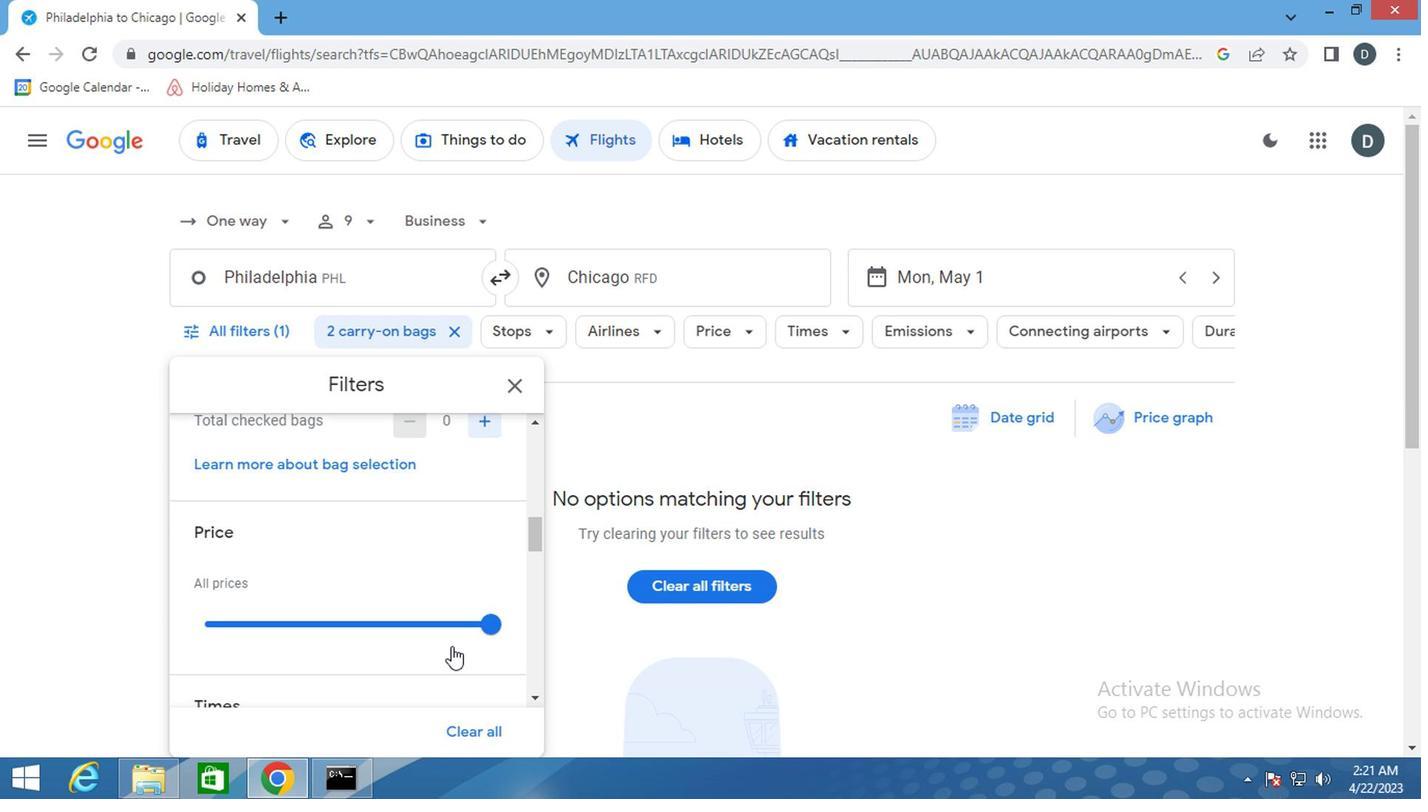 
Action: Mouse scrolled (446, 643) with delta (0, -1)
Screenshot: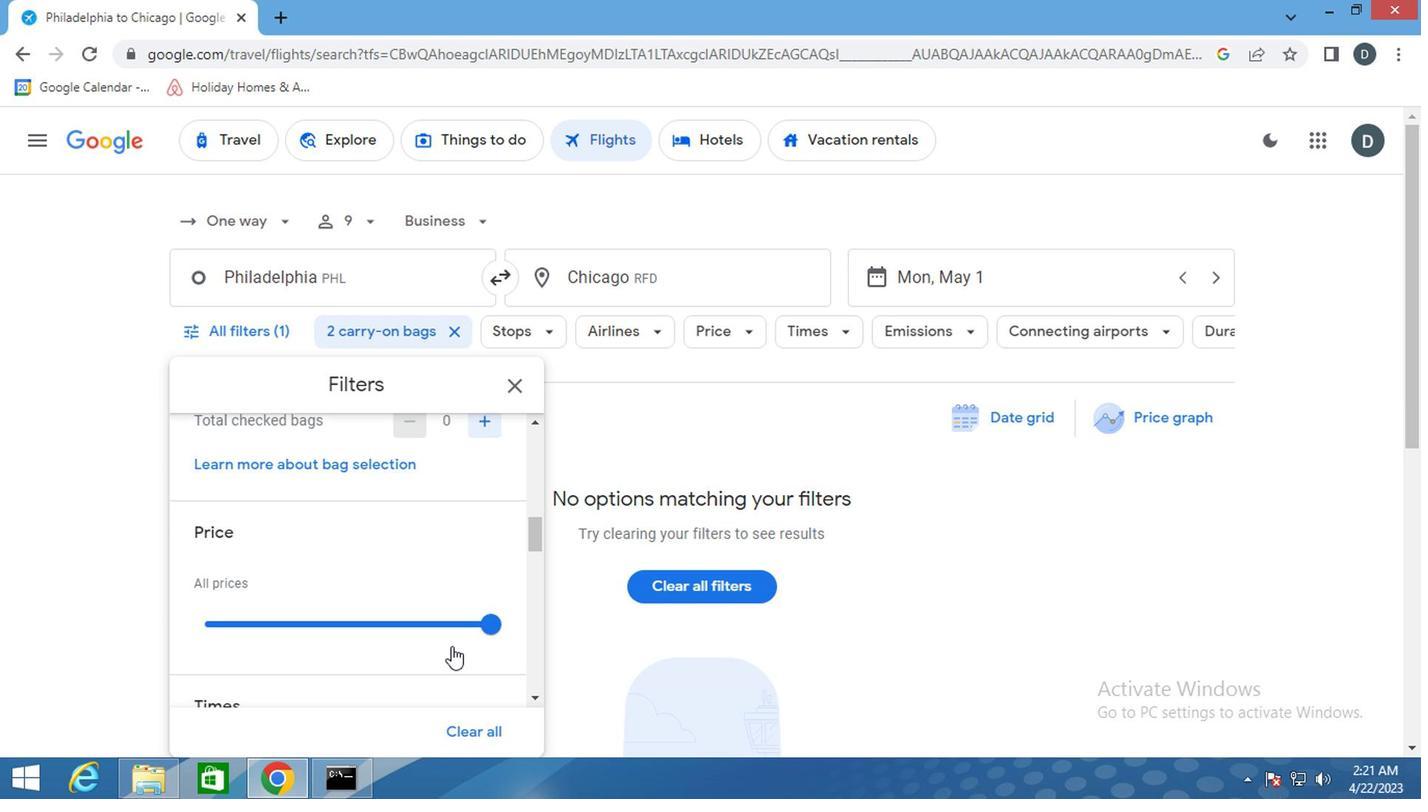 
Action: Mouse moved to (446, 642)
Screenshot: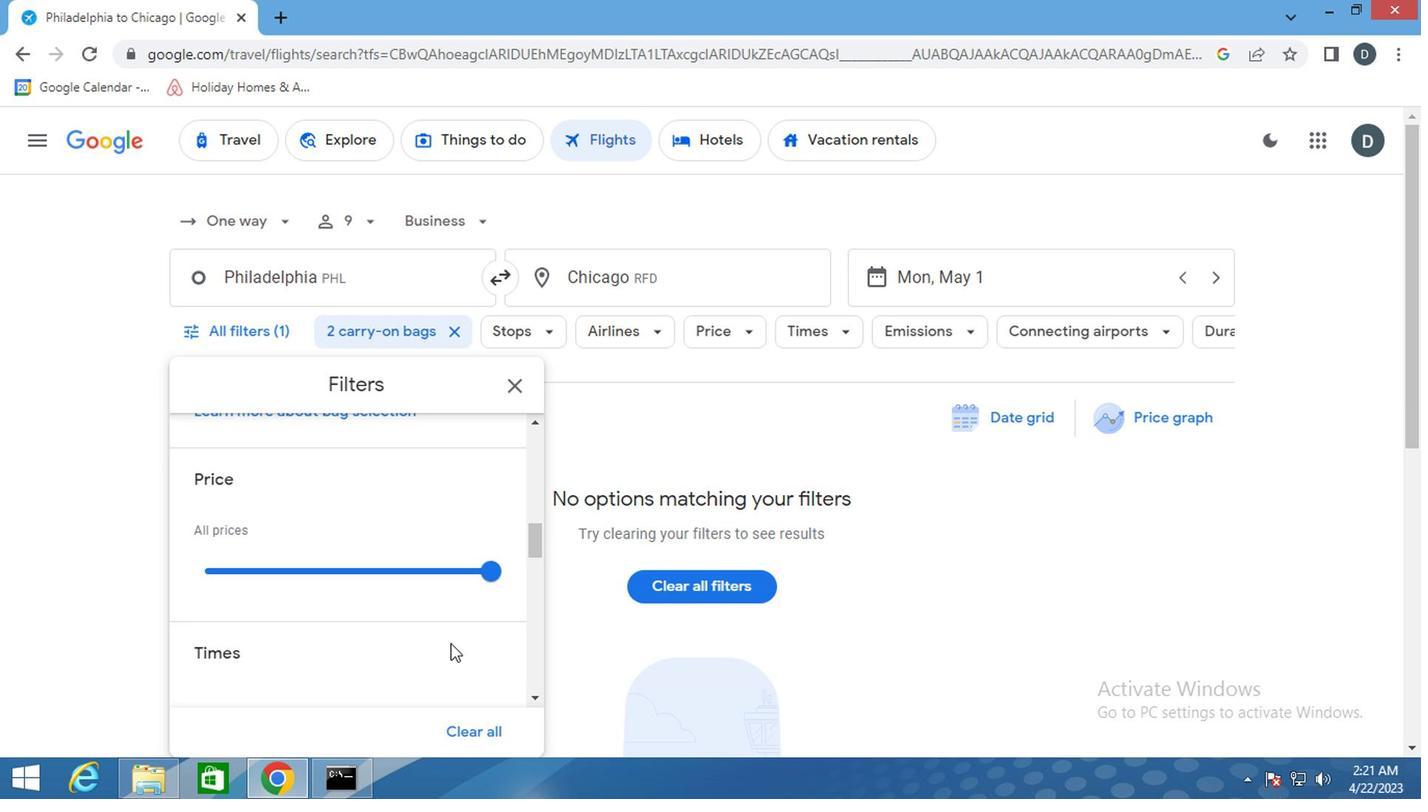 
Action: Mouse scrolled (446, 640) with delta (0, -1)
Screenshot: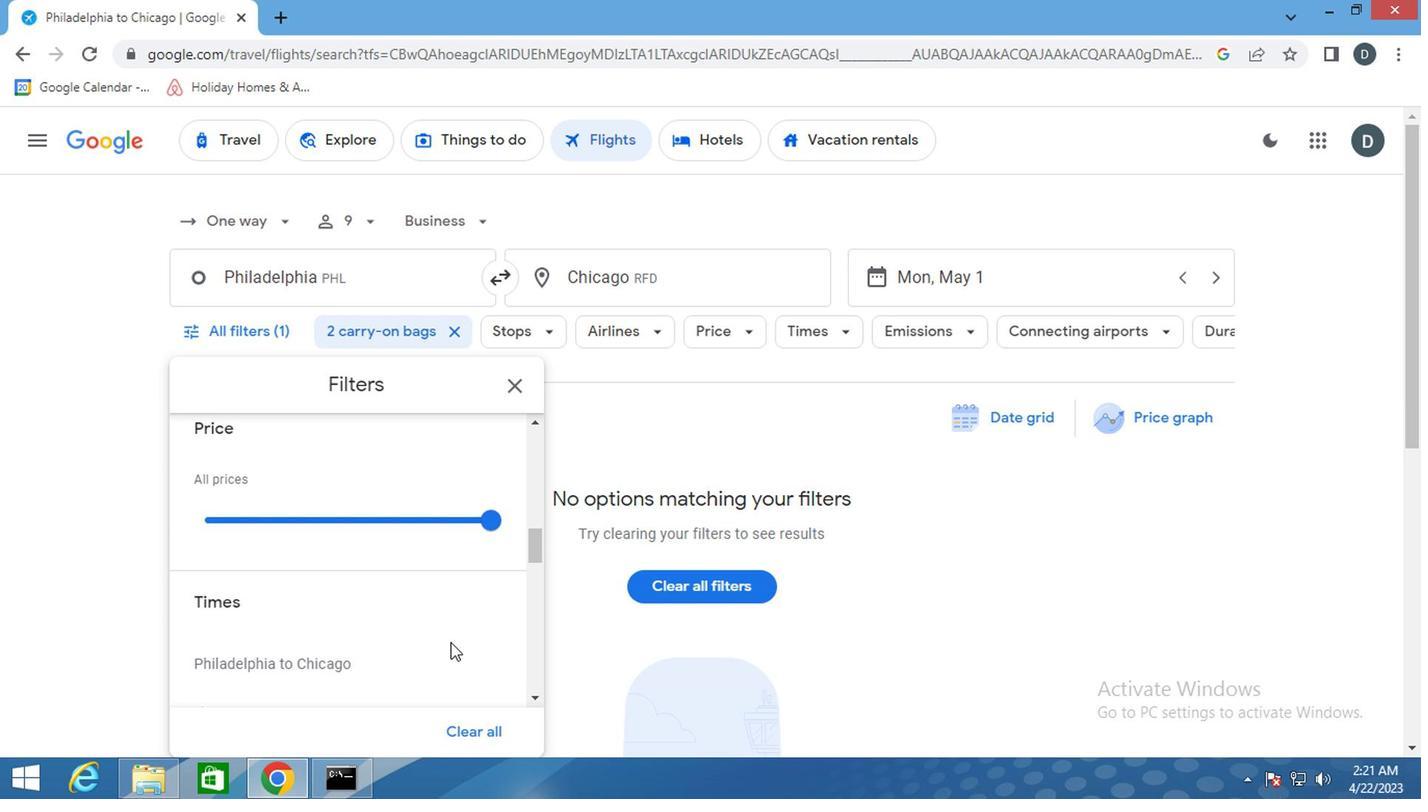 
Action: Mouse scrolled (446, 640) with delta (0, -1)
Screenshot: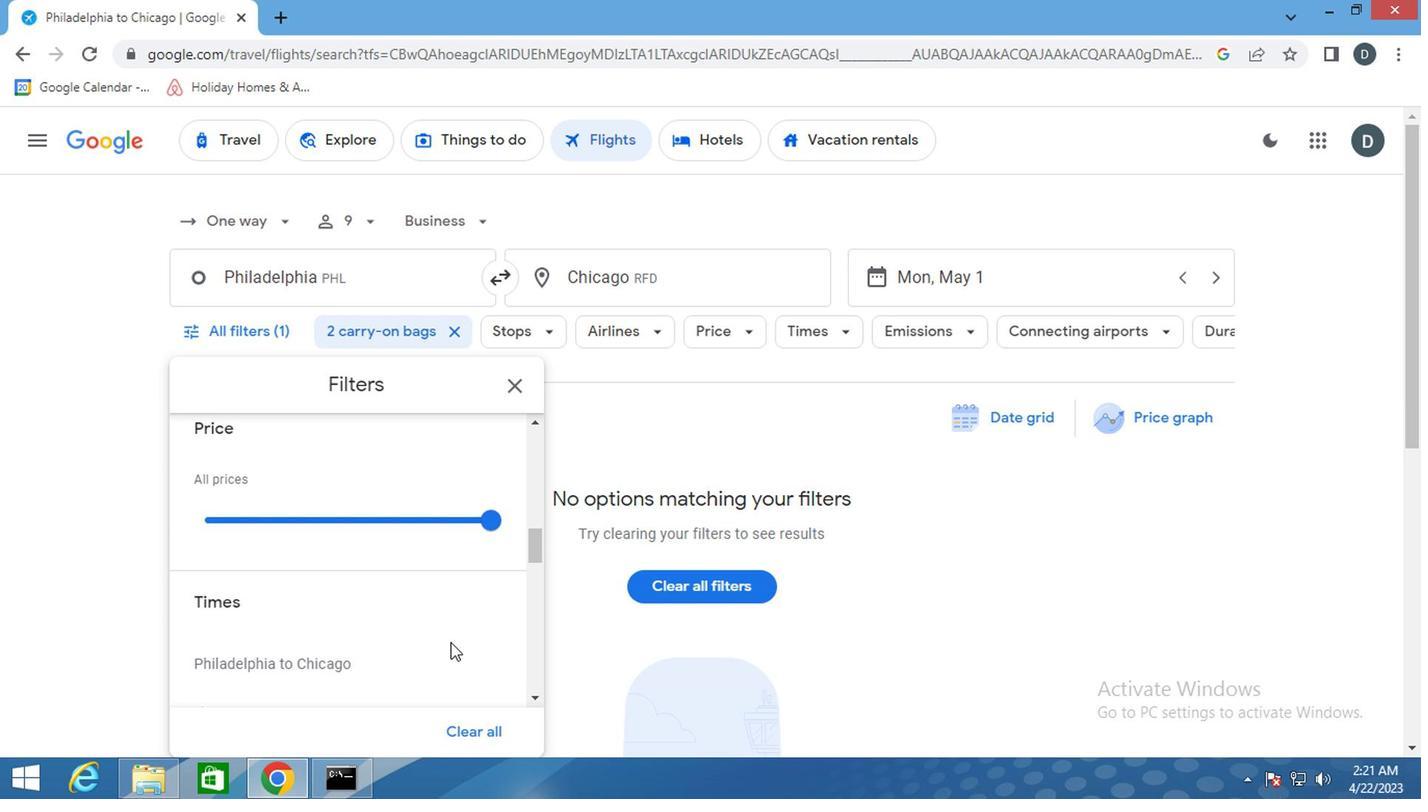 
Action: Mouse moved to (213, 553)
Screenshot: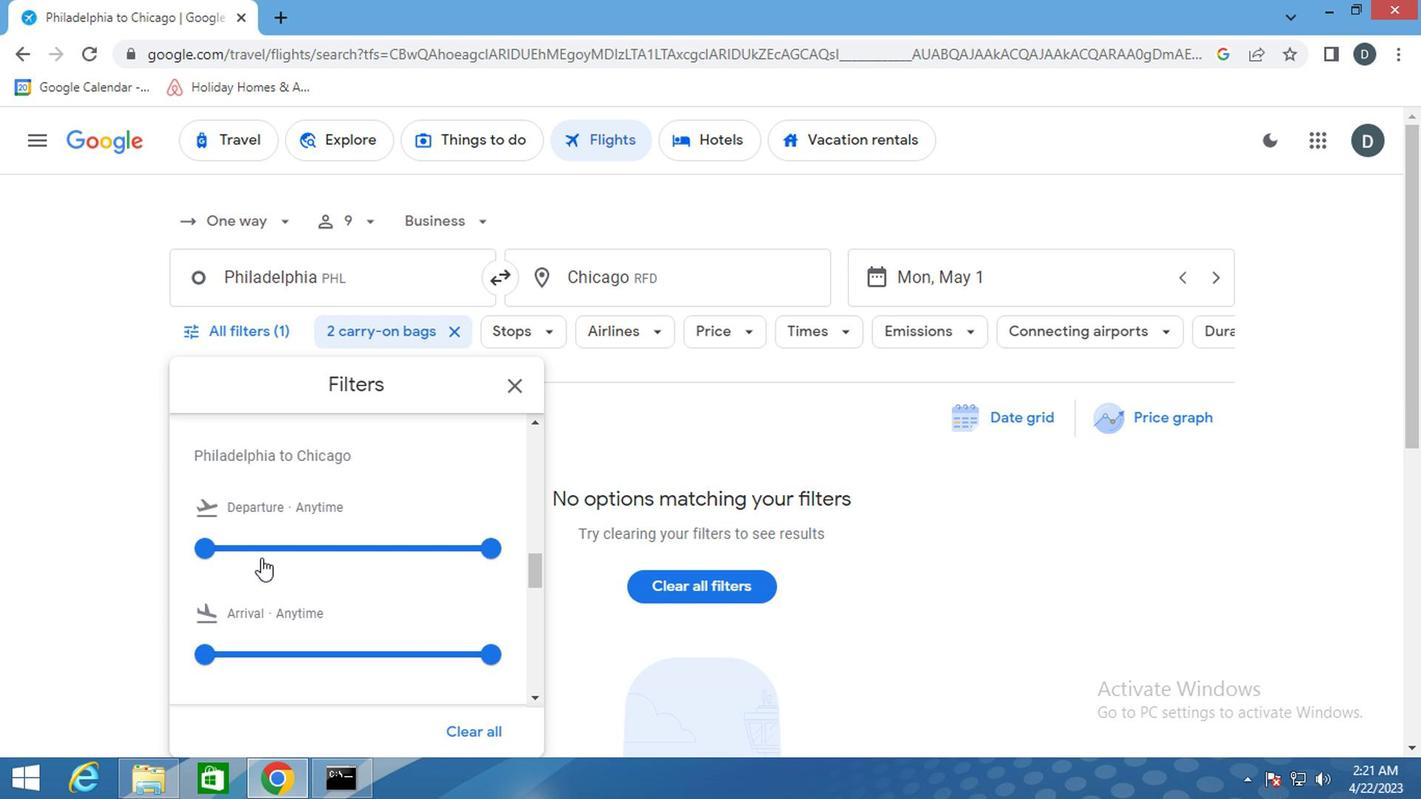 
Action: Mouse pressed left at (213, 553)
Screenshot: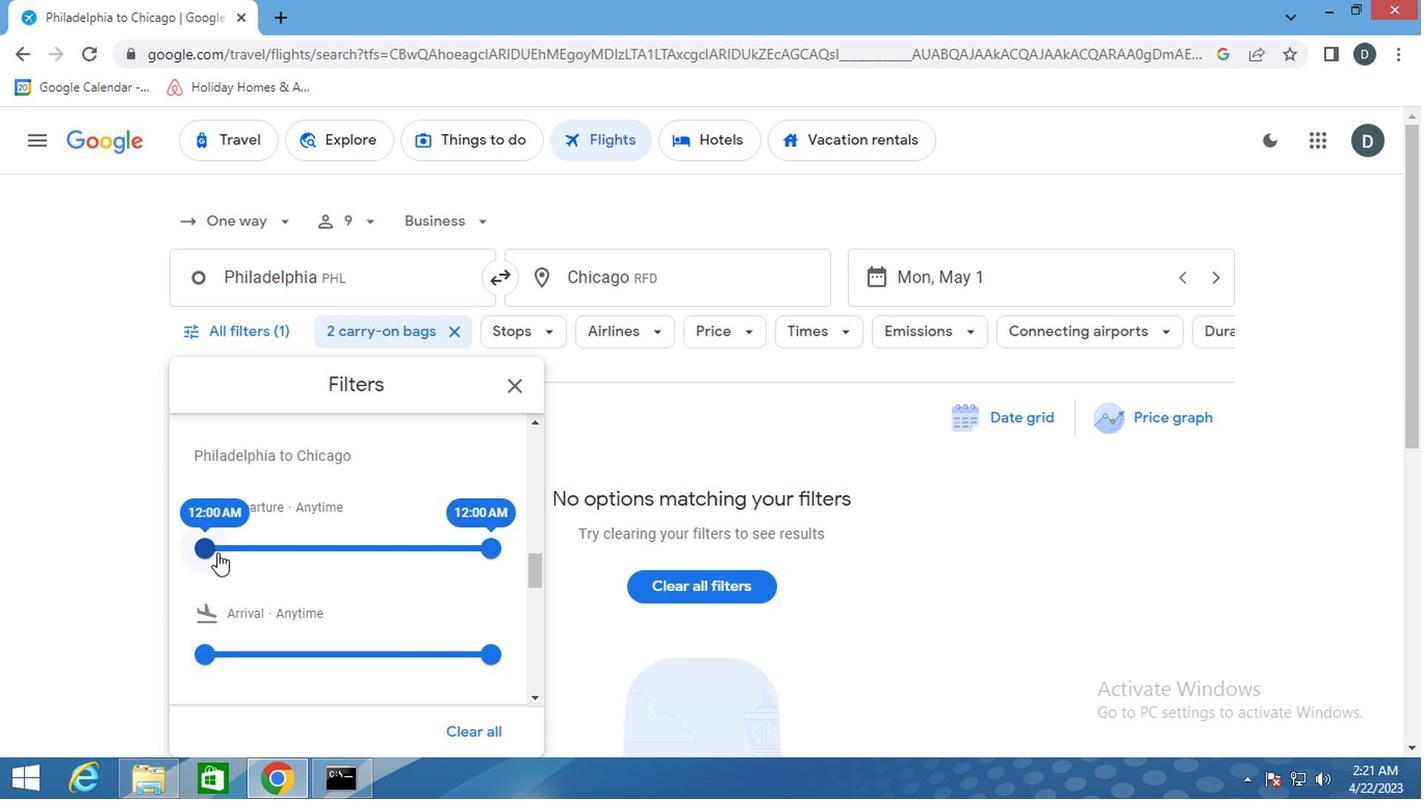 
Action: Mouse moved to (489, 545)
Screenshot: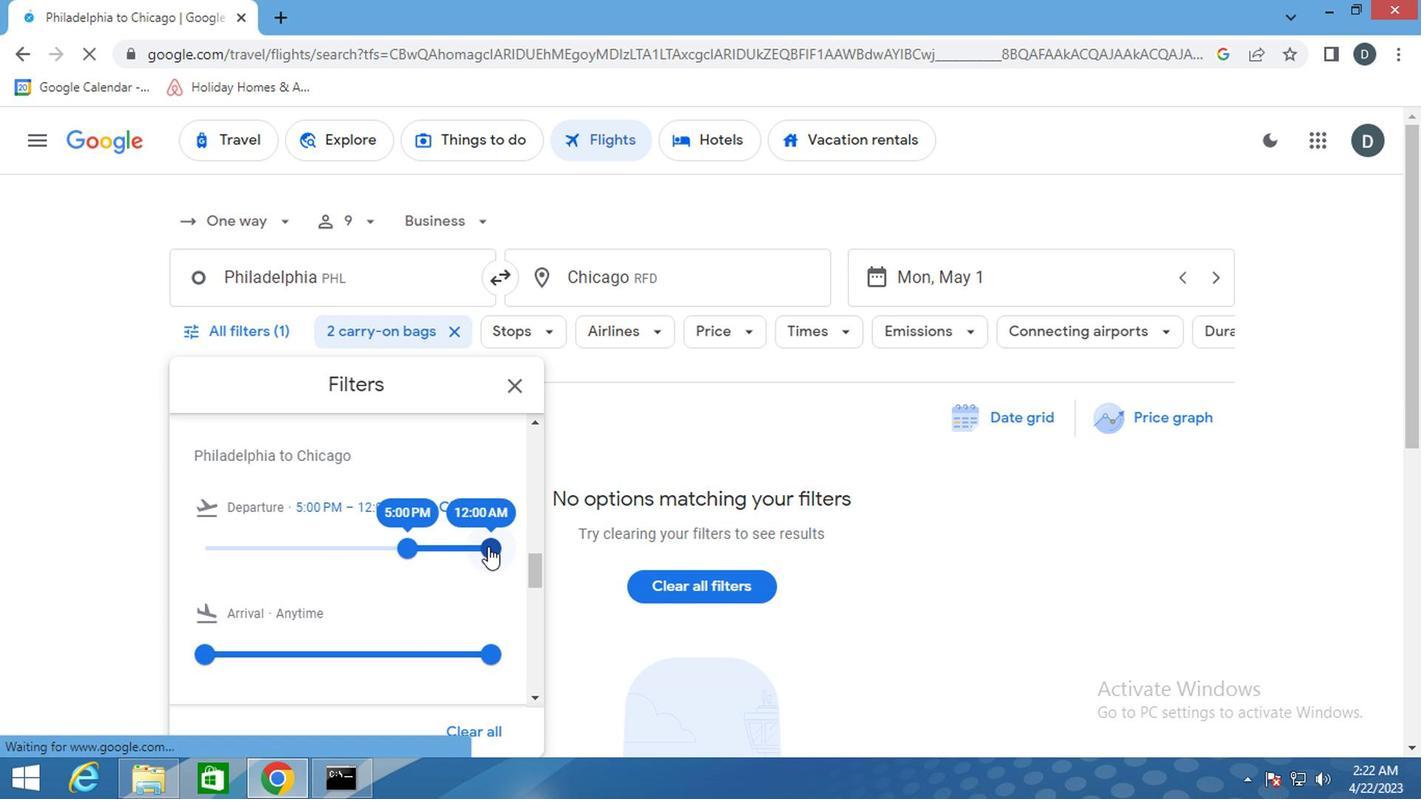 
Action: Mouse pressed left at (489, 545)
Screenshot: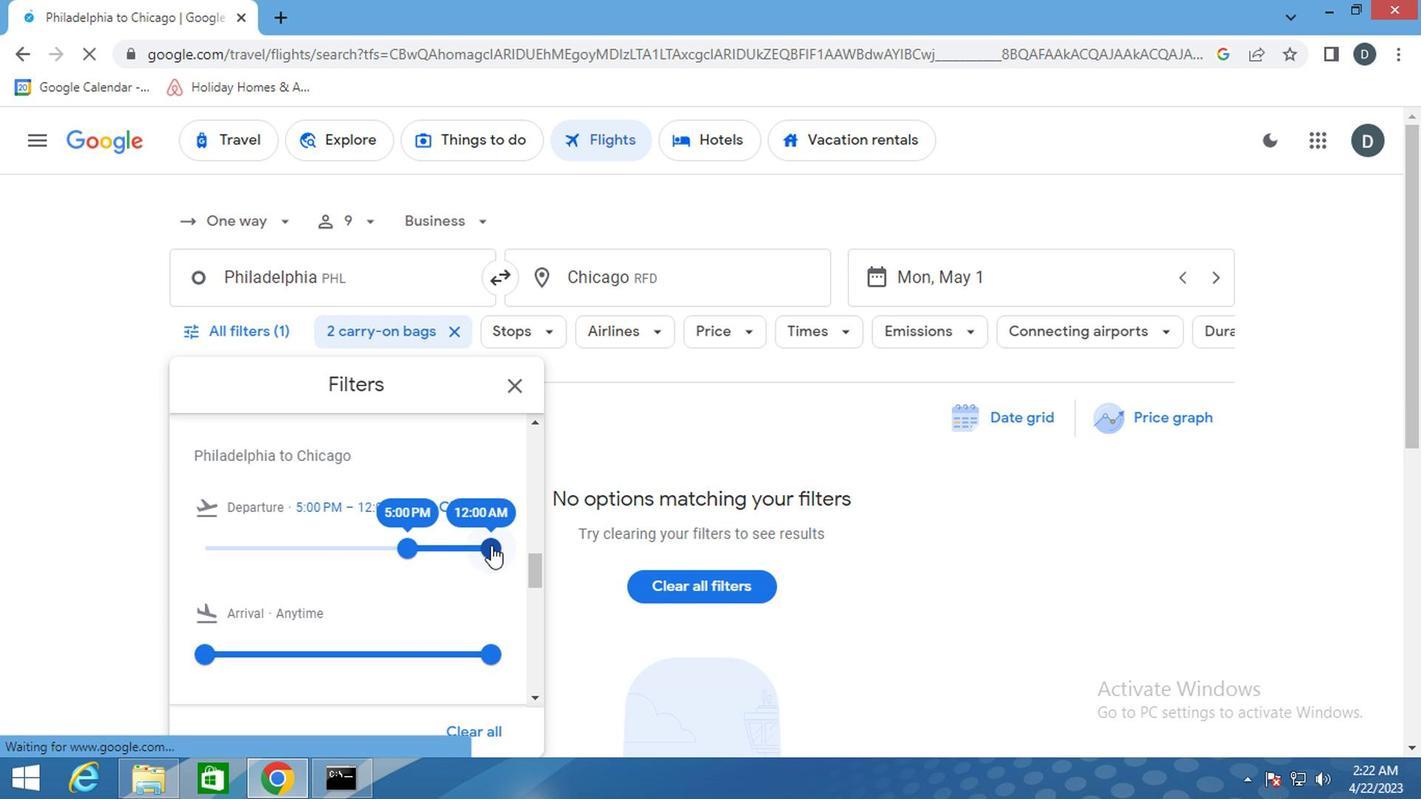 
Action: Mouse moved to (401, 622)
Screenshot: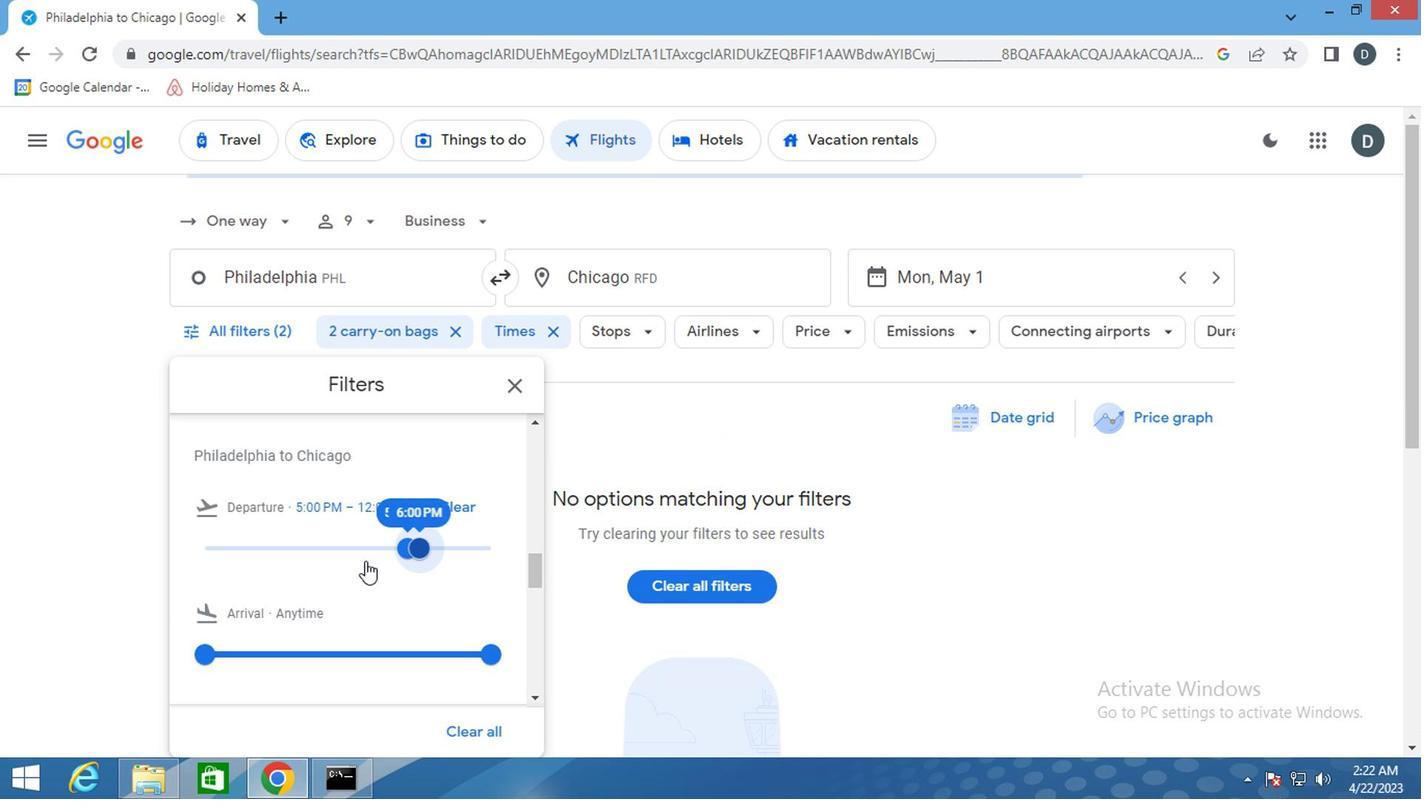 
Action: Mouse scrolled (401, 621) with delta (0, 0)
Screenshot: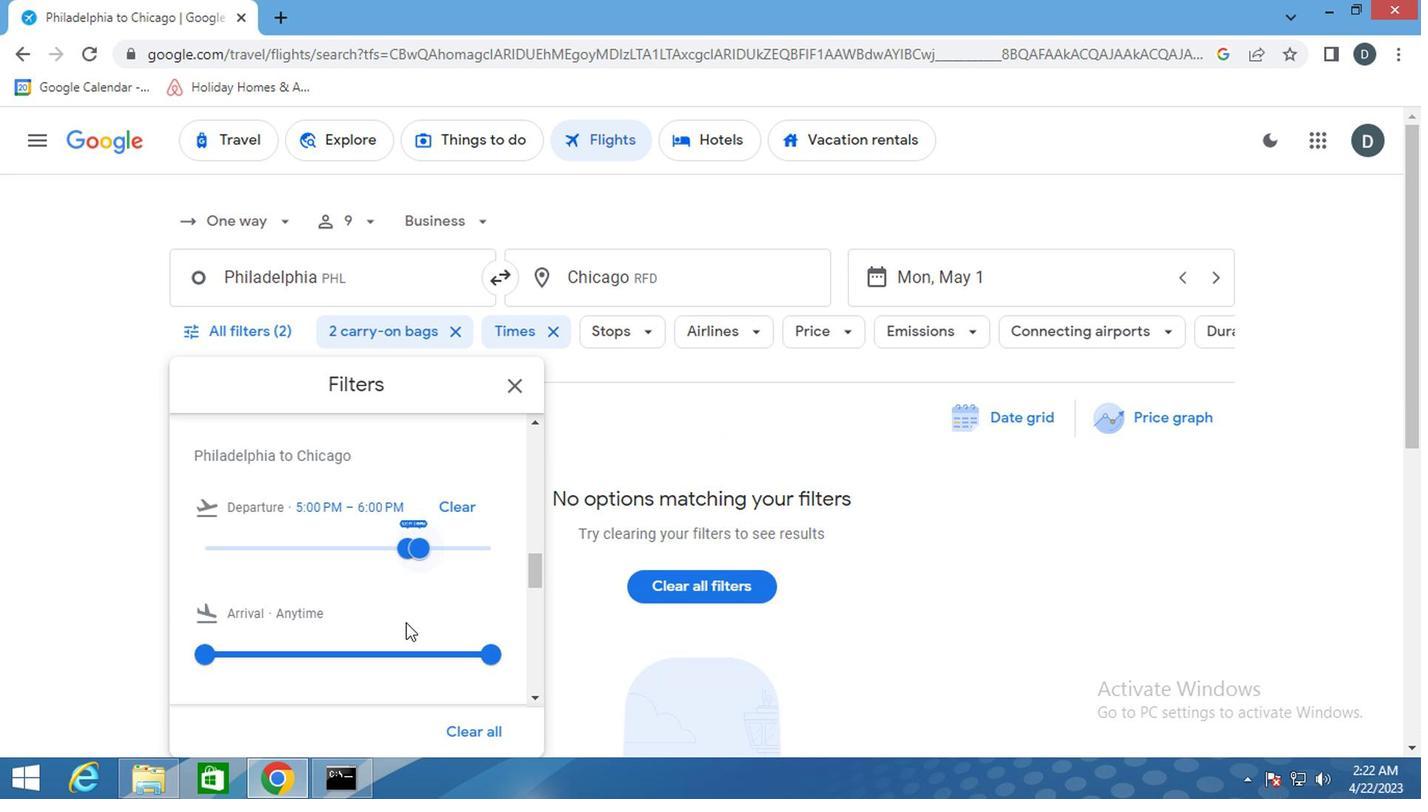 
Action: Mouse scrolled (401, 621) with delta (0, 0)
Screenshot: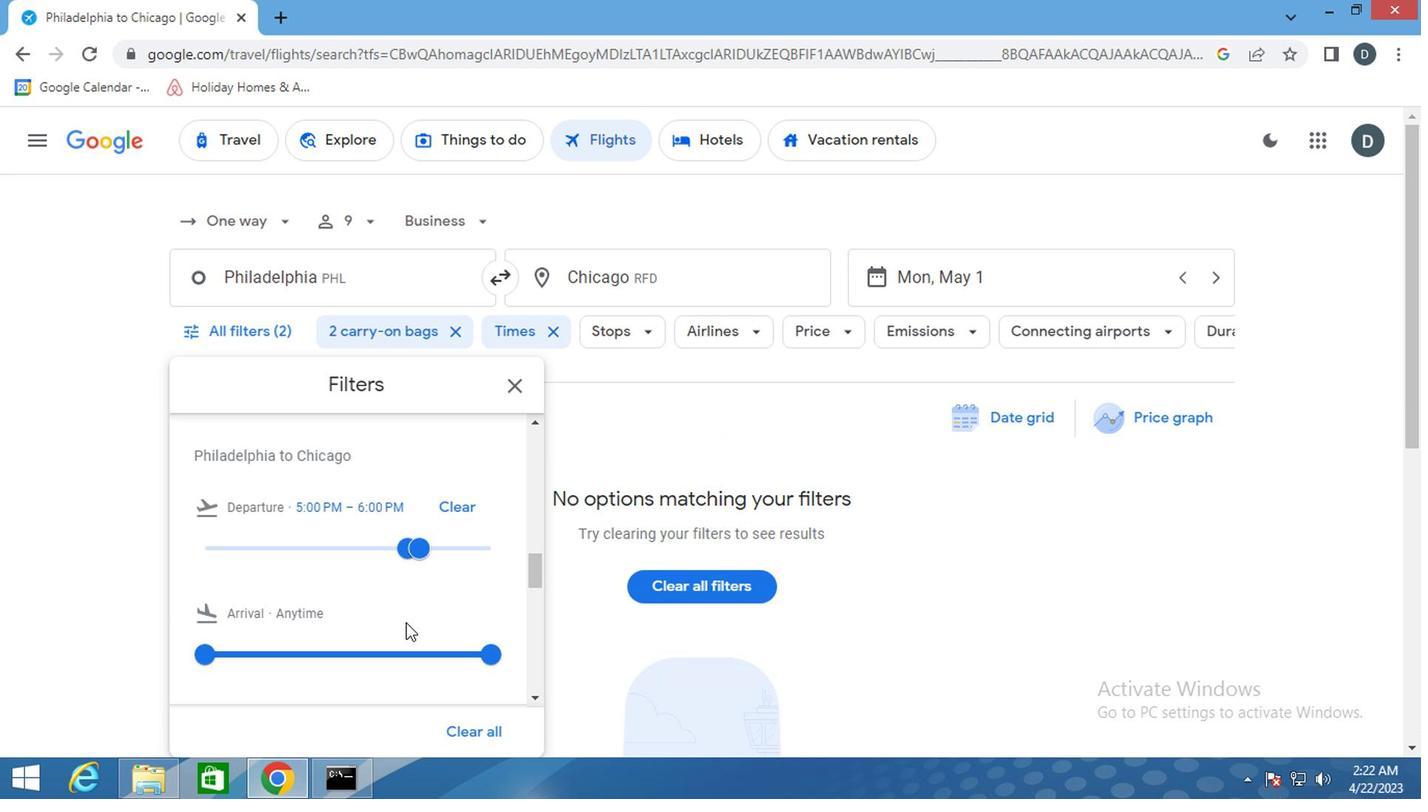 
Action: Mouse scrolled (401, 621) with delta (0, 0)
Screenshot: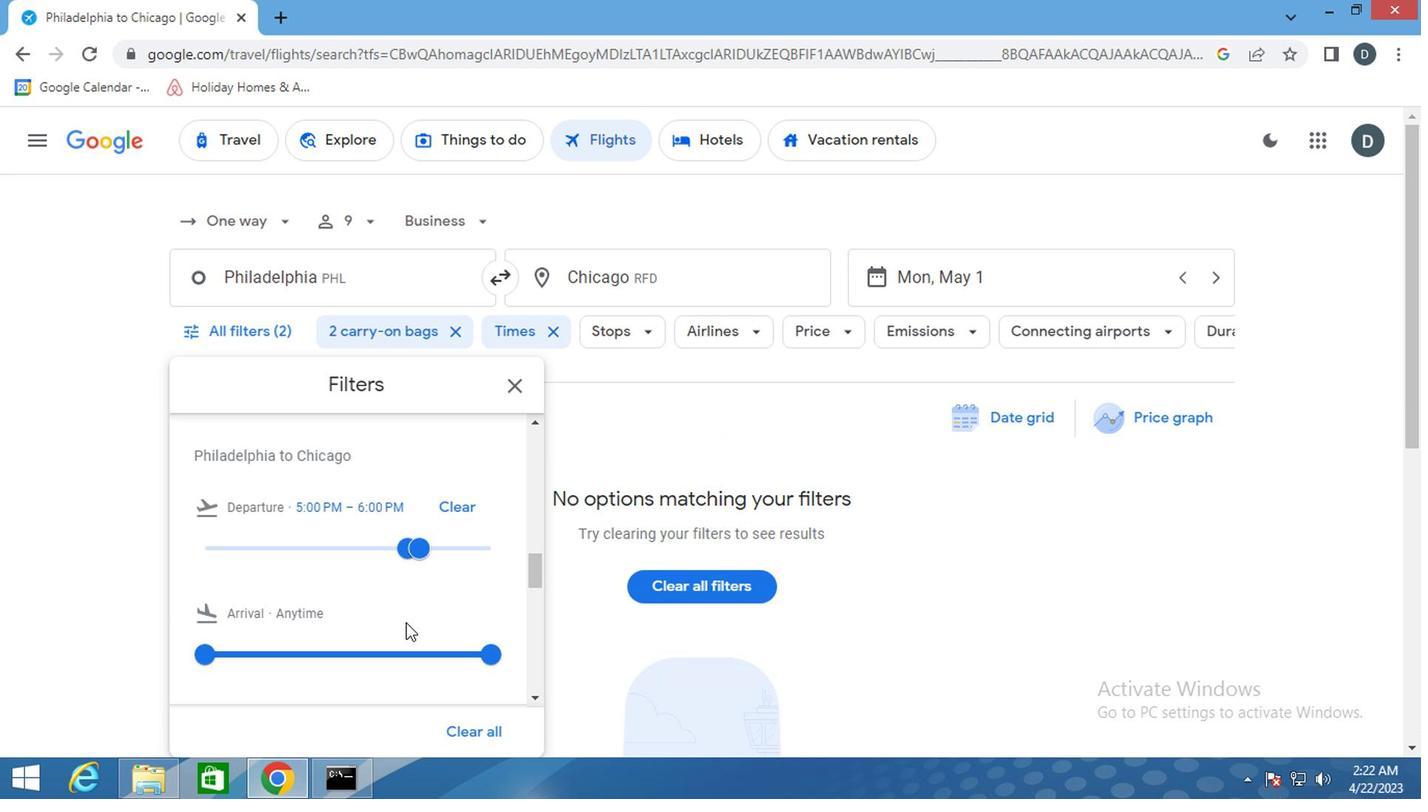 
Action: Mouse scrolled (401, 621) with delta (0, 0)
Screenshot: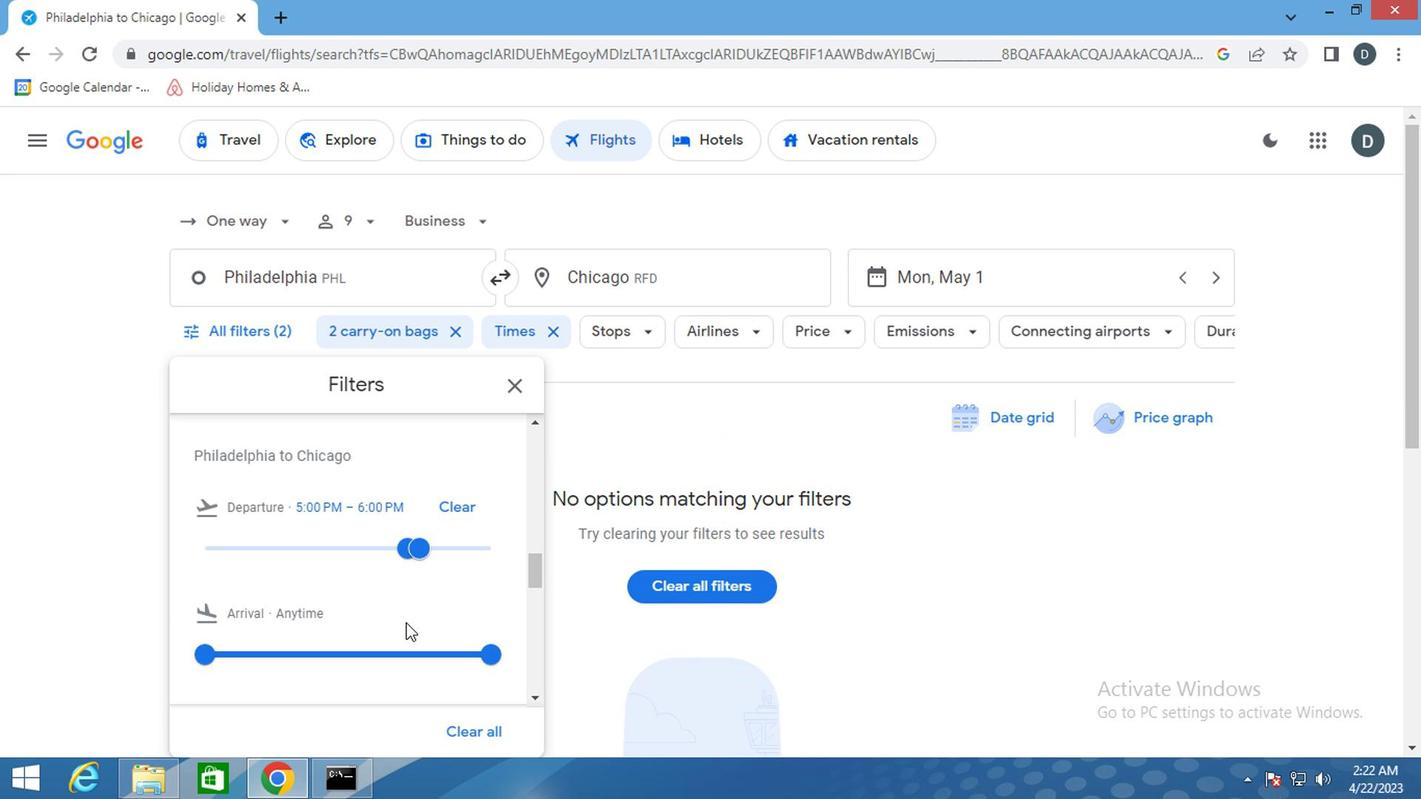 
Action: Mouse scrolled (401, 621) with delta (0, 0)
Screenshot: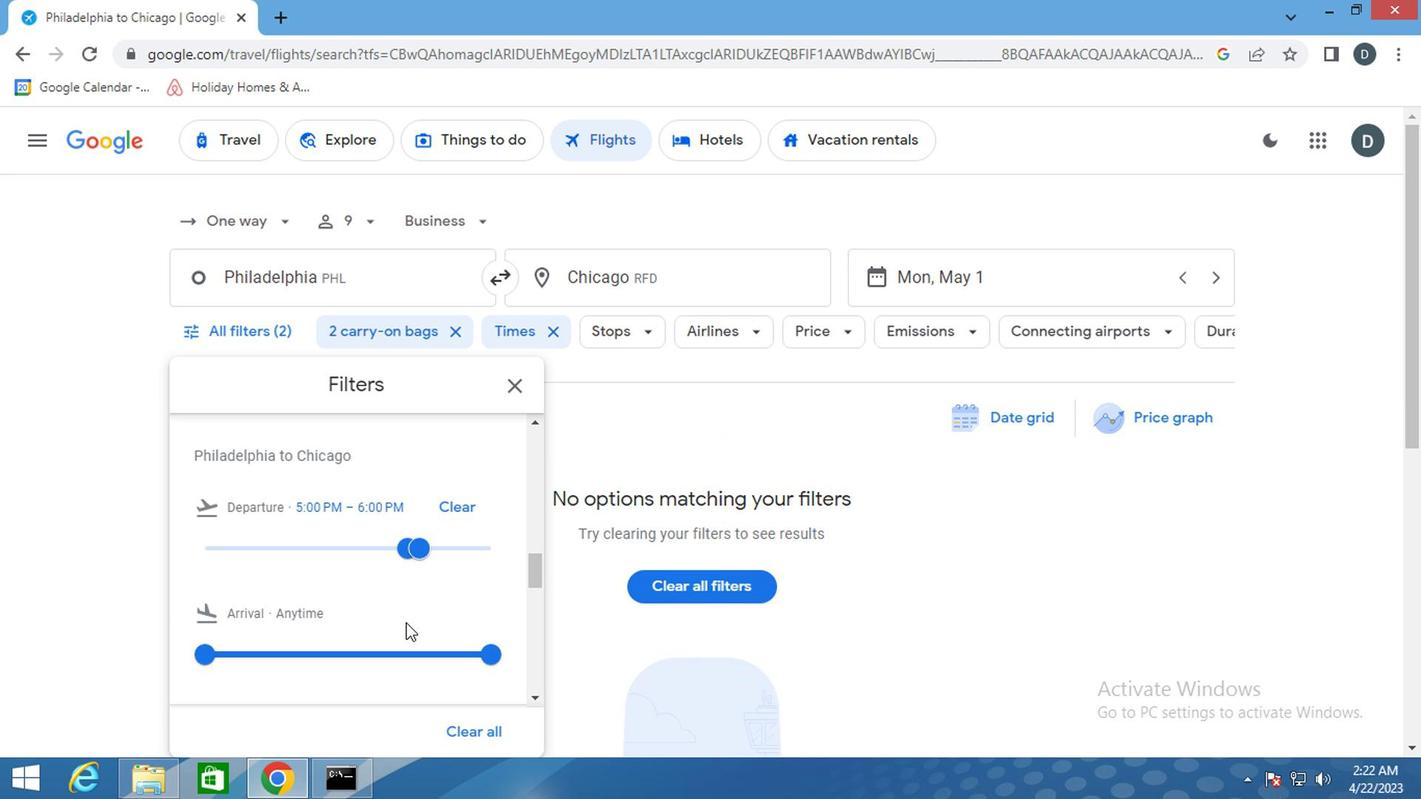 
Action: Mouse scrolled (401, 621) with delta (0, 0)
Screenshot: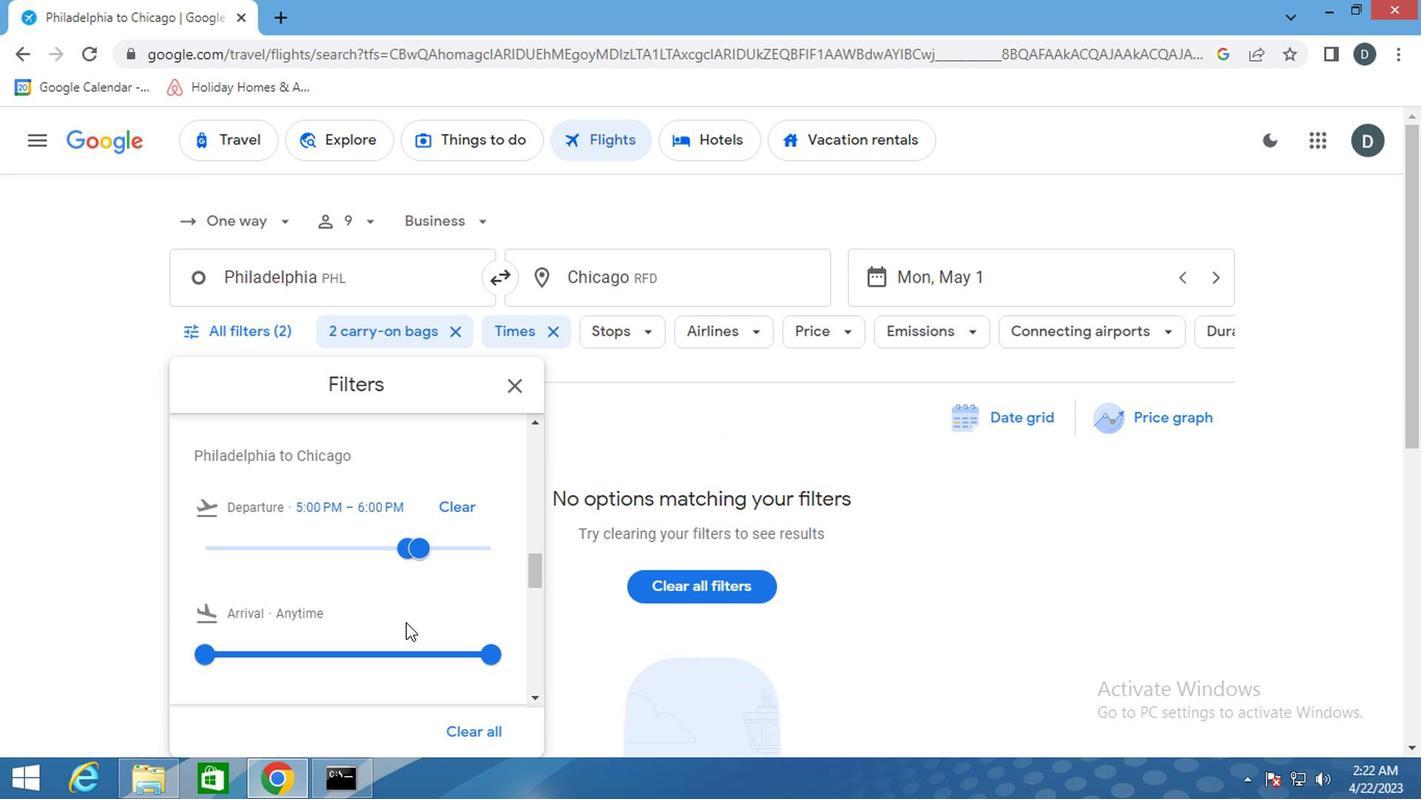 
Action: Mouse scrolled (401, 621) with delta (0, 0)
Screenshot: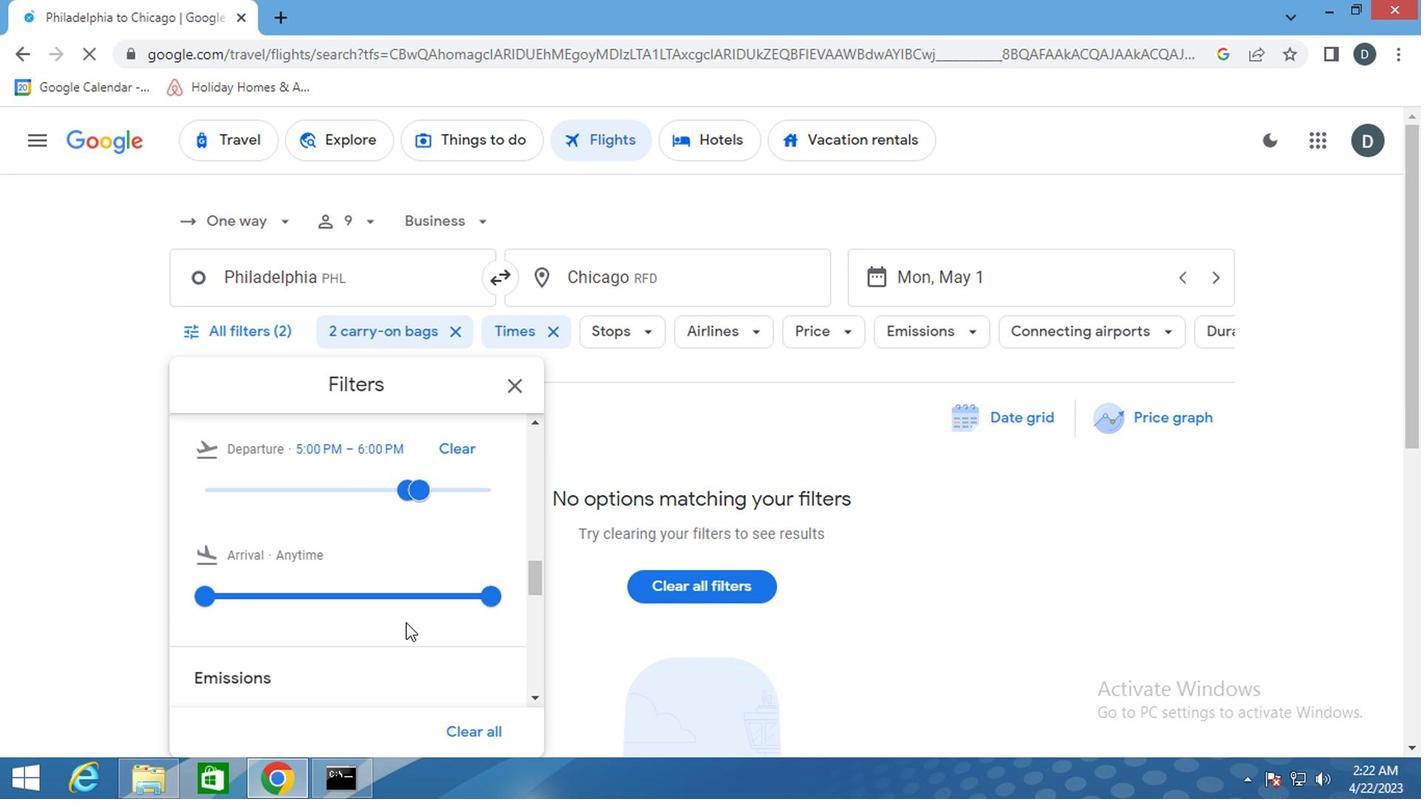 
Action: Mouse scrolled (401, 621) with delta (0, 0)
Screenshot: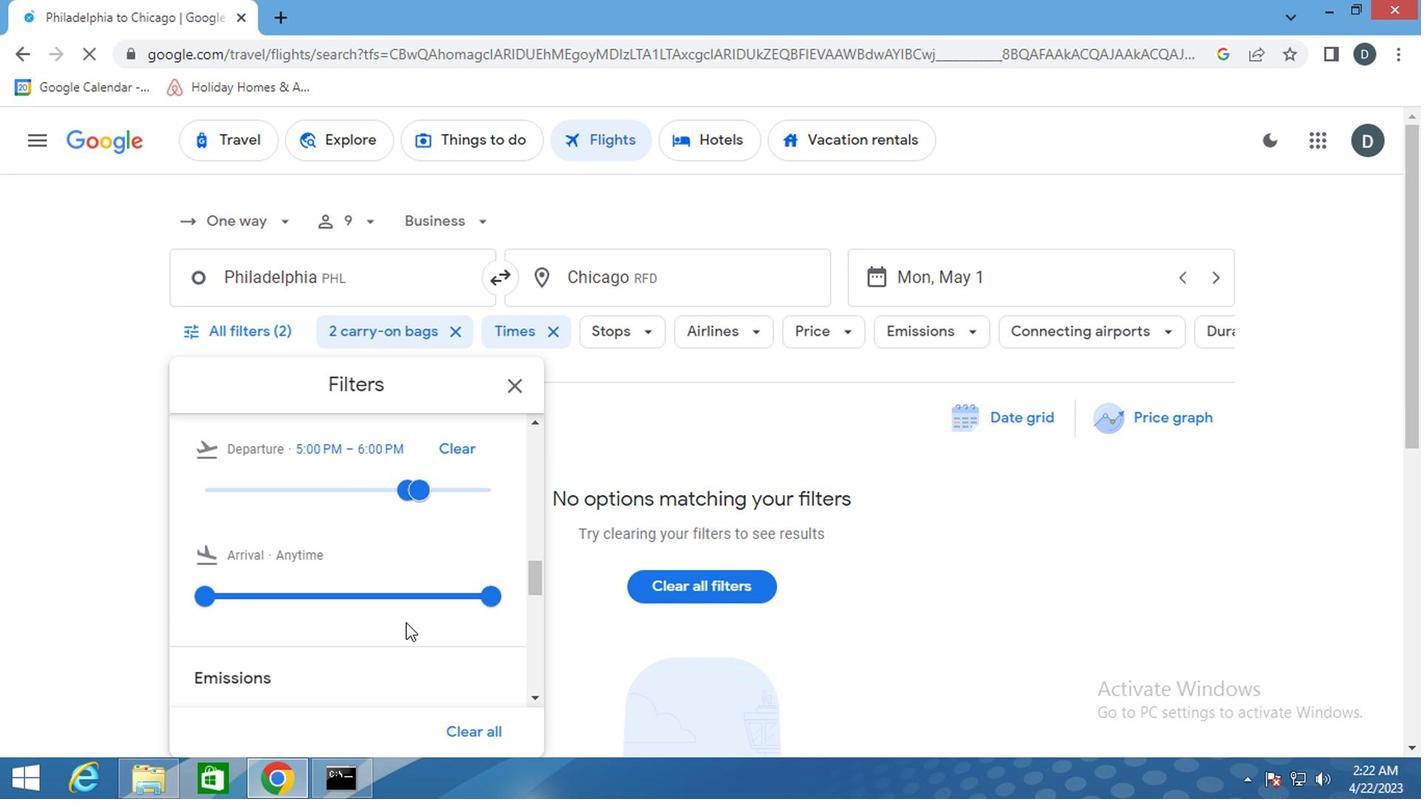 
Action: Mouse scrolled (401, 621) with delta (0, 0)
Screenshot: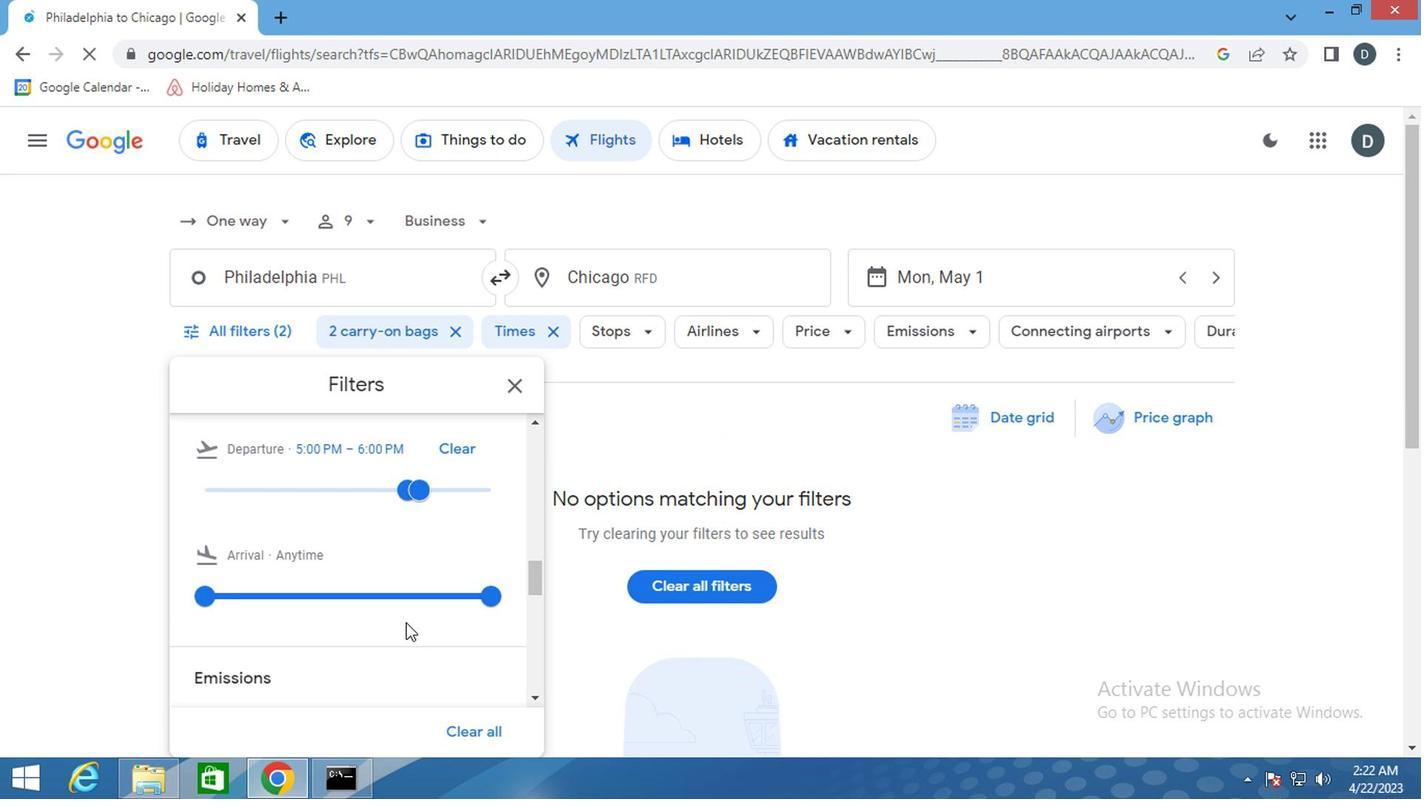 
Action: Mouse scrolled (401, 621) with delta (0, 0)
Screenshot: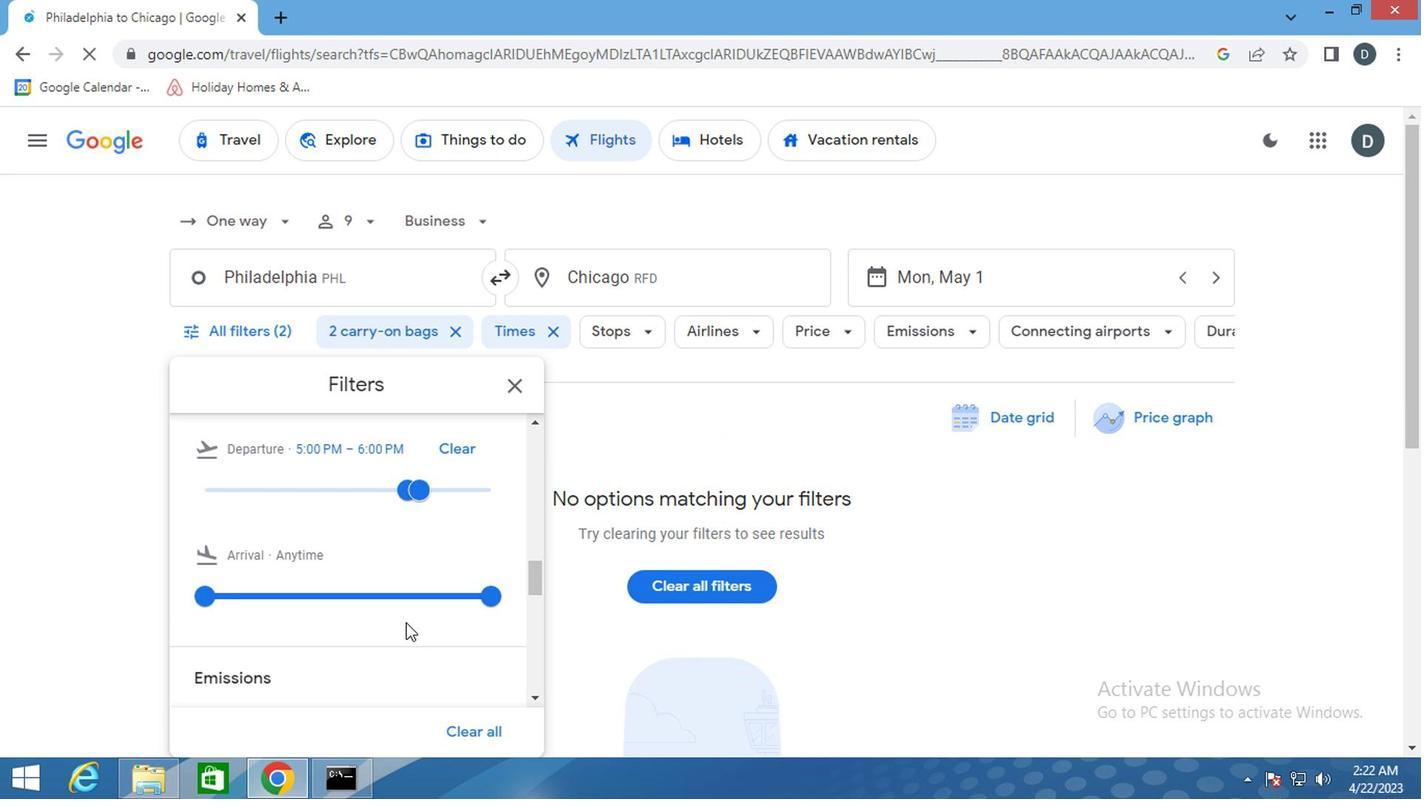 
Action: Mouse scrolled (401, 621) with delta (0, 0)
Screenshot: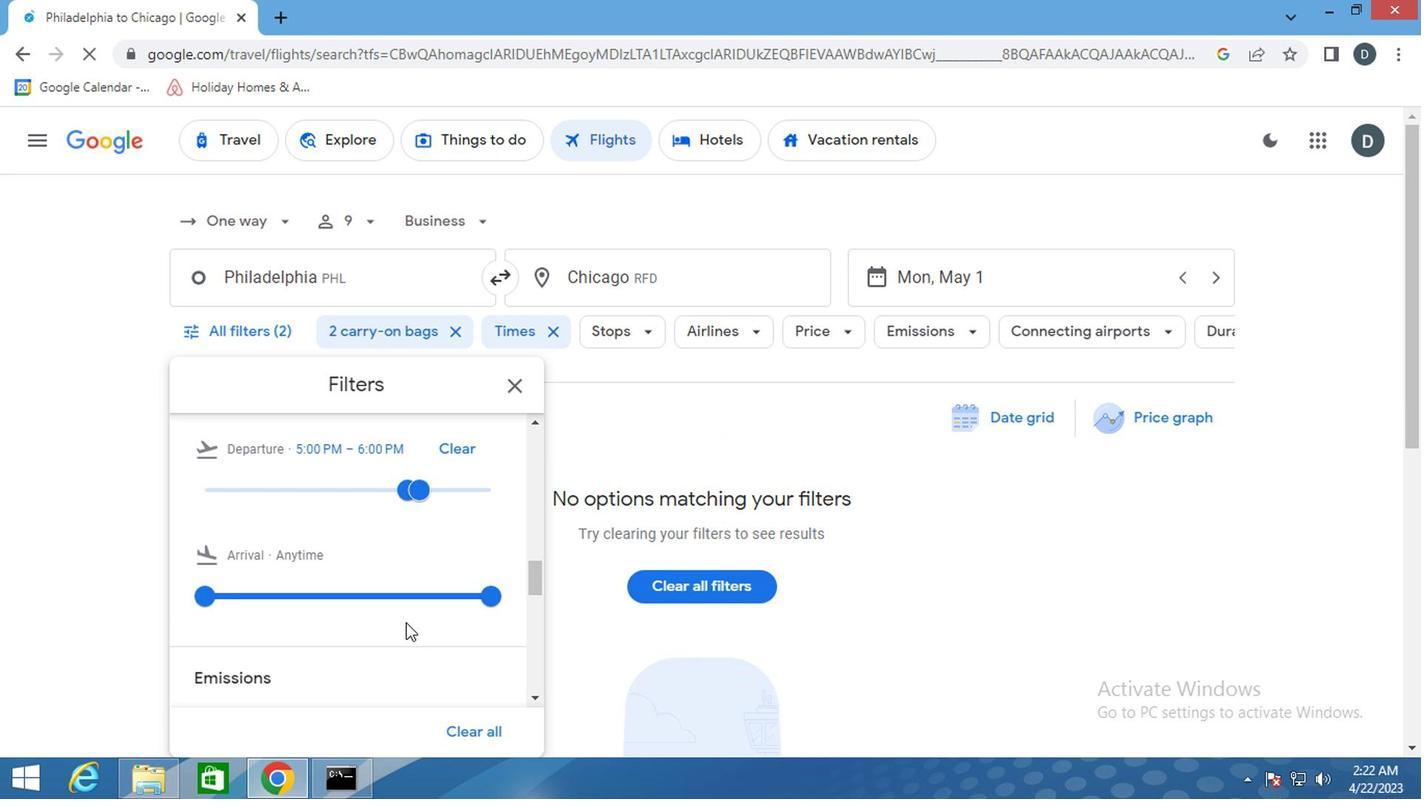 
Action: Mouse scrolled (401, 621) with delta (0, 0)
Screenshot: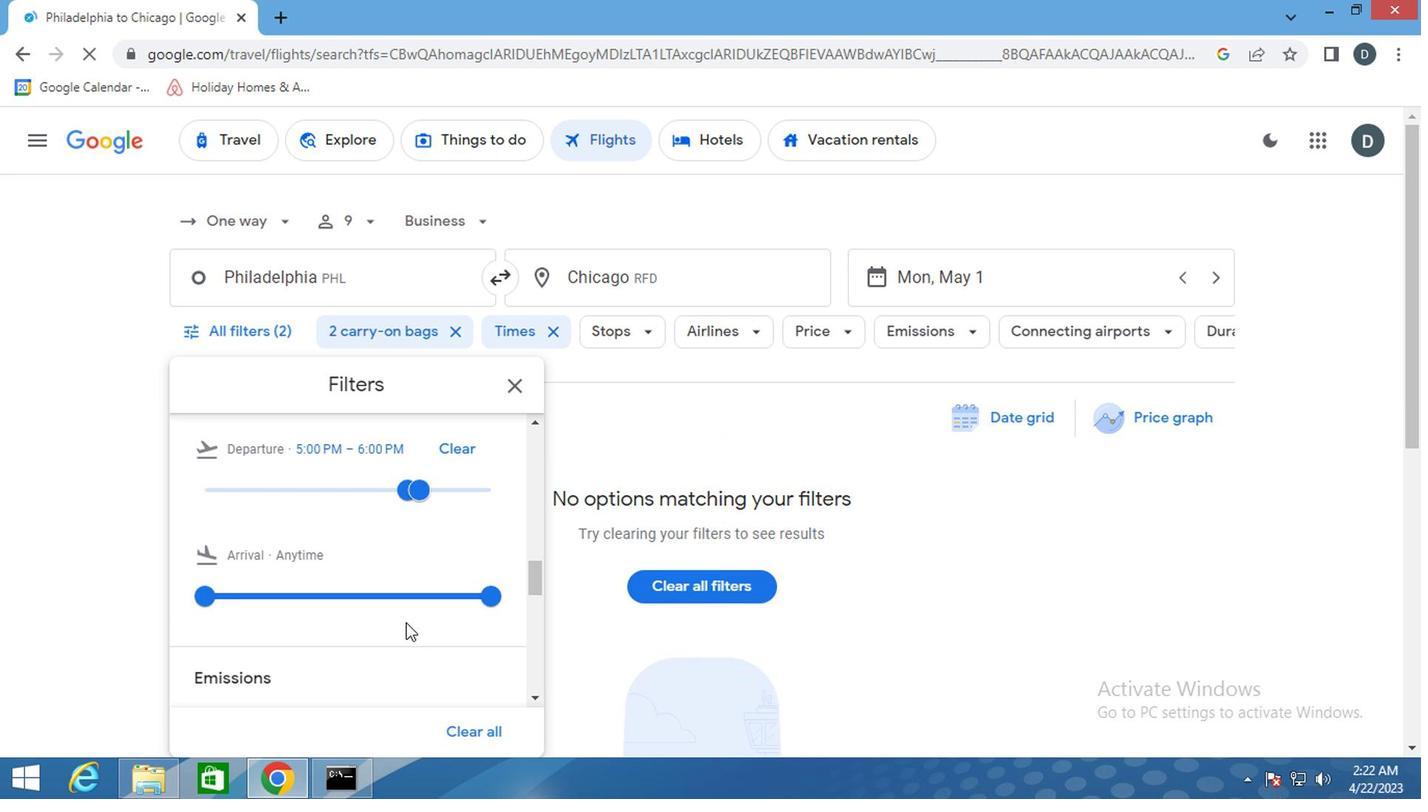 
Action: Mouse scrolled (401, 621) with delta (0, 0)
Screenshot: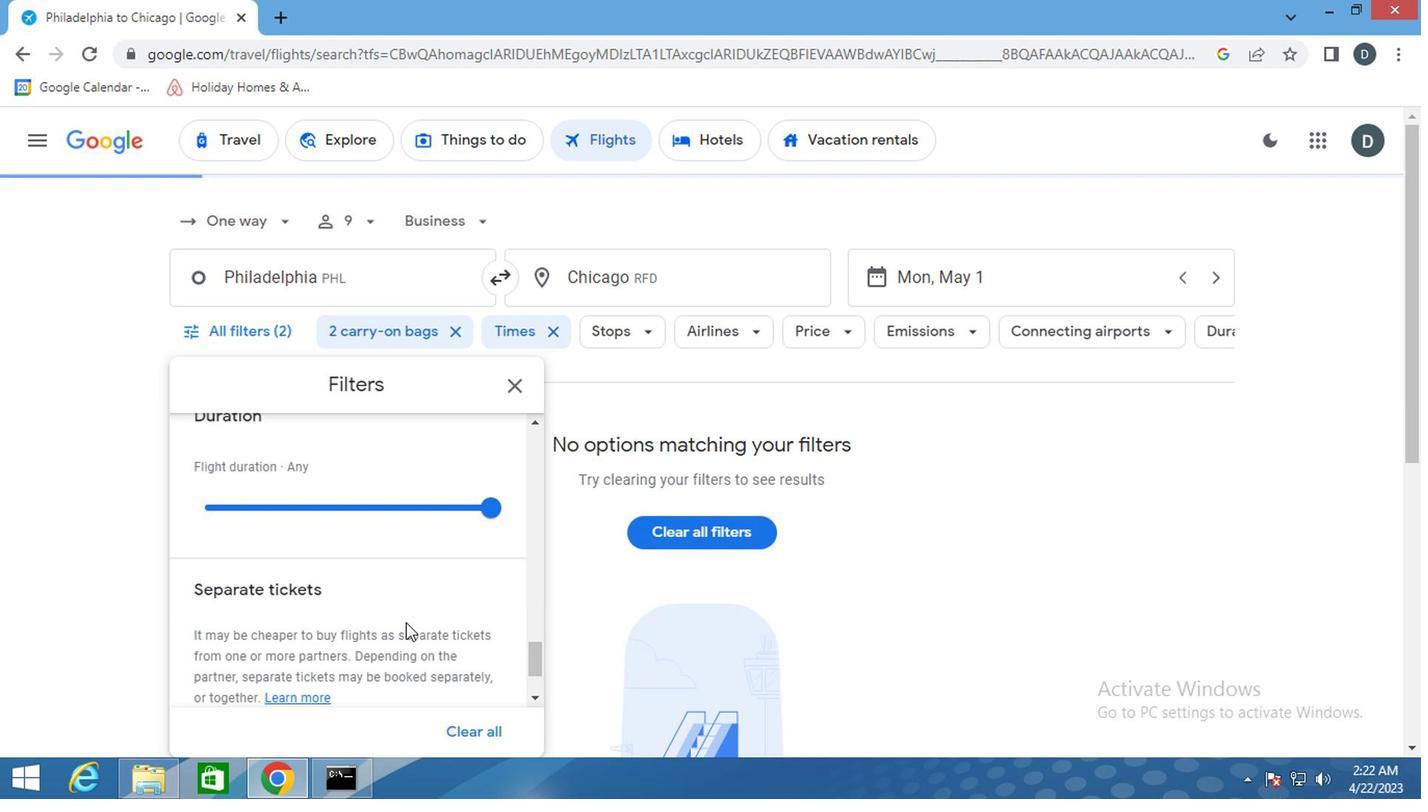
Action: Mouse scrolled (401, 621) with delta (0, 0)
Screenshot: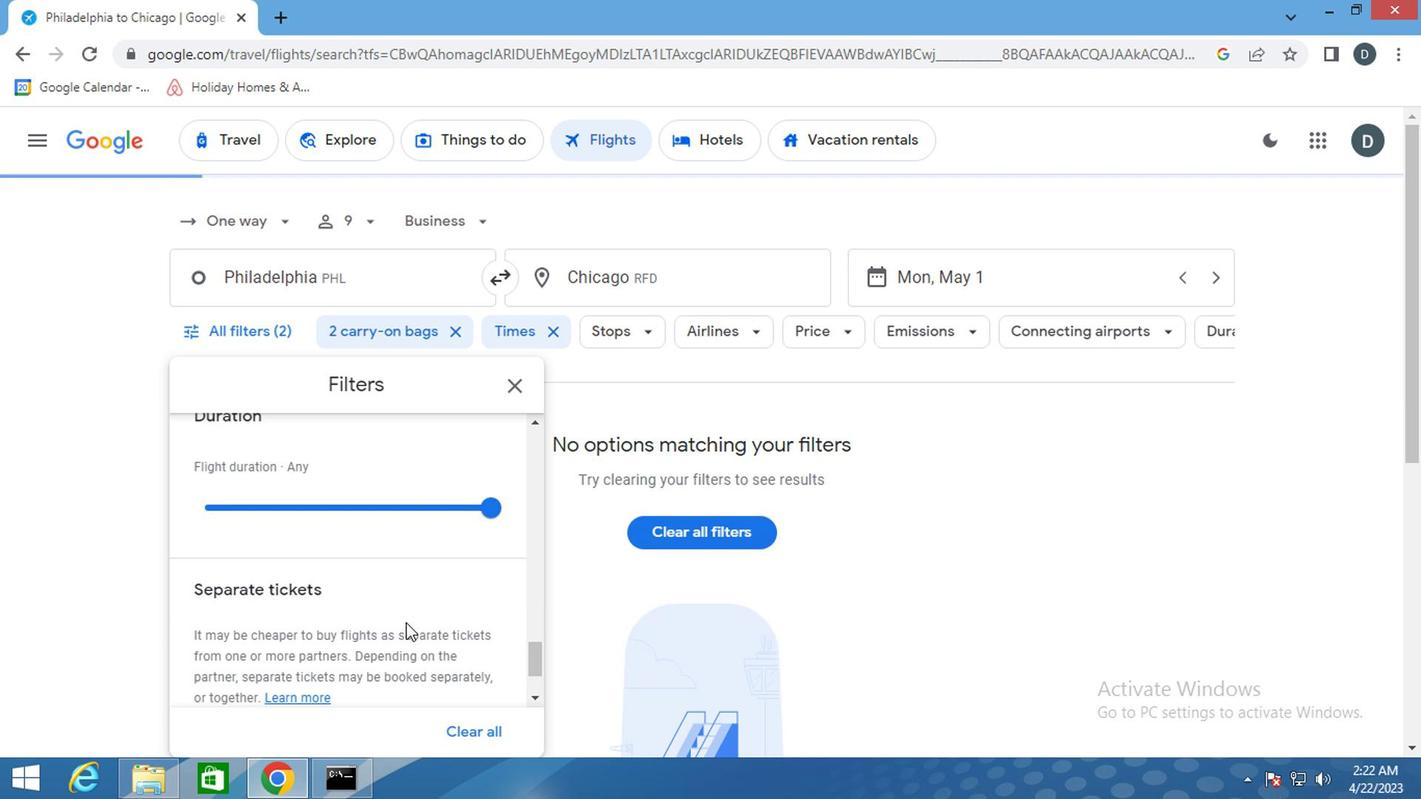
Action: Mouse scrolled (401, 621) with delta (0, 0)
Screenshot: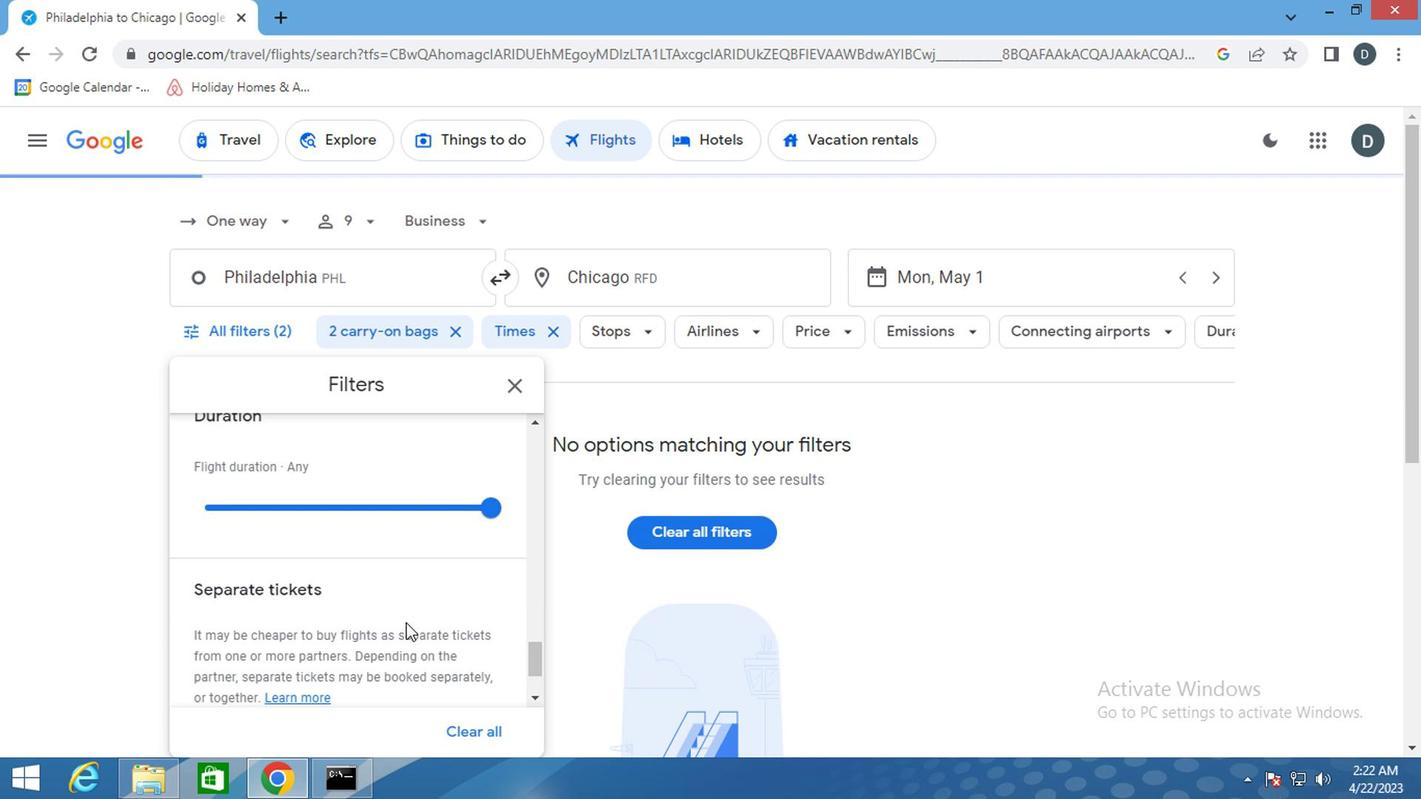 
Action: Mouse scrolled (401, 621) with delta (0, 0)
Screenshot: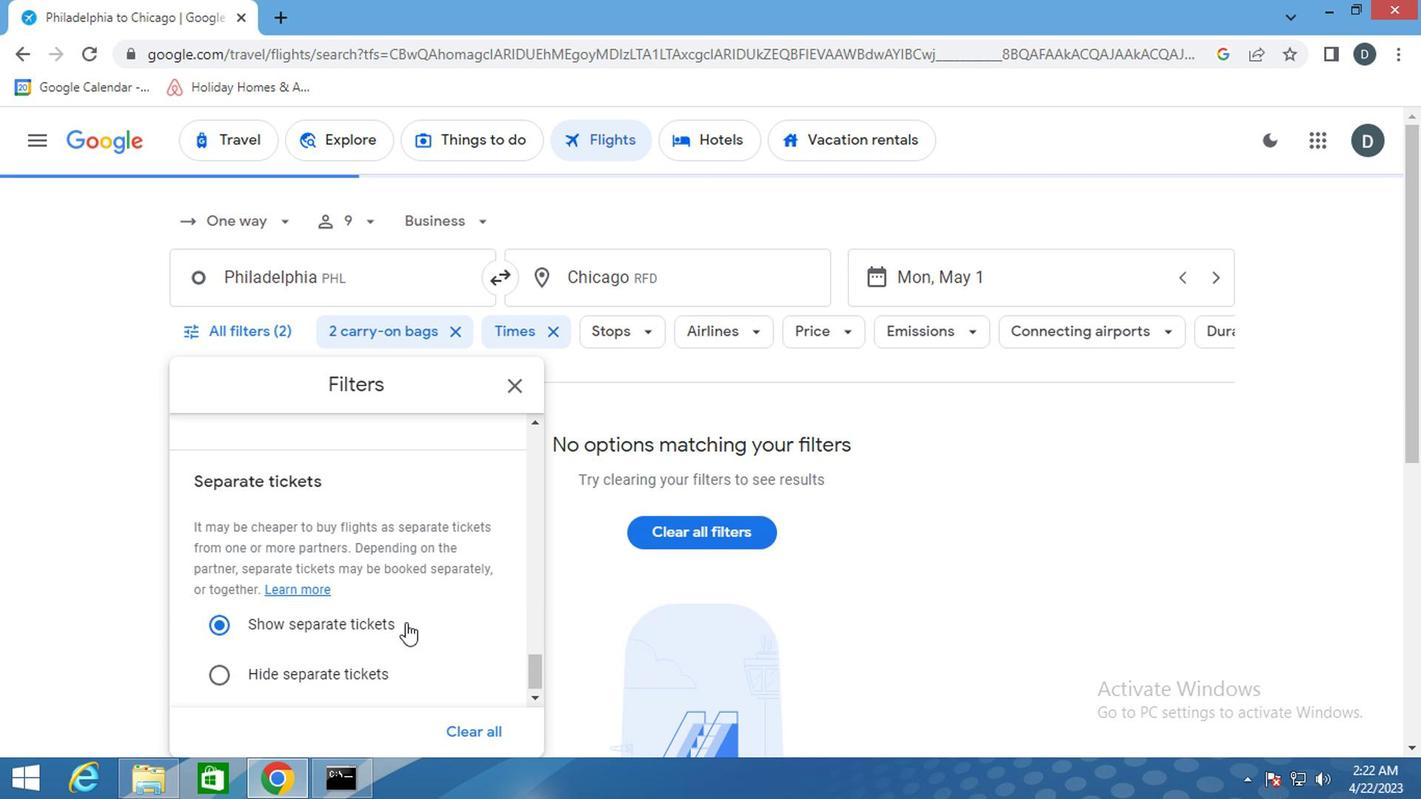 
Action: Mouse scrolled (401, 621) with delta (0, 0)
Screenshot: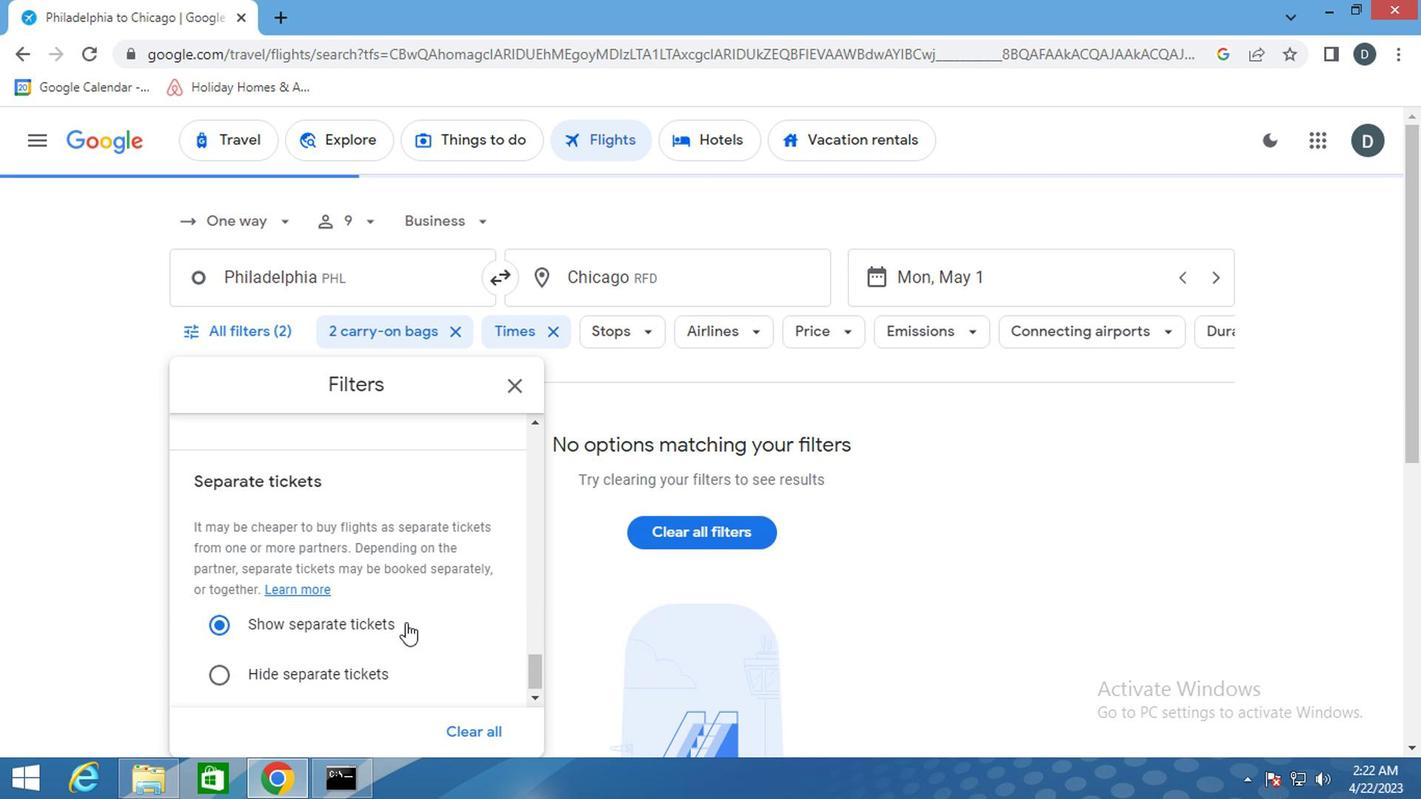 
Action: Mouse scrolled (401, 621) with delta (0, 0)
Screenshot: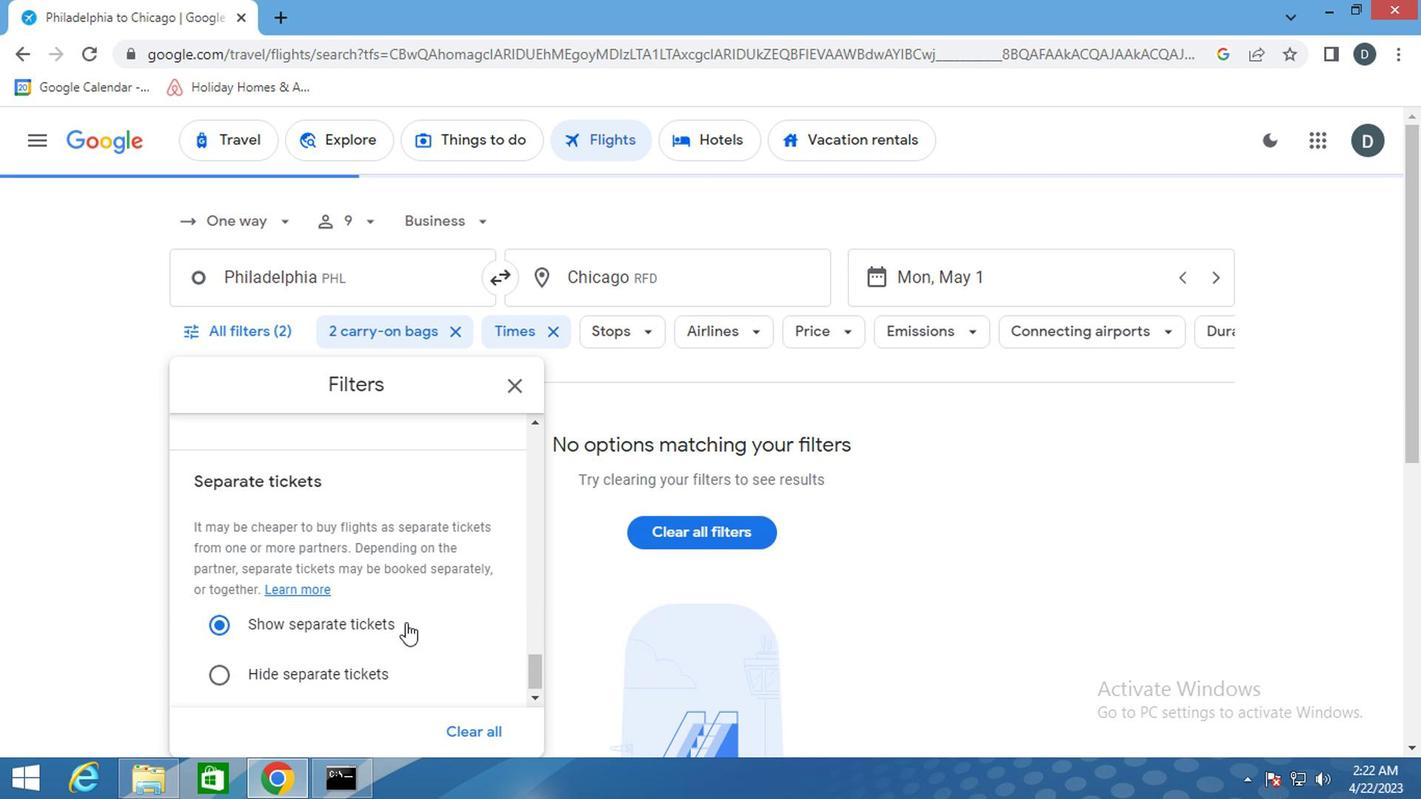 
Action: Mouse scrolled (401, 621) with delta (0, 0)
Screenshot: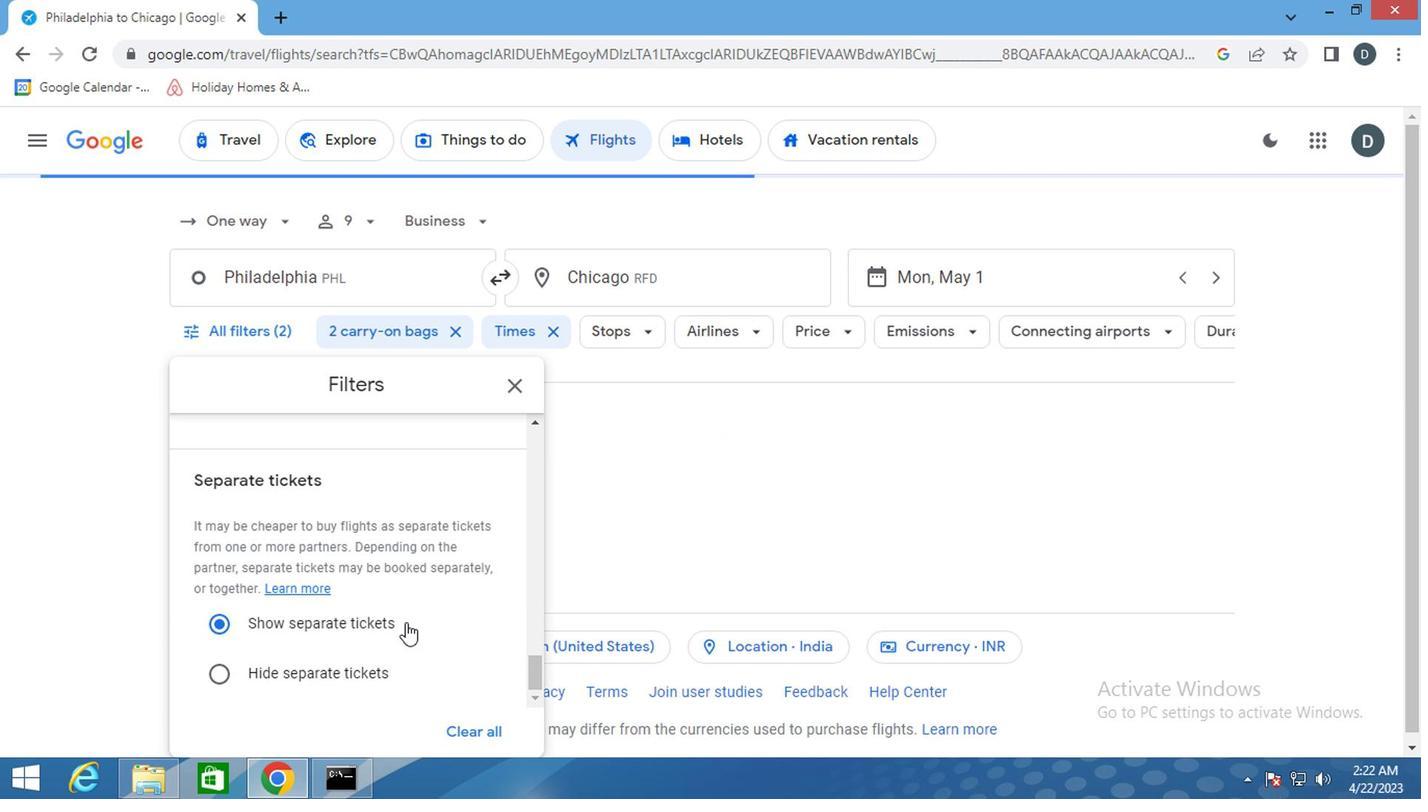 
Action: Mouse scrolled (401, 621) with delta (0, 0)
Screenshot: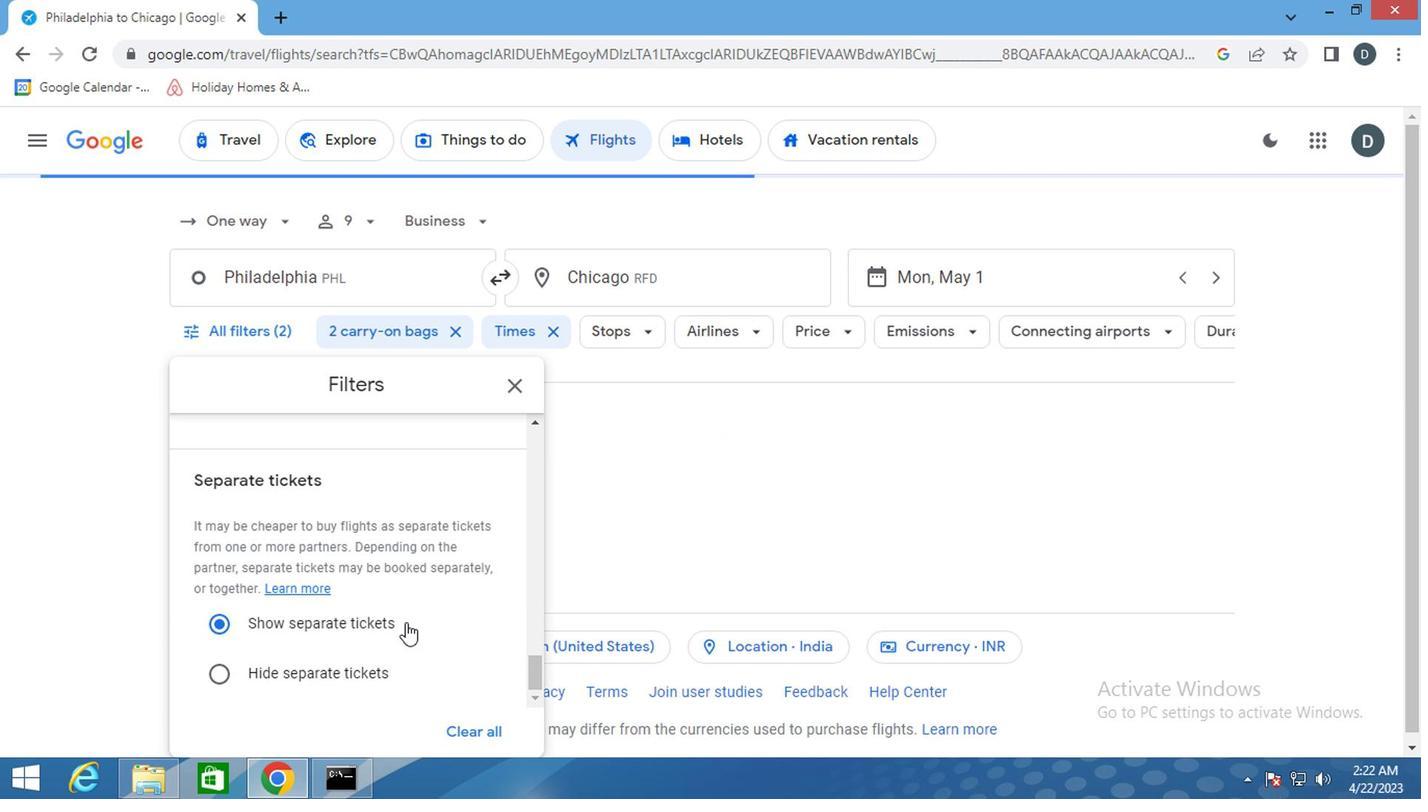 
Action: Mouse scrolled (401, 621) with delta (0, 0)
Screenshot: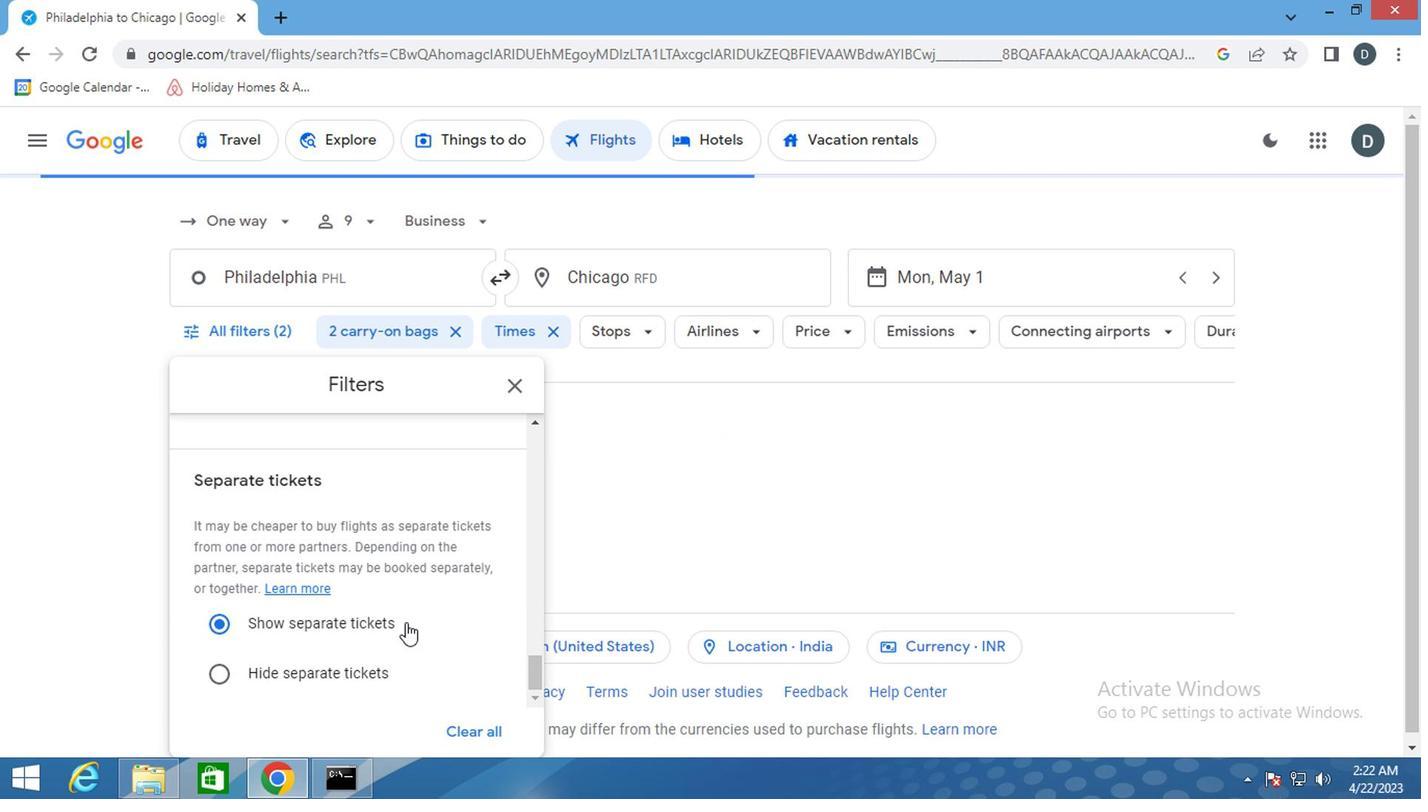 
Action: Mouse scrolled (401, 621) with delta (0, 0)
Screenshot: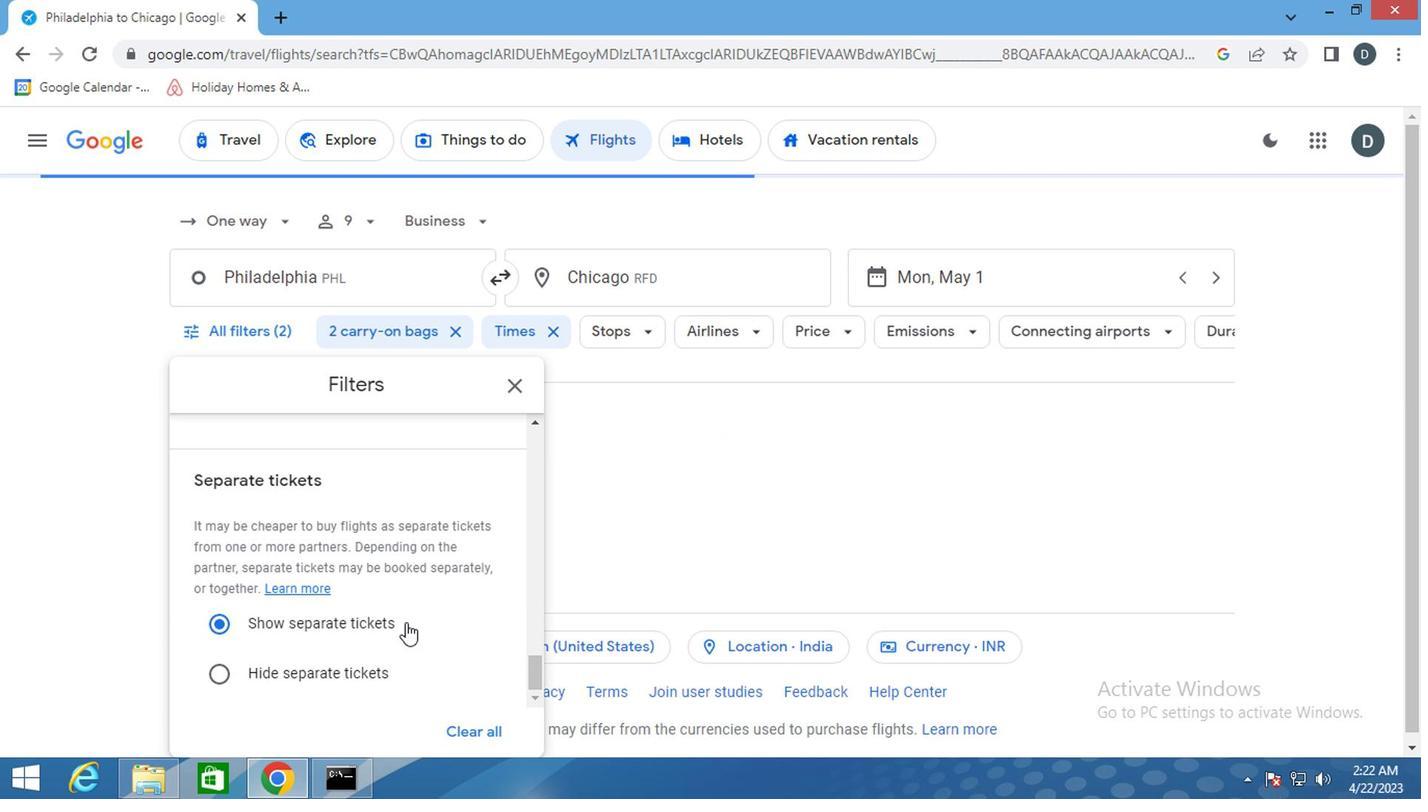 
Action: Mouse moved to (515, 392)
Screenshot: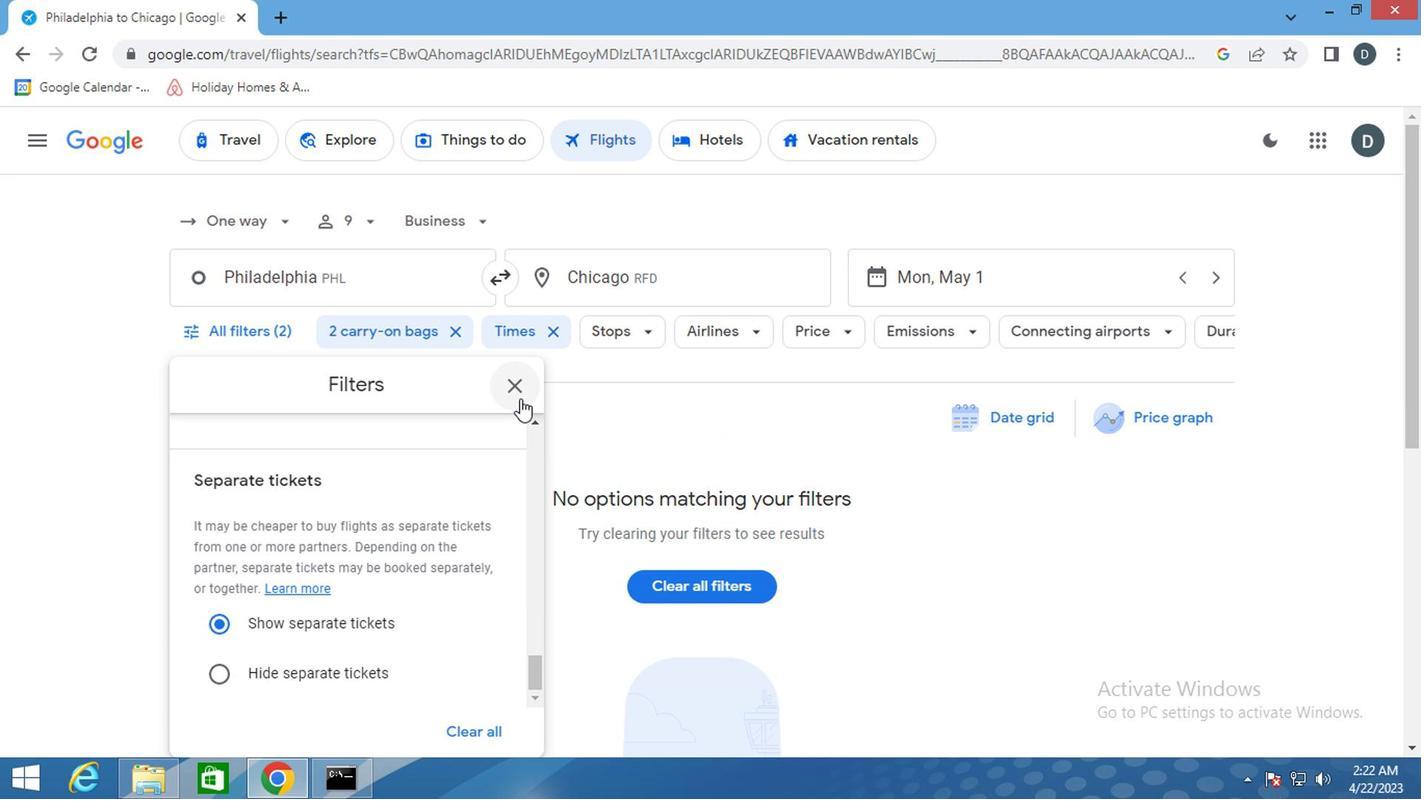 
Action: Mouse pressed left at (515, 392)
Screenshot: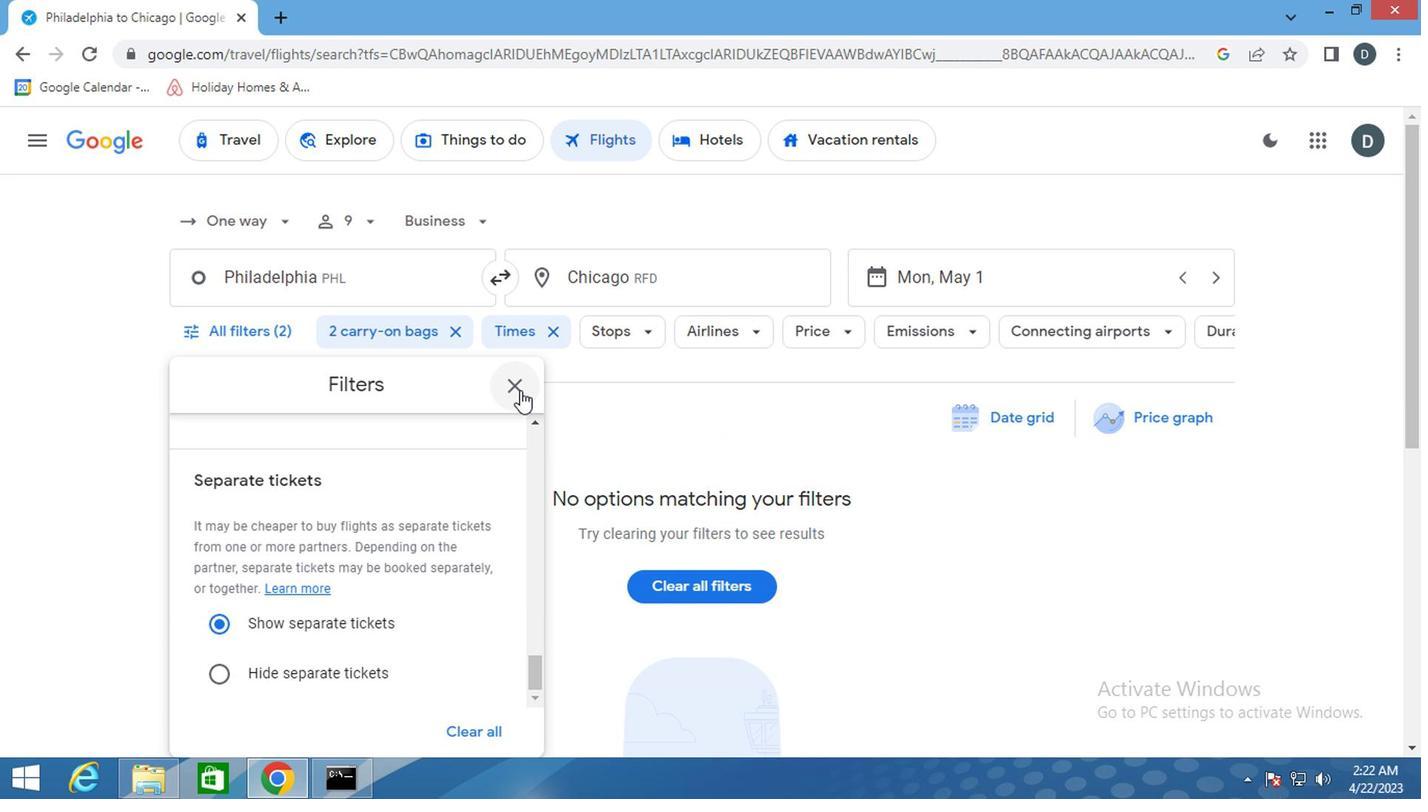 
